 Task: Find an Airbnb in Si Sa Ket, Thailand for 4 guests from 10th to 25th July, with a budget of 15000 to 25000, 2 bedrooms, 3 beds, 2 bathrooms, and amenities including Wifi, TV, Gym, Breakfast, and Self check-in.
Action: Mouse moved to (586, 150)
Screenshot: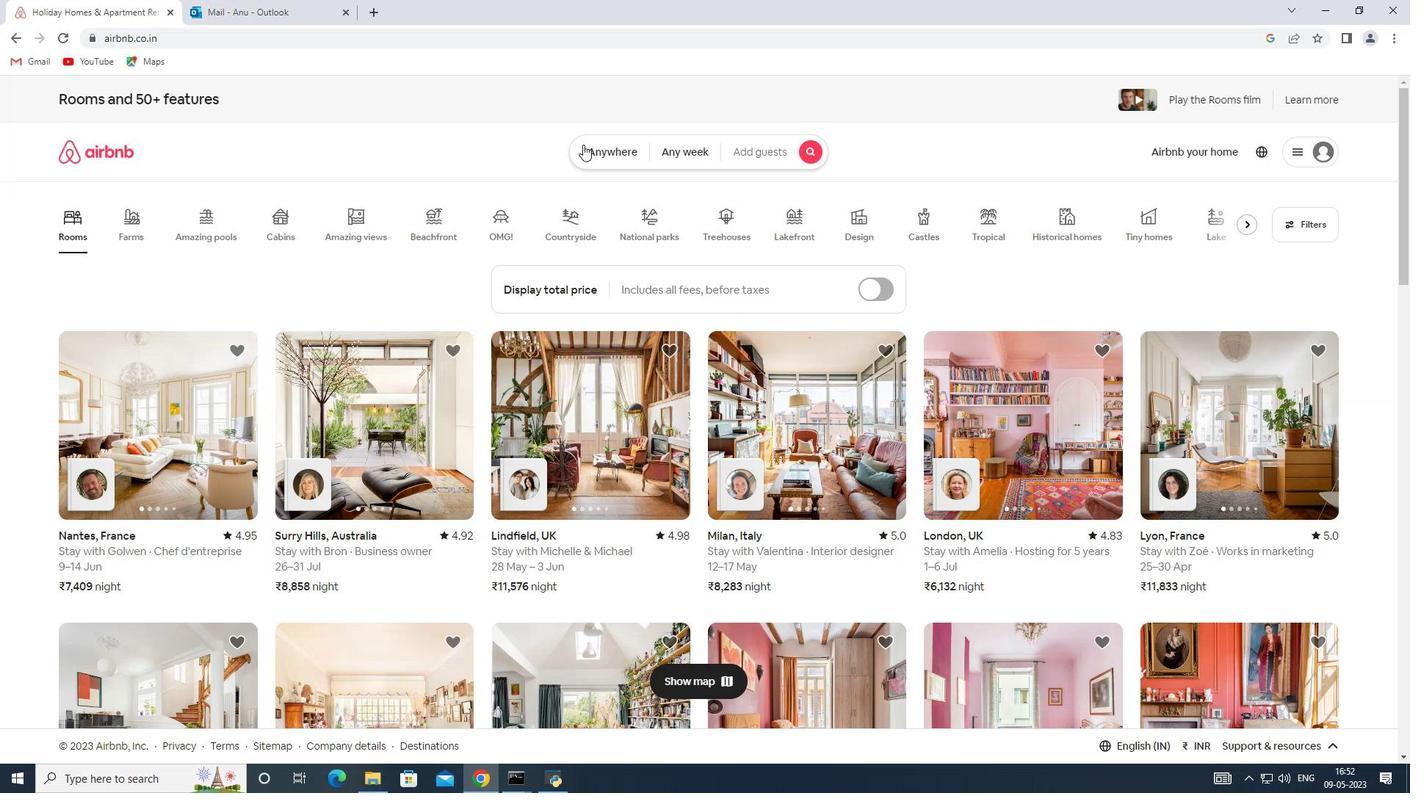 
Action: Mouse pressed left at (586, 150)
Screenshot: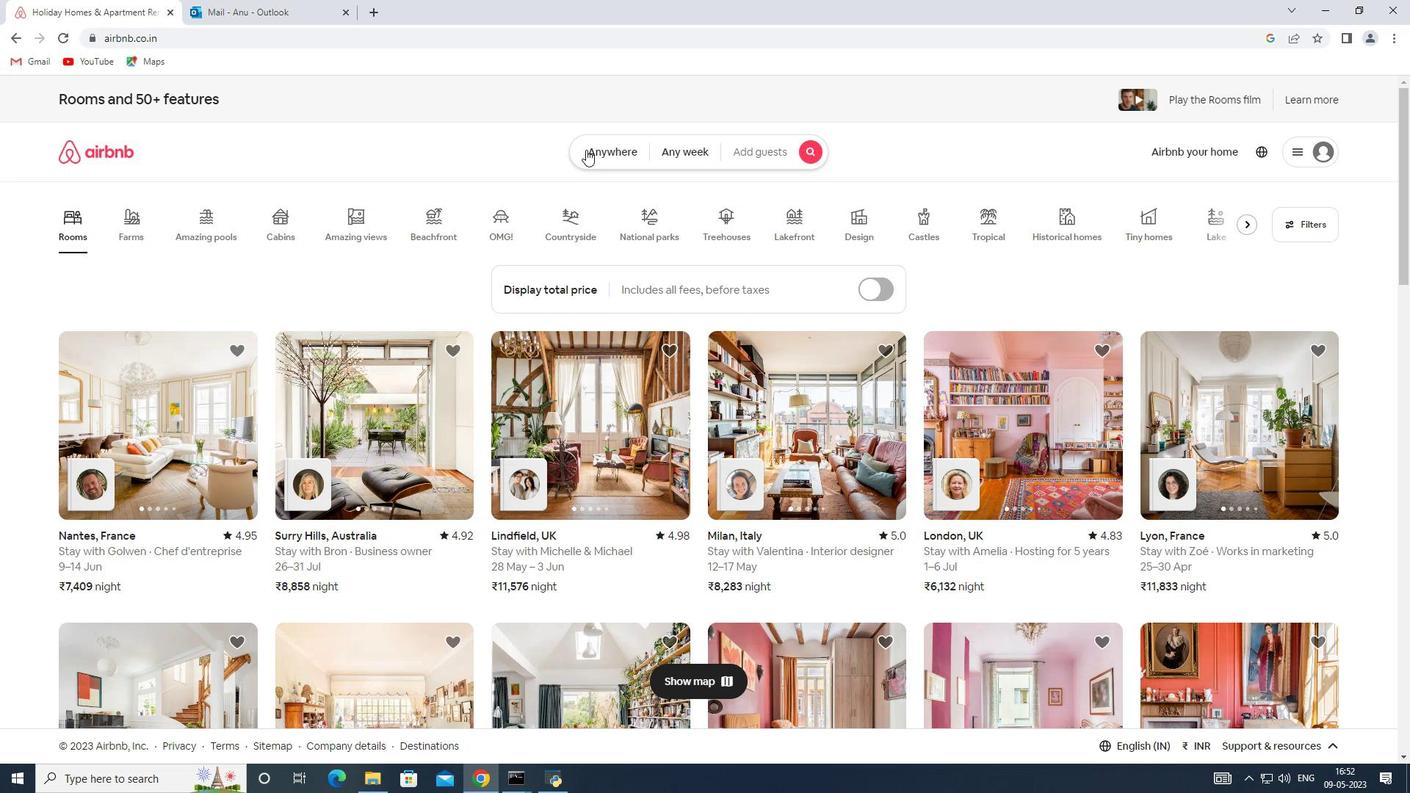 
Action: Mouse moved to (434, 210)
Screenshot: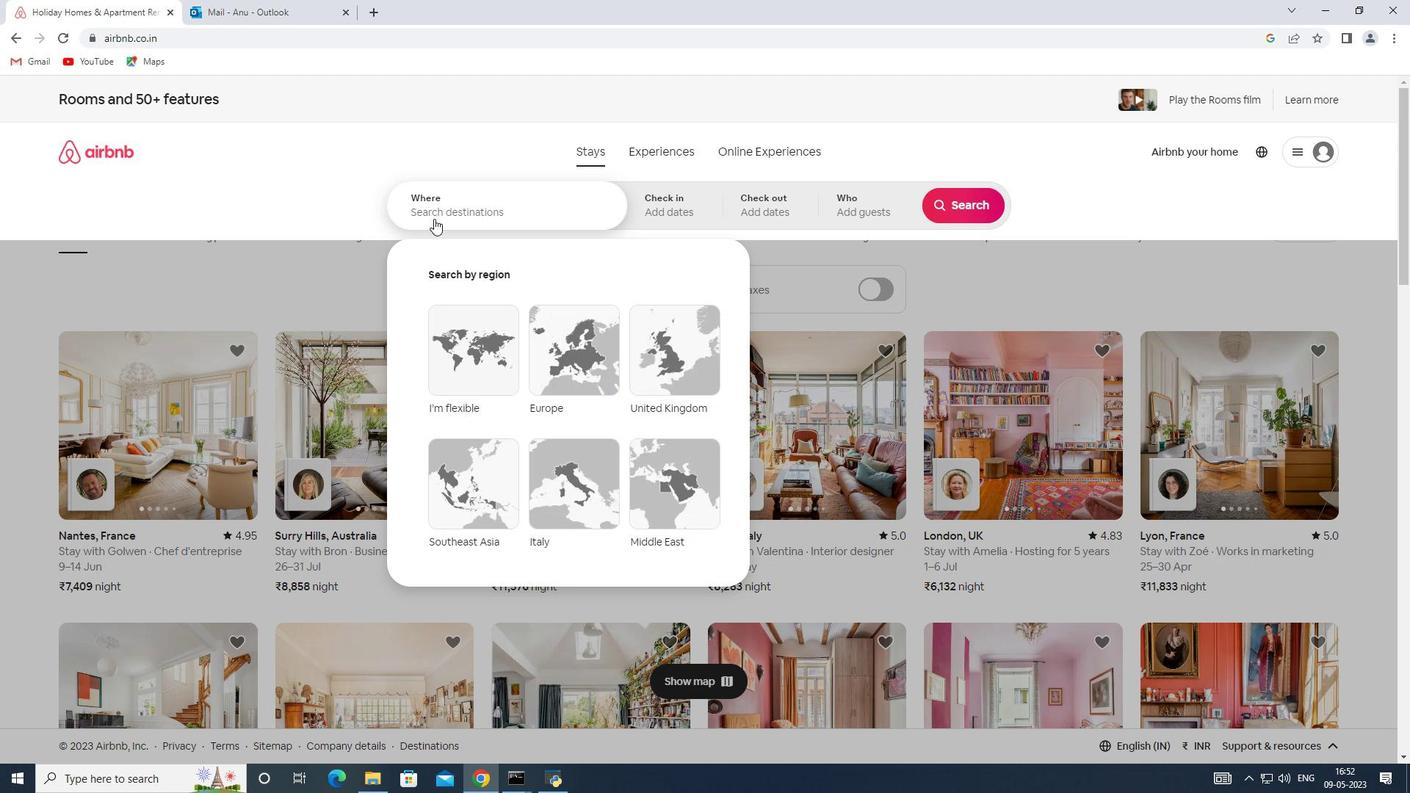 
Action: Mouse pressed left at (434, 210)
Screenshot: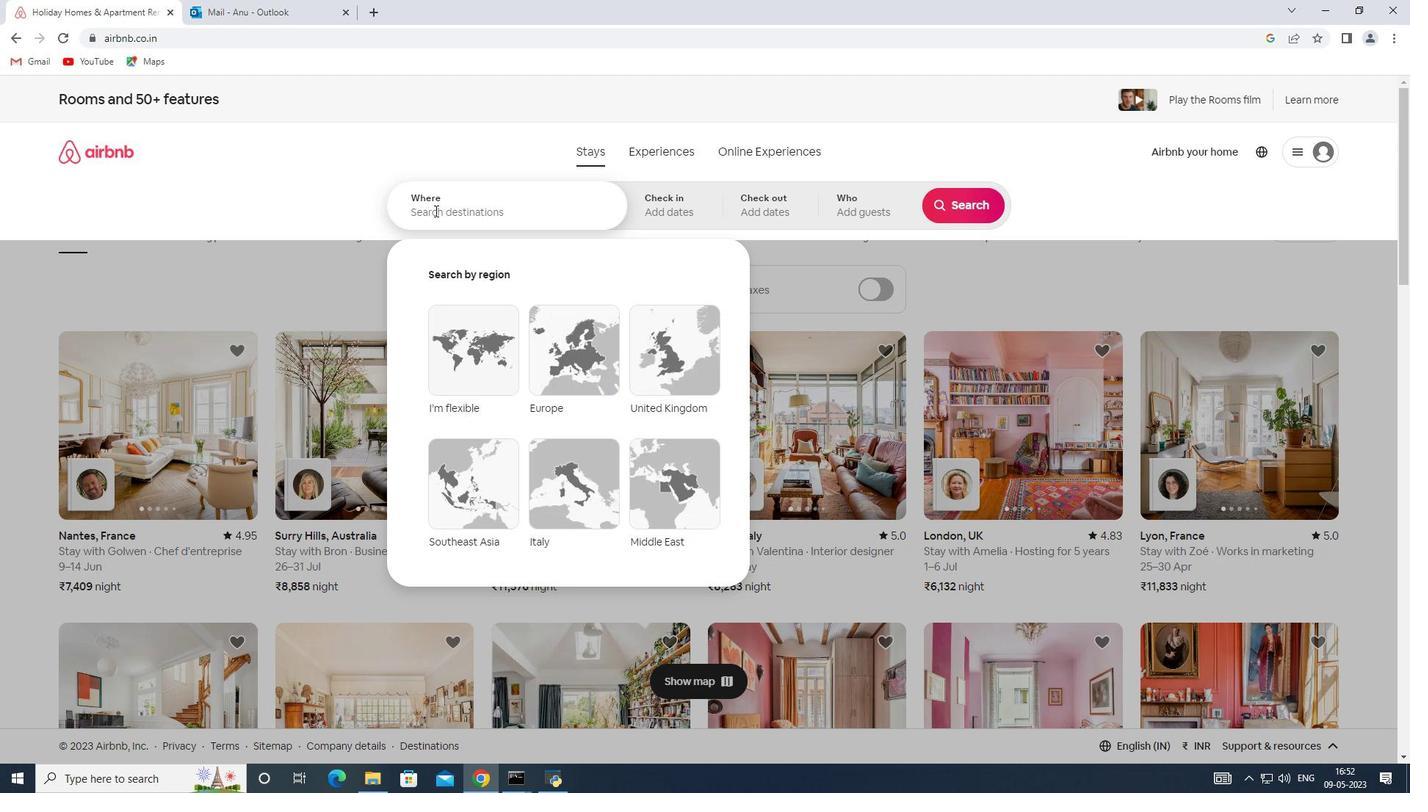 
Action: Key pressed <Key.shift>Si<Key.space><Key.shift>Sa<Key.space><Key.shift>Ket,<Key.shift>Thailand
Screenshot: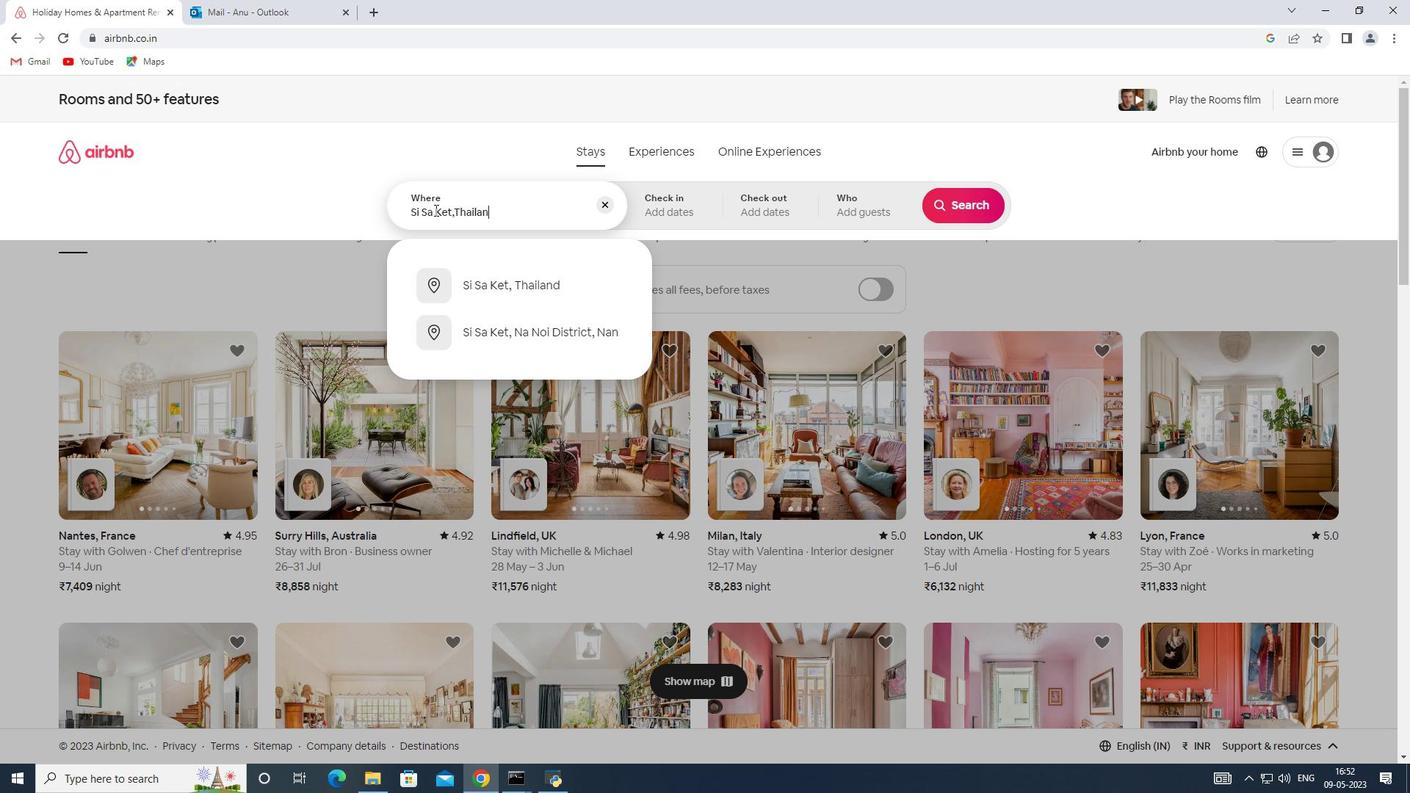 
Action: Mouse moved to (697, 201)
Screenshot: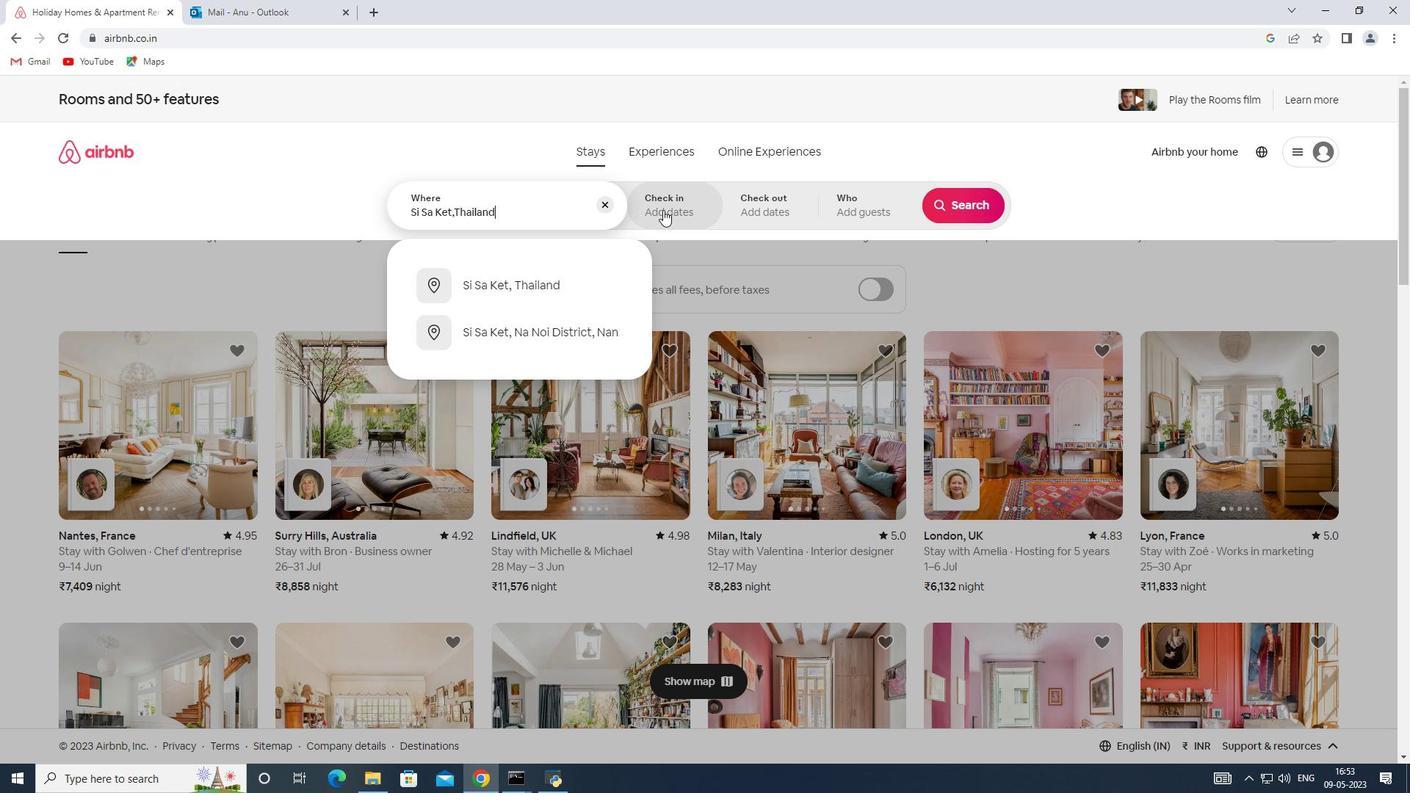
Action: Mouse pressed left at (697, 201)
Screenshot: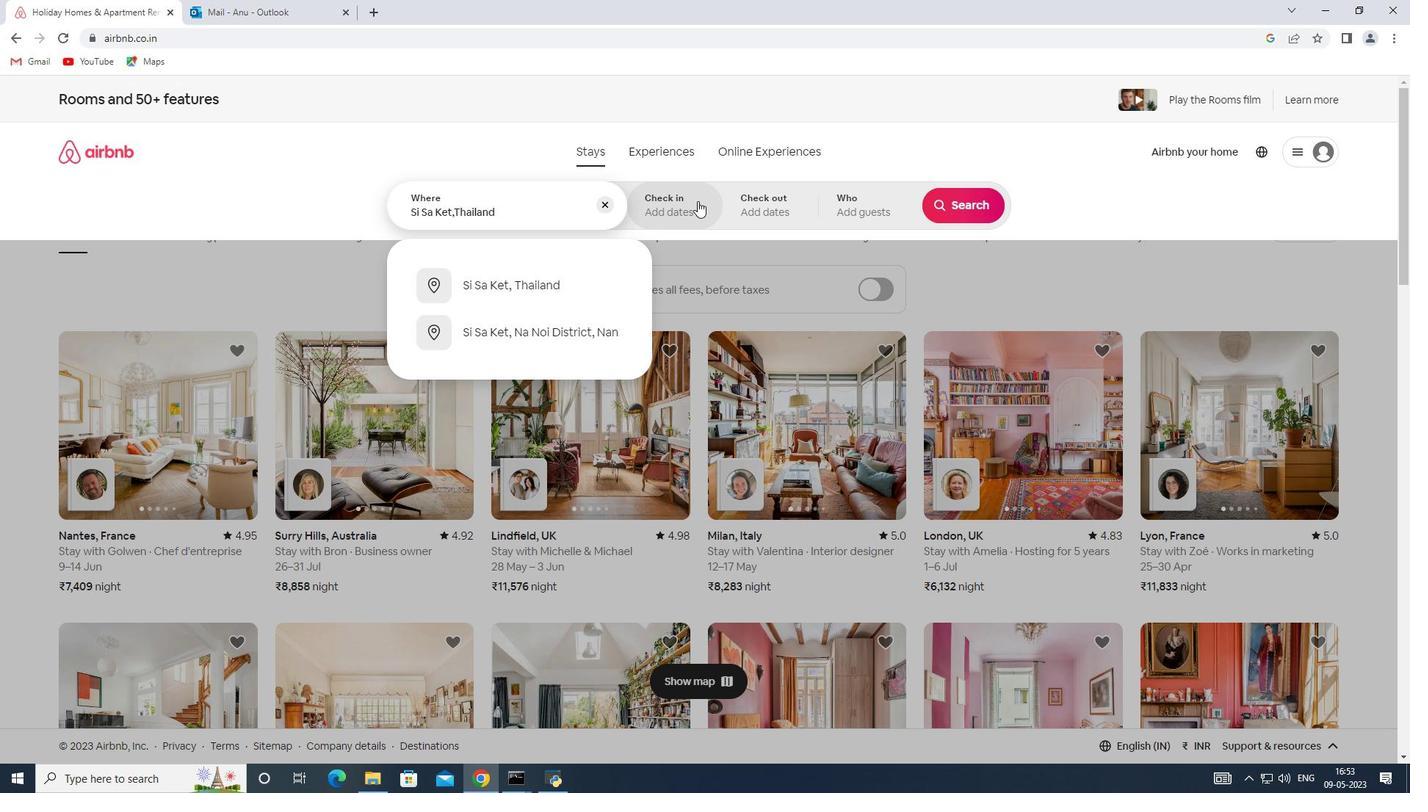 
Action: Mouse moved to (955, 323)
Screenshot: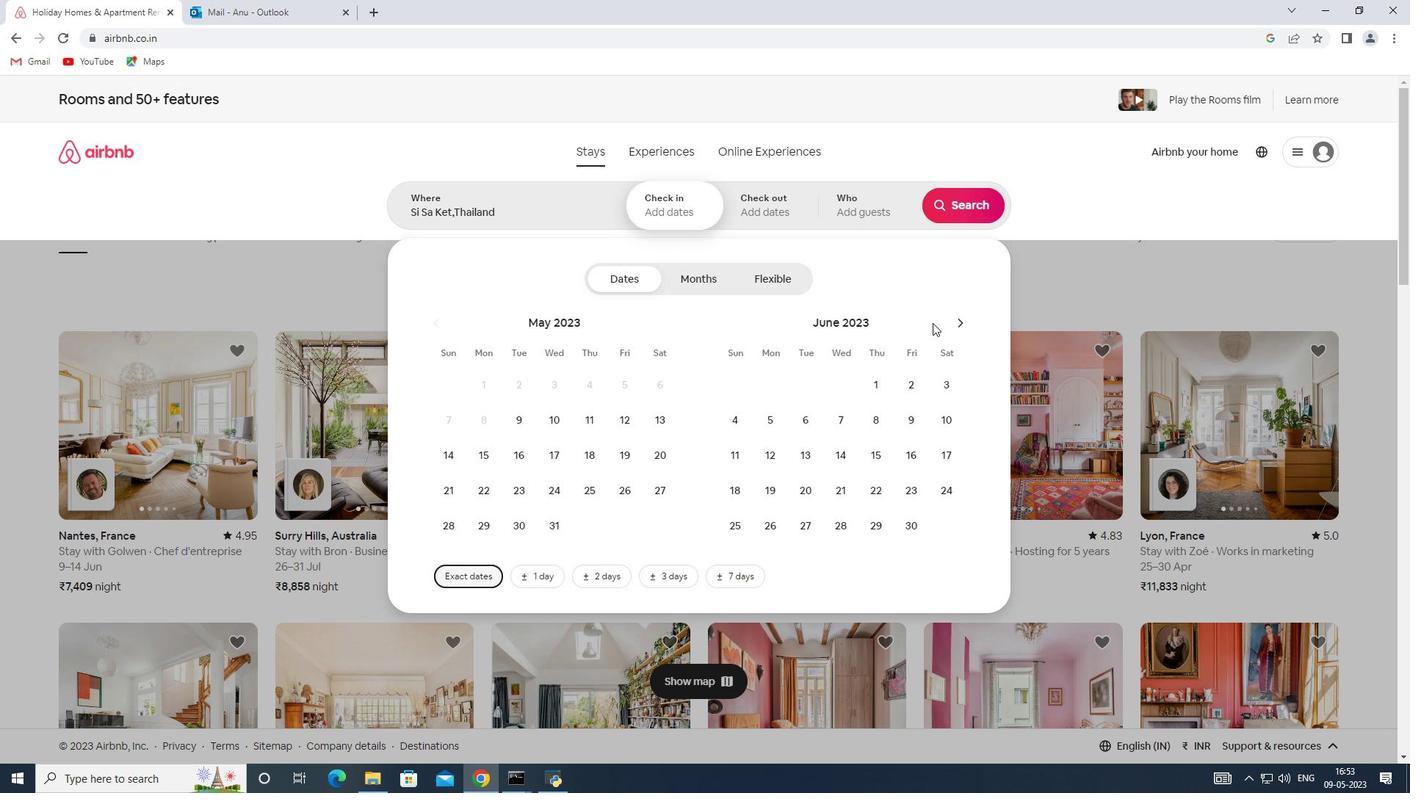 
Action: Mouse pressed left at (955, 323)
Screenshot: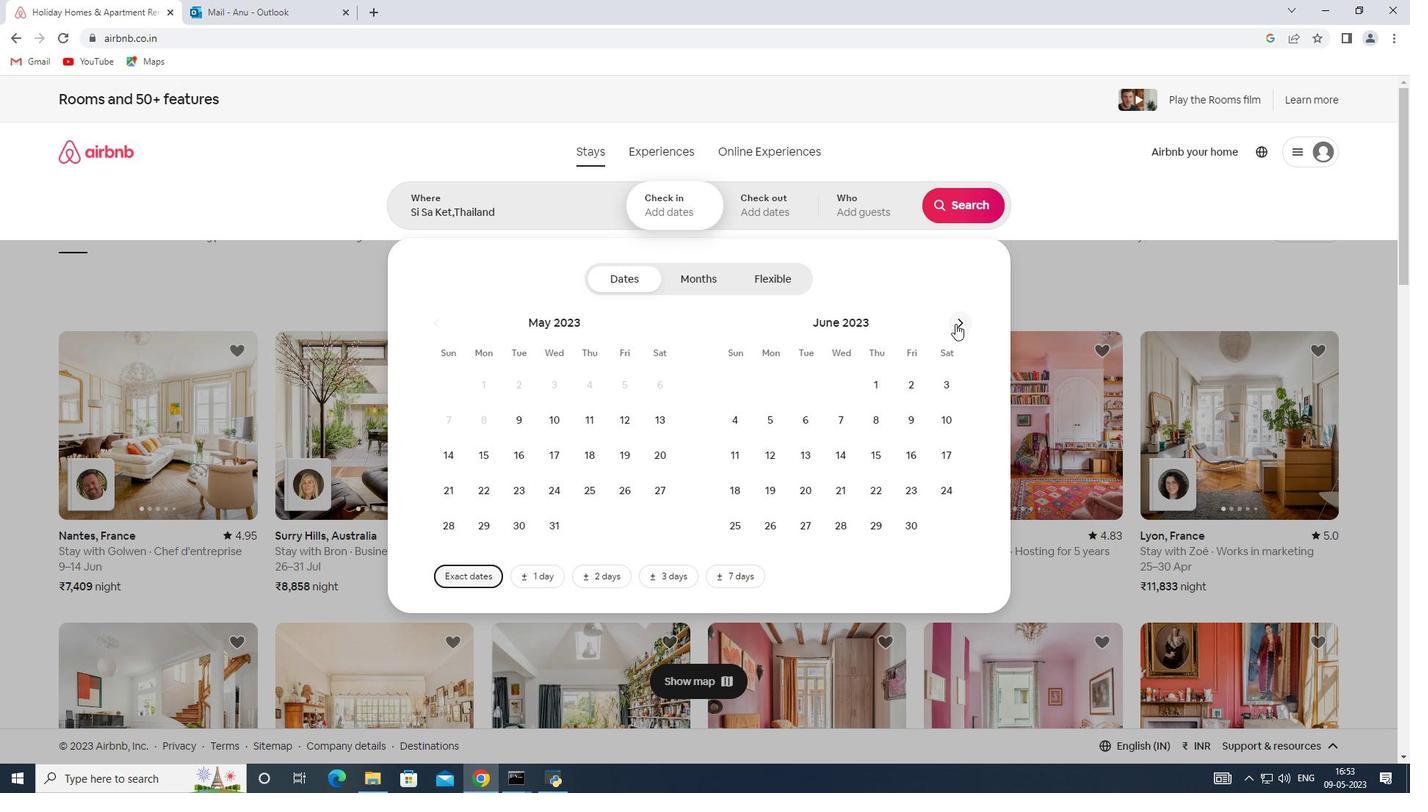 
Action: Mouse moved to (767, 447)
Screenshot: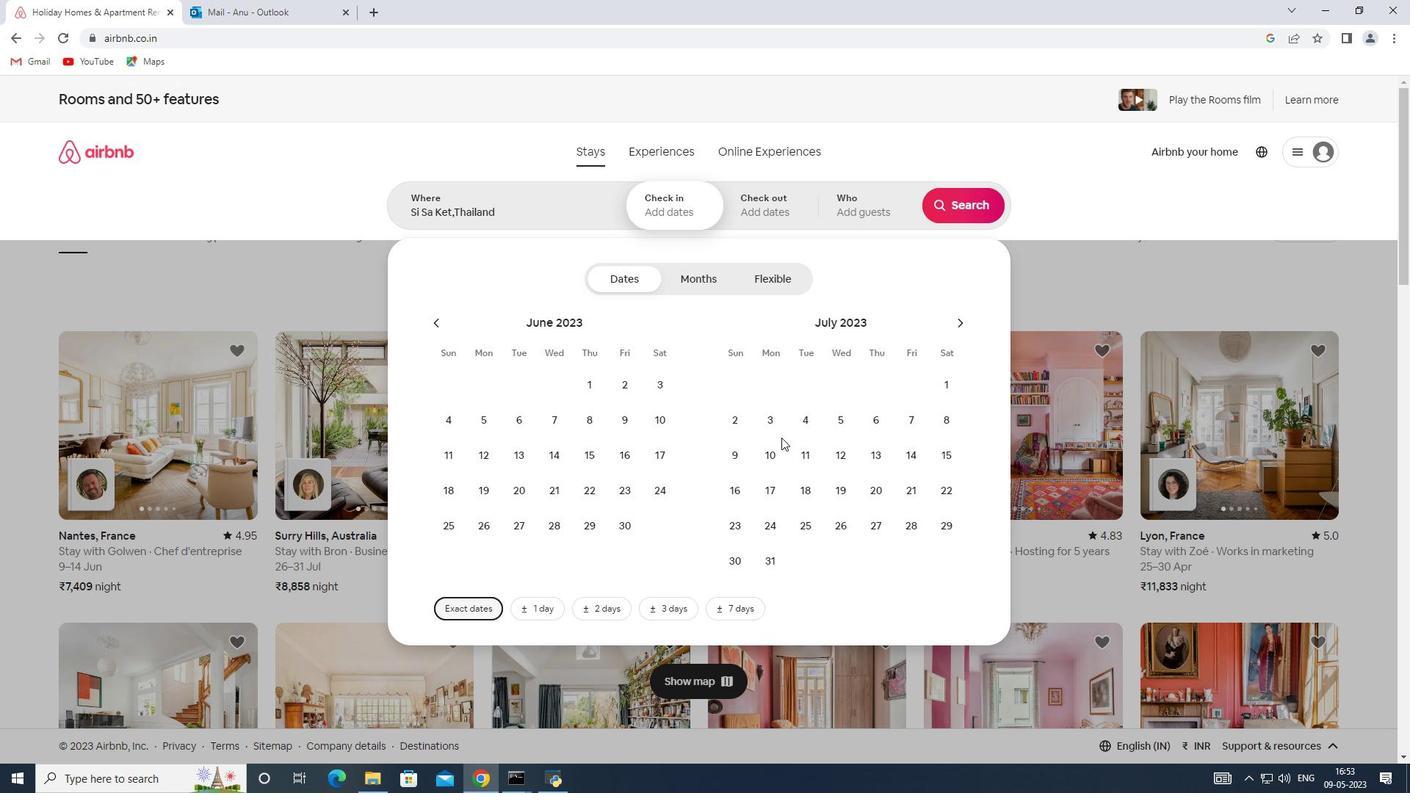 
Action: Mouse pressed left at (767, 447)
Screenshot: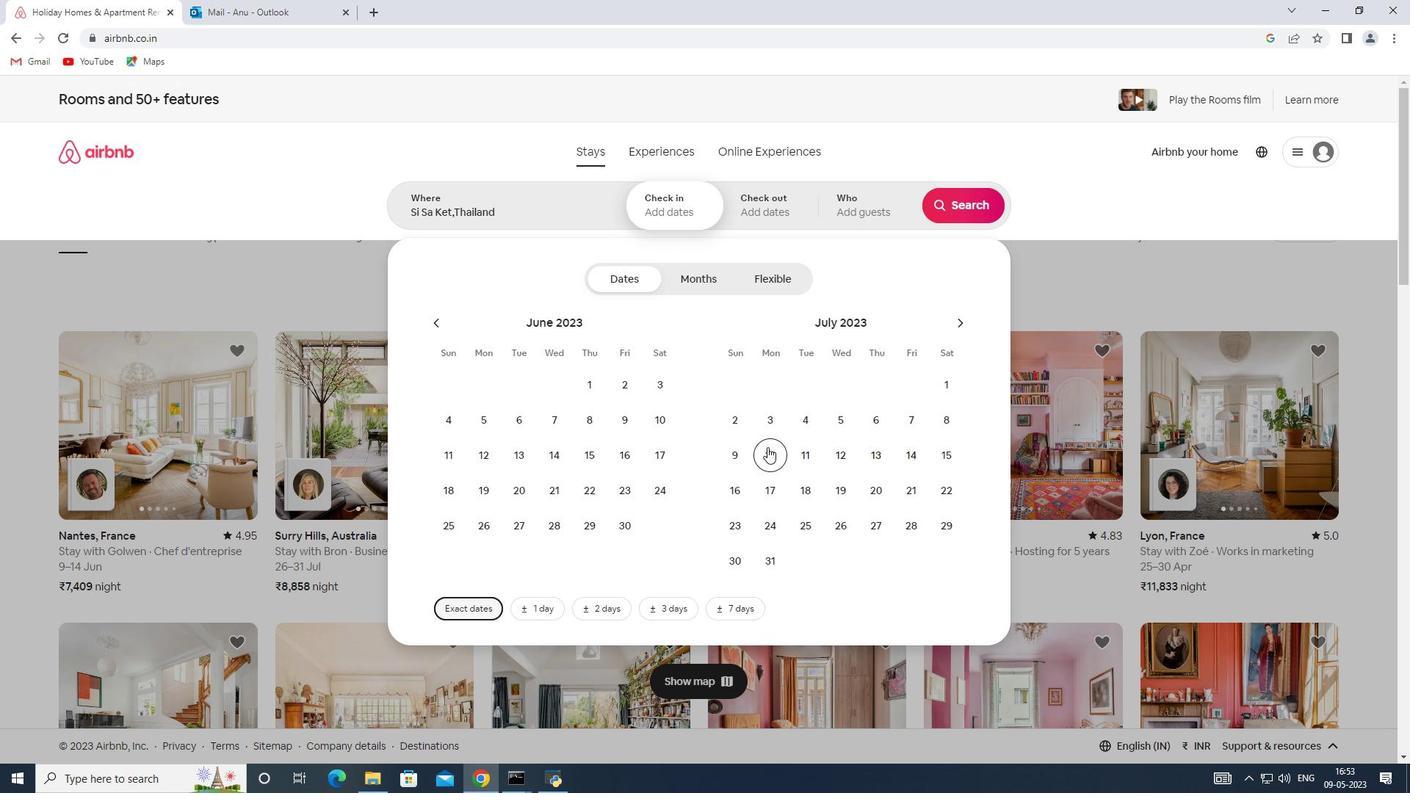 
Action: Mouse moved to (813, 521)
Screenshot: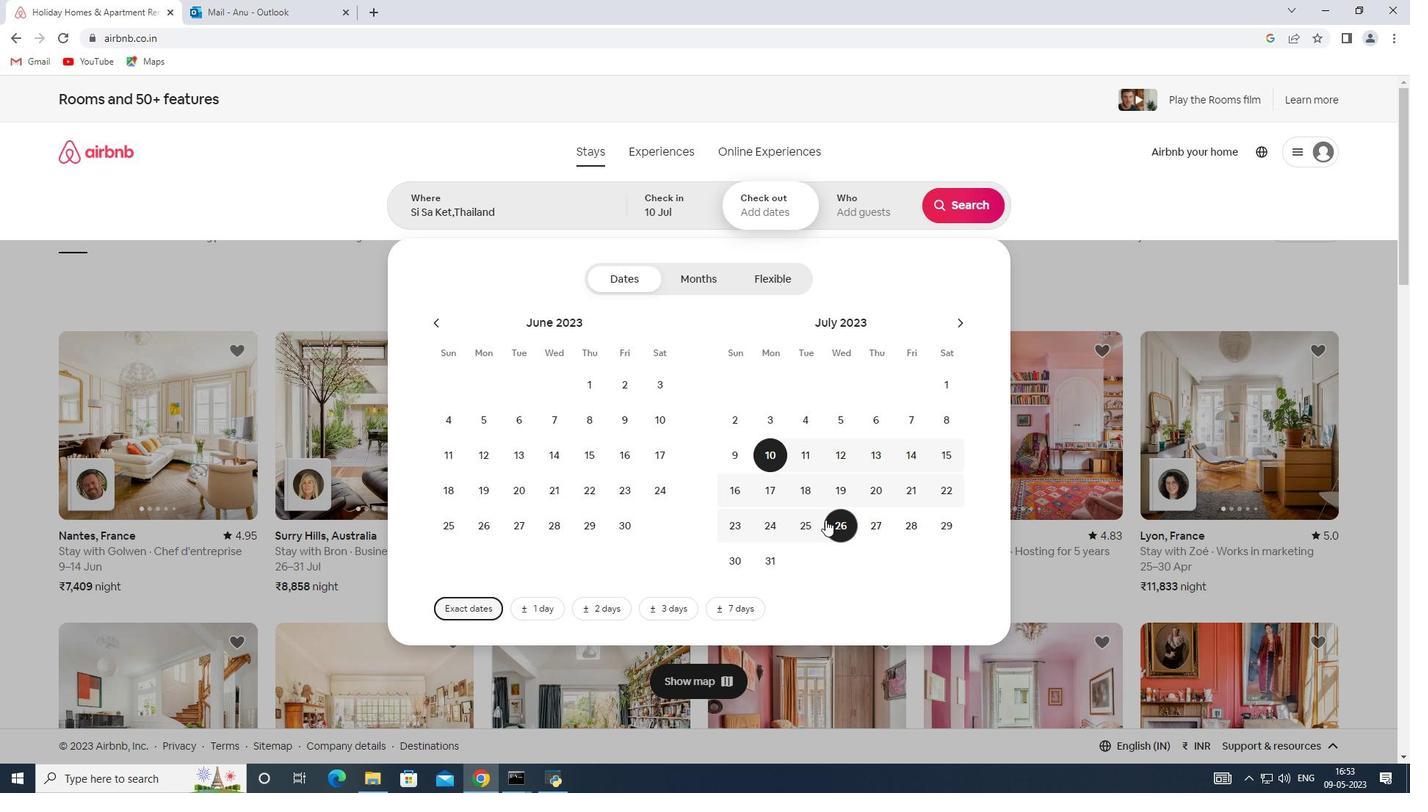 
Action: Mouse pressed left at (813, 521)
Screenshot: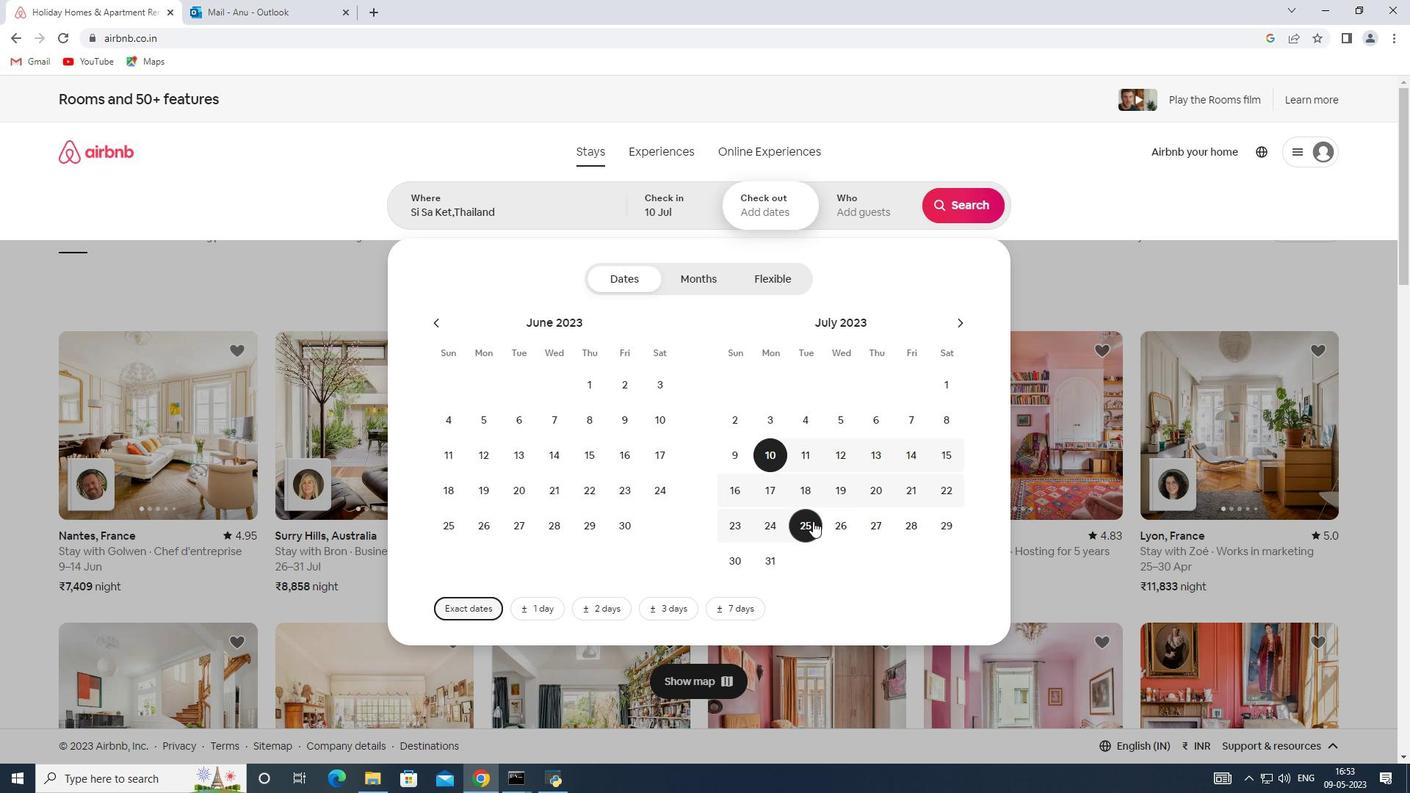 
Action: Mouse moved to (874, 206)
Screenshot: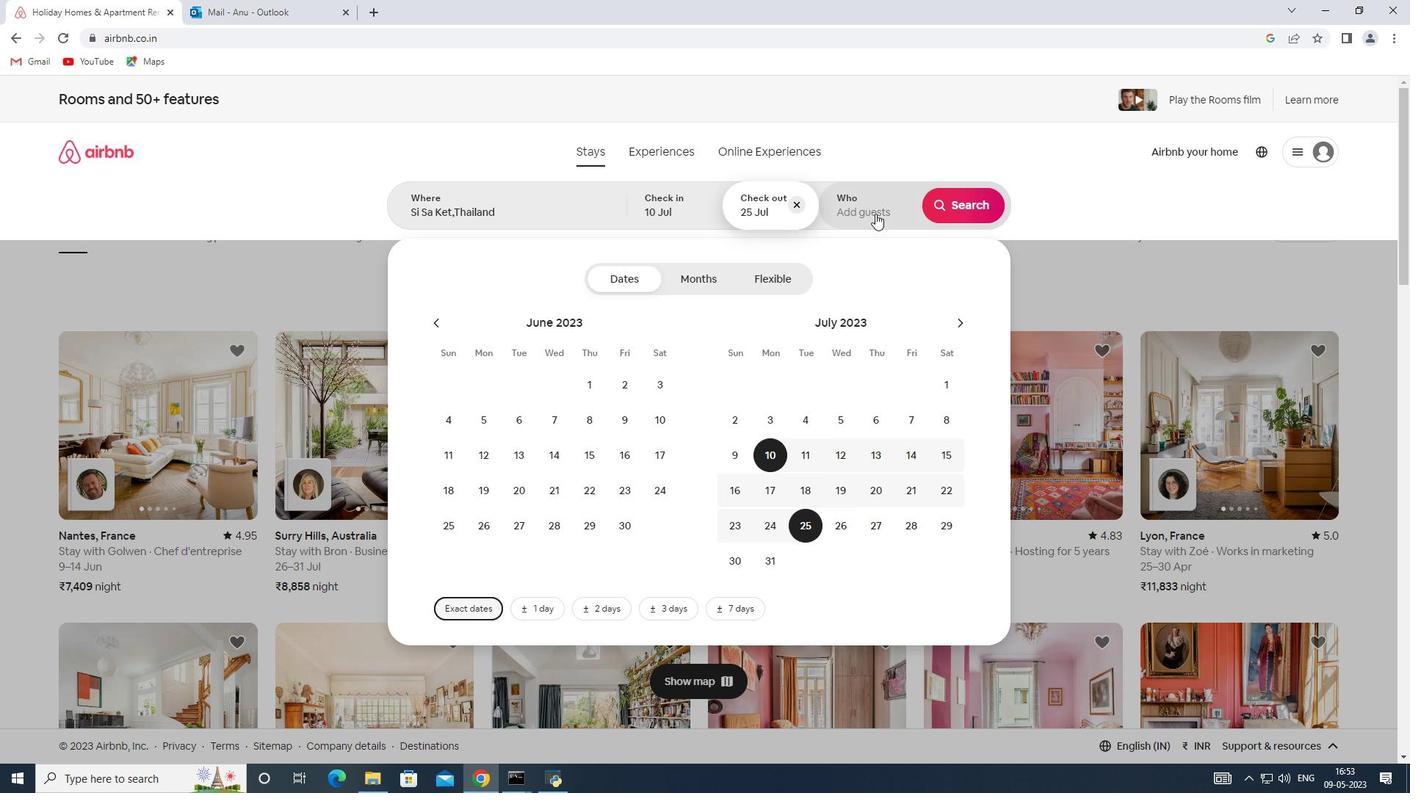 
Action: Mouse pressed left at (874, 206)
Screenshot: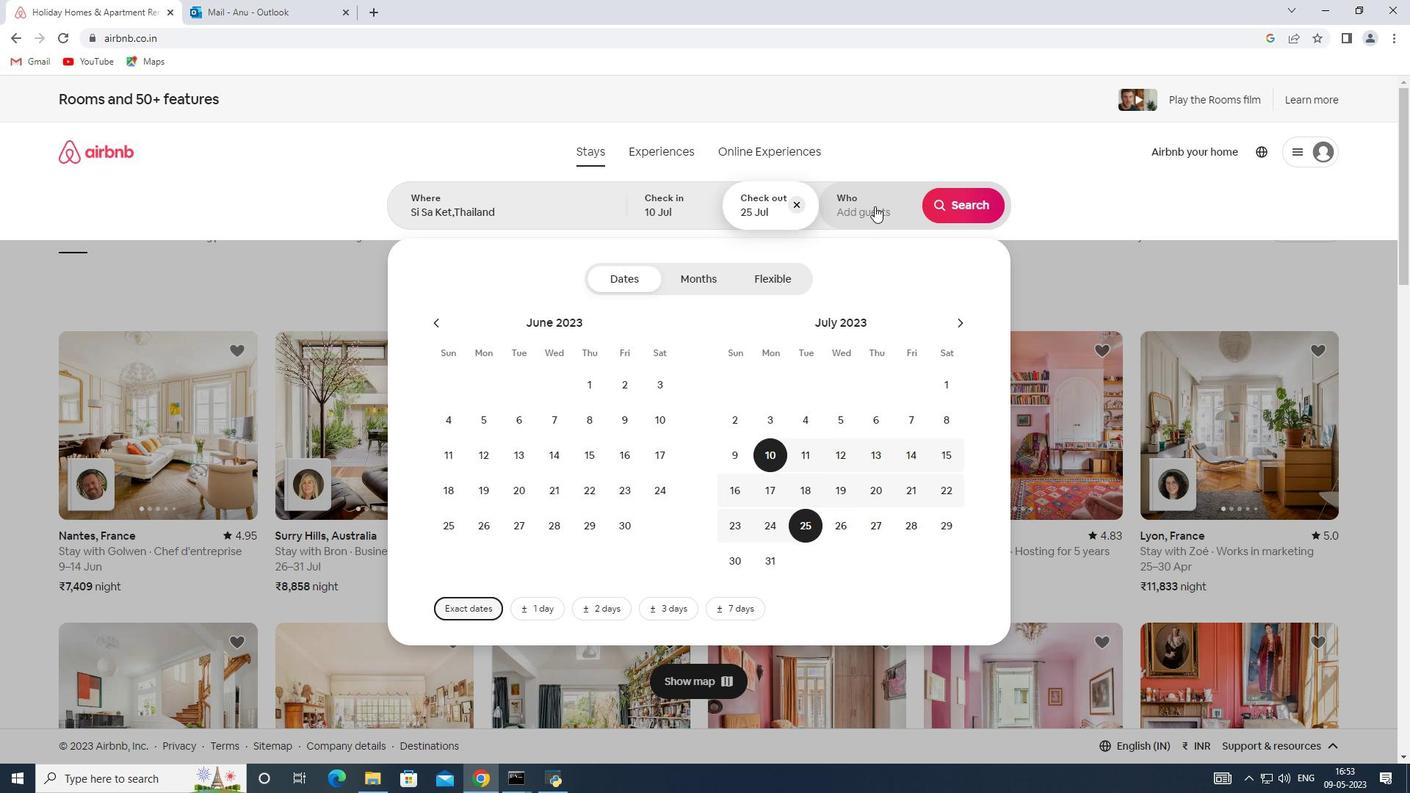 
Action: Mouse moved to (973, 278)
Screenshot: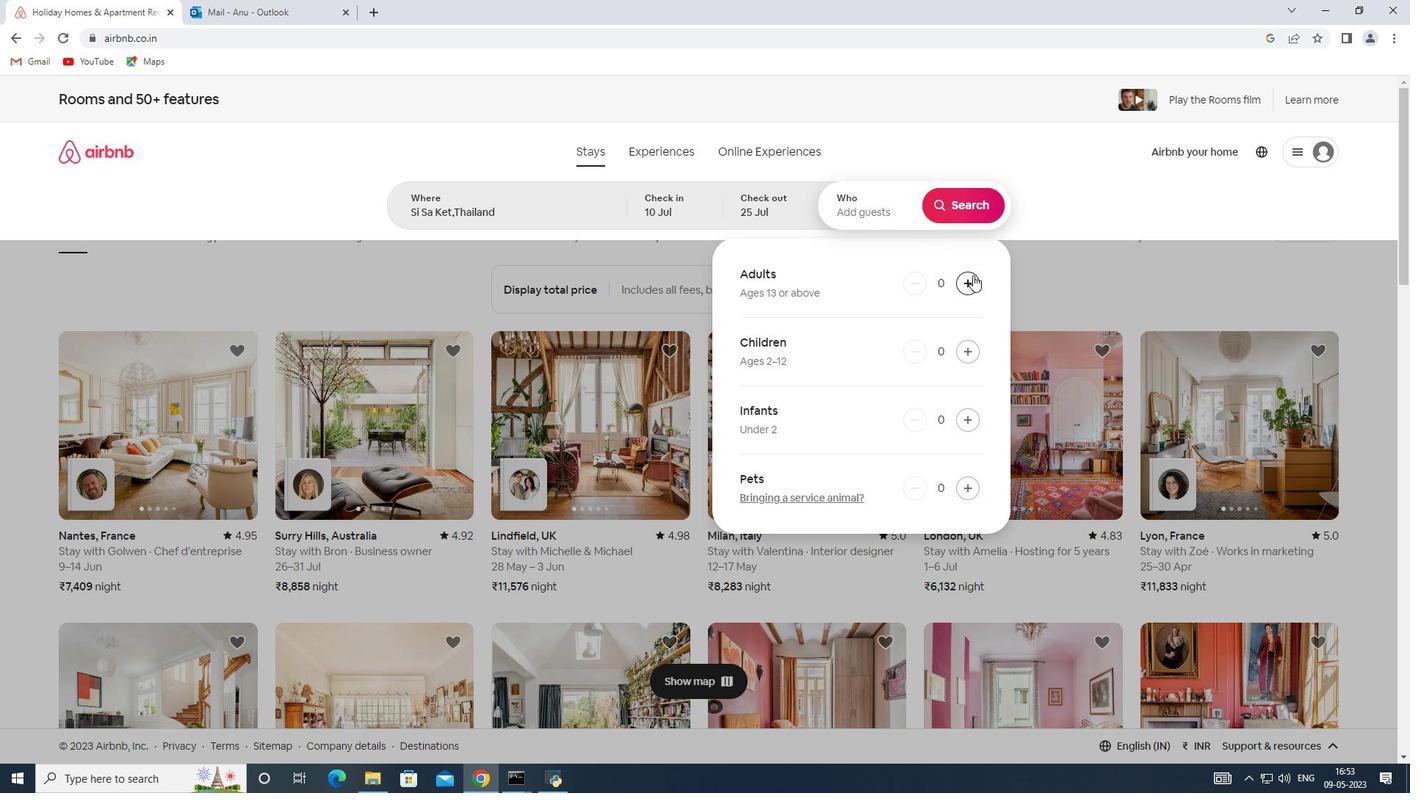 
Action: Mouse pressed left at (973, 278)
Screenshot: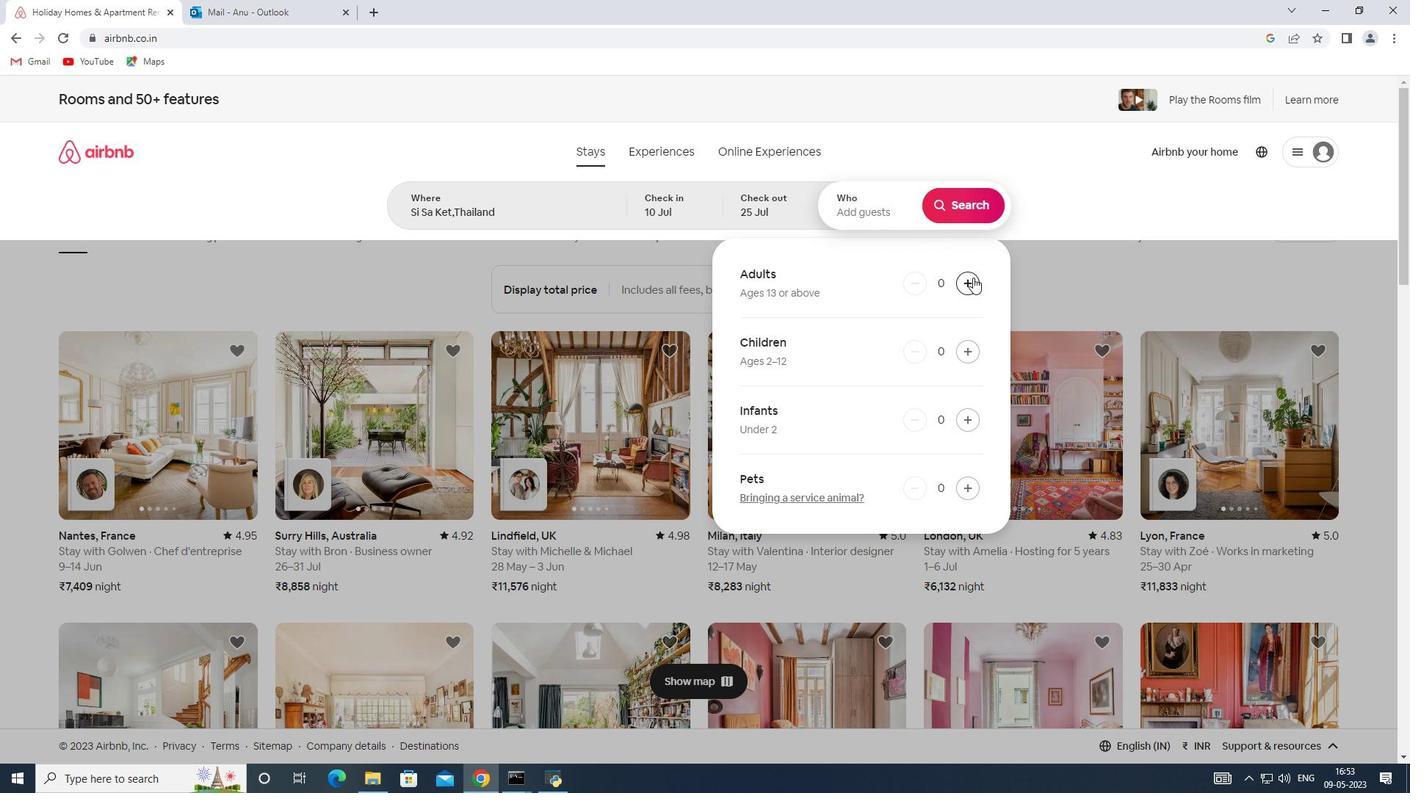 
Action: Mouse pressed left at (973, 278)
Screenshot: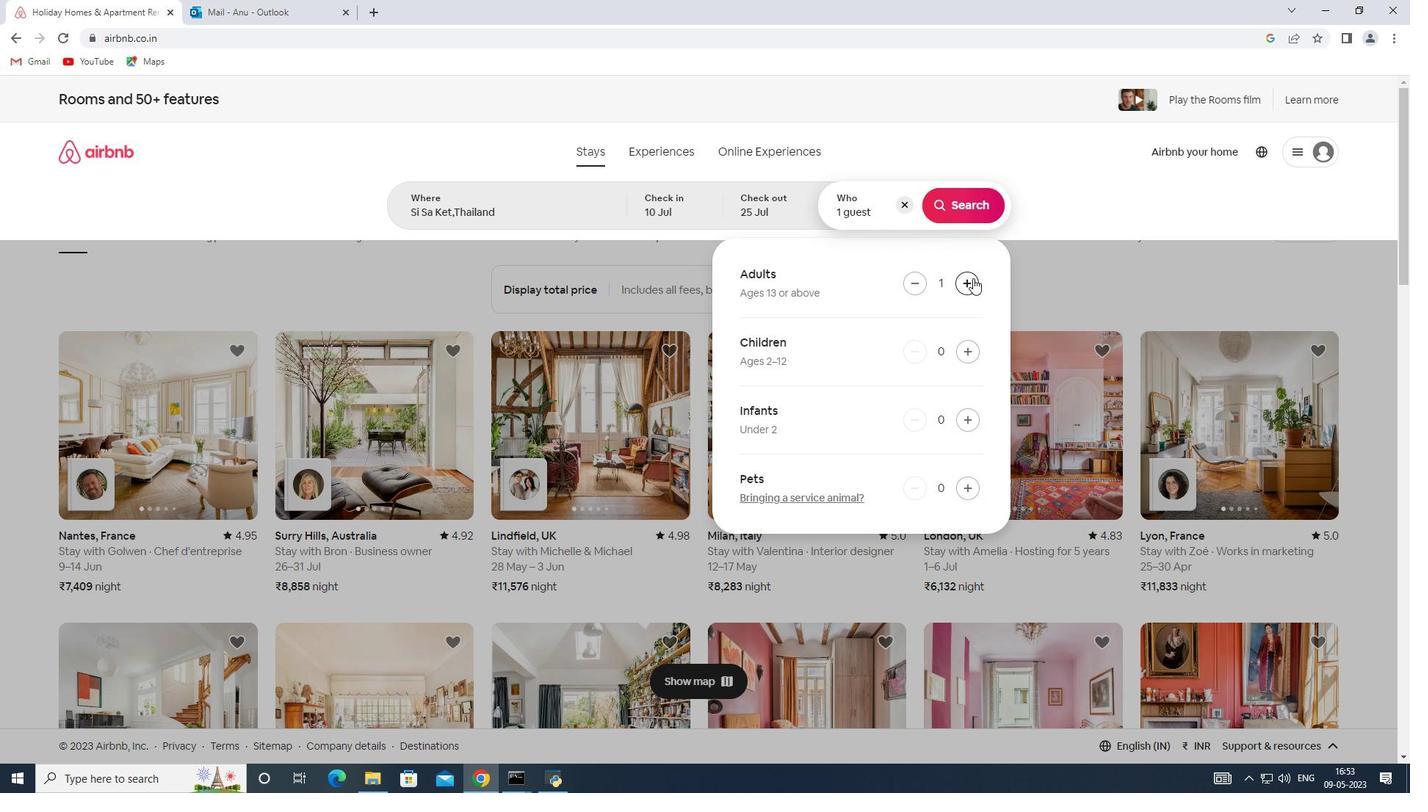 
Action: Mouse pressed left at (973, 278)
Screenshot: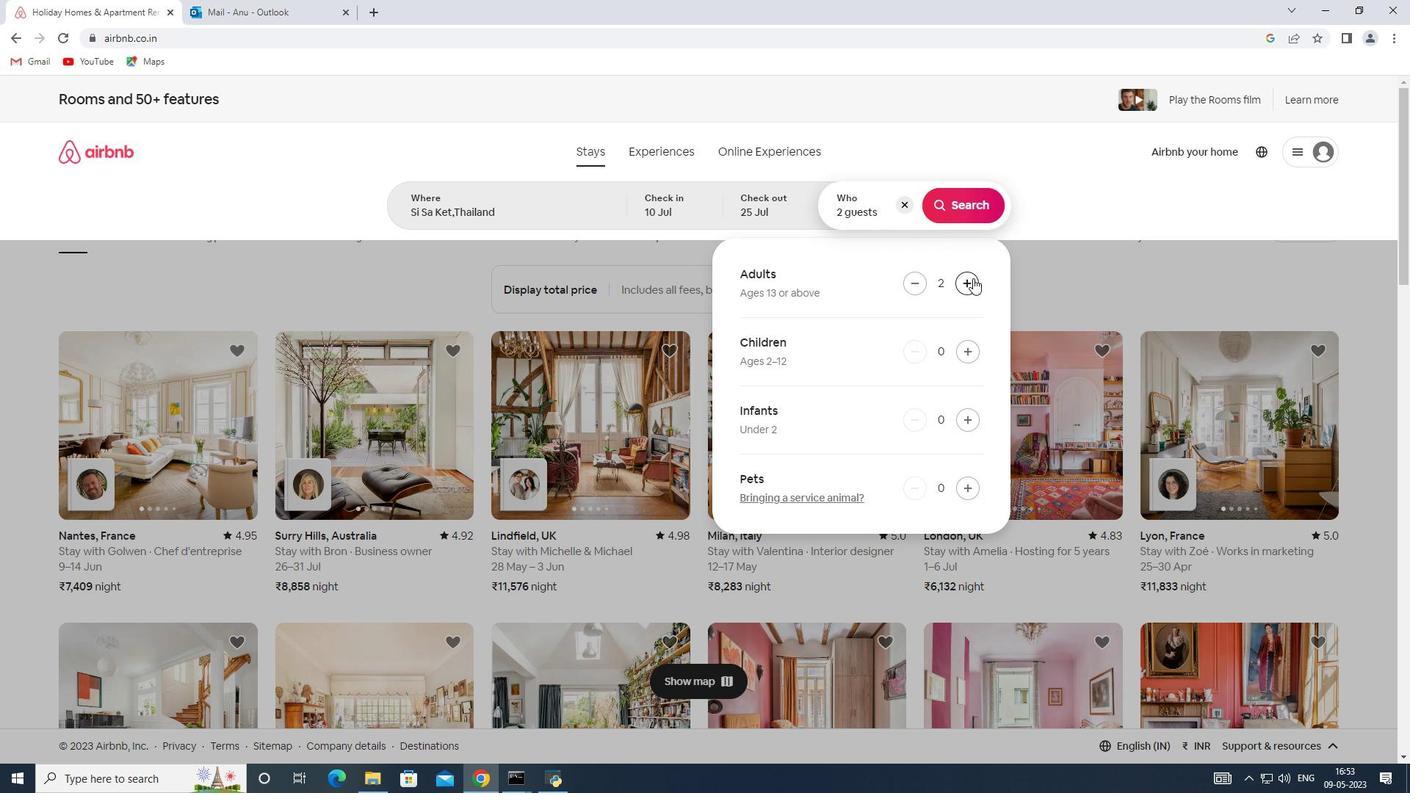 
Action: Mouse moved to (961, 359)
Screenshot: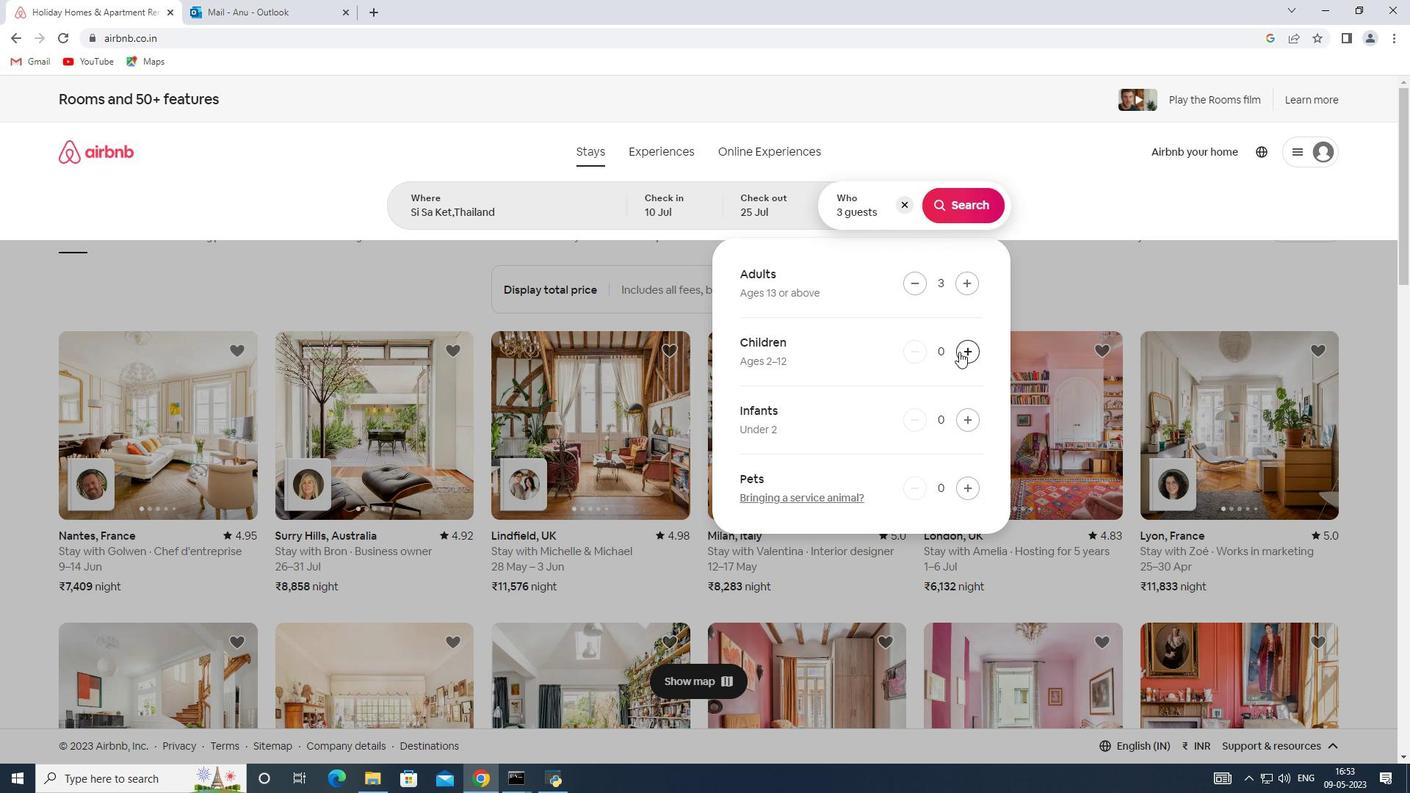 
Action: Mouse pressed left at (961, 359)
Screenshot: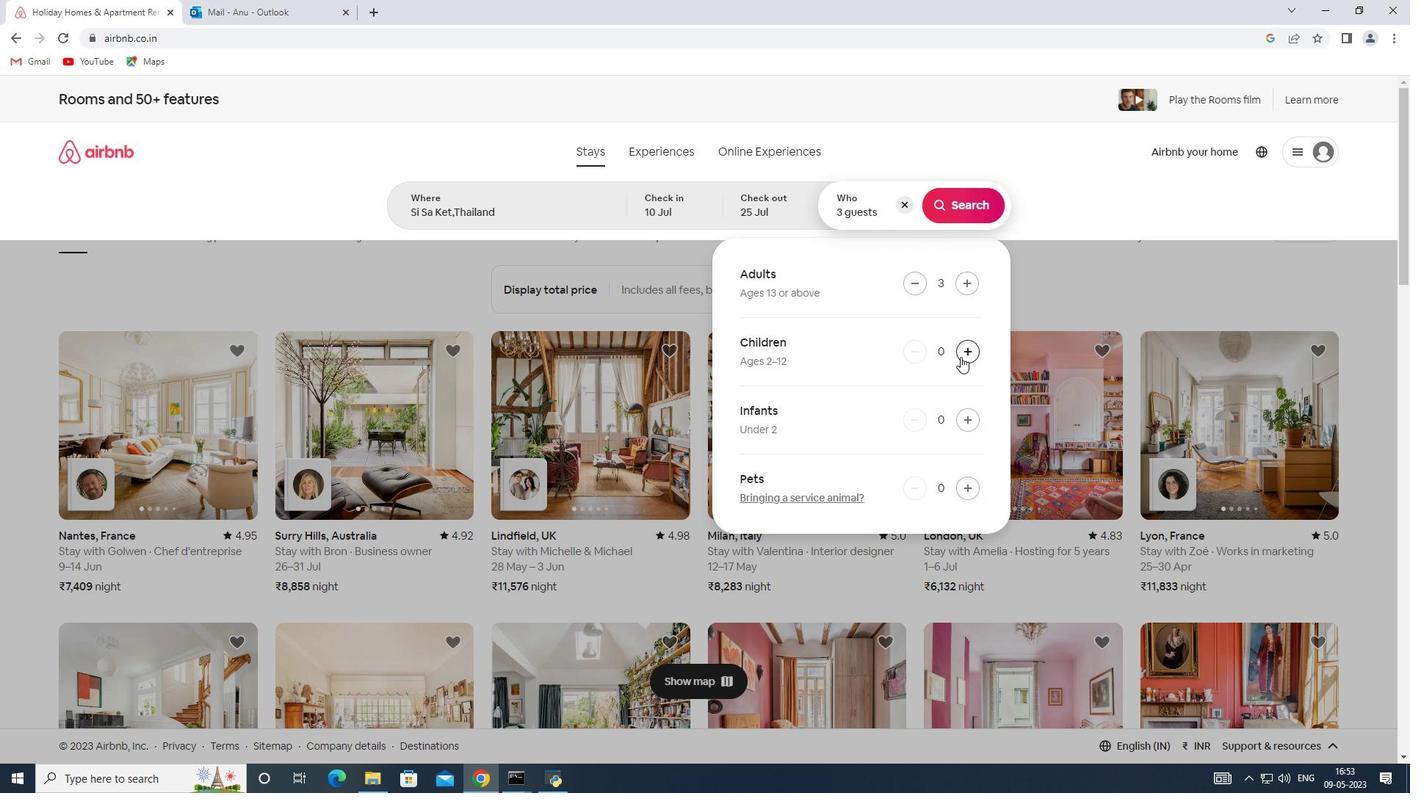 
Action: Mouse moved to (954, 212)
Screenshot: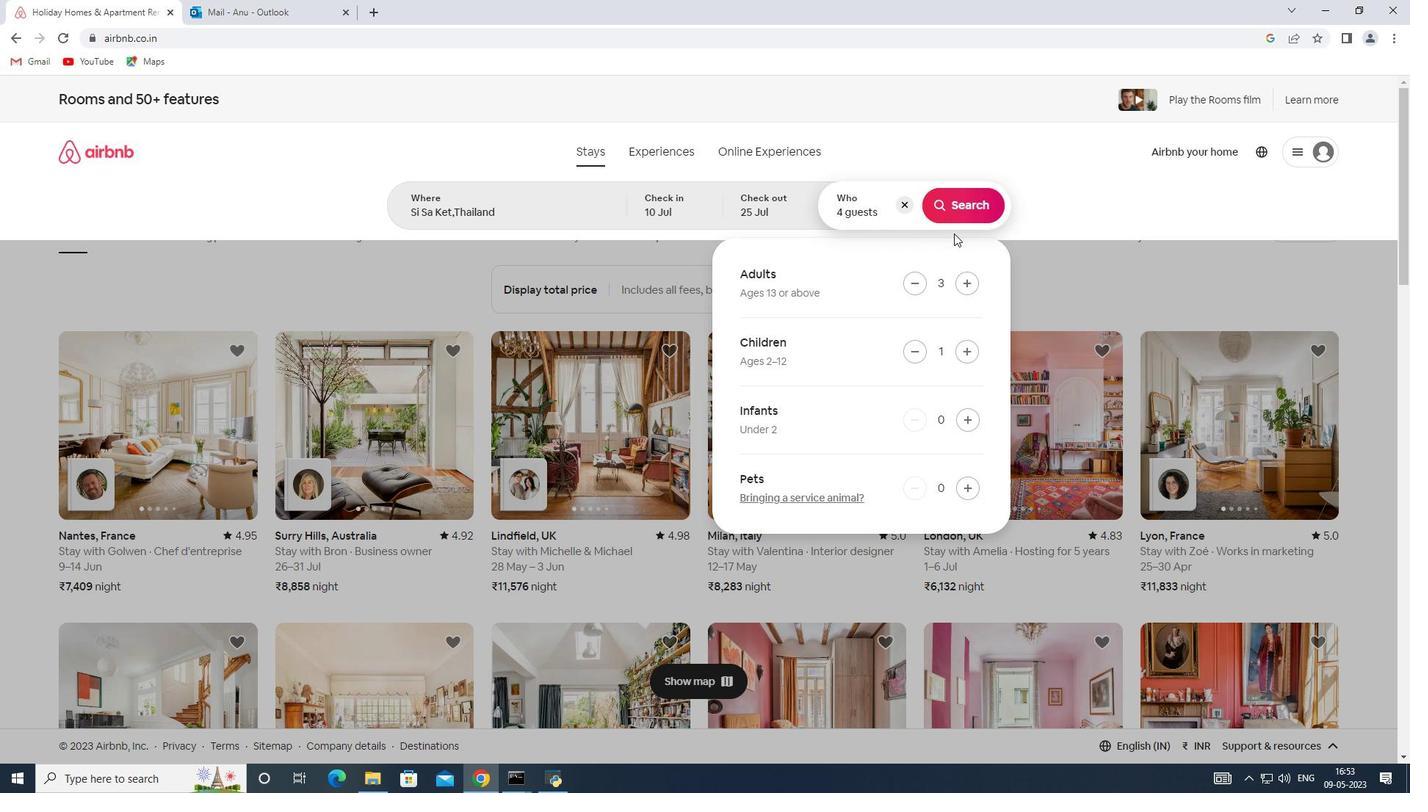 
Action: Mouse pressed left at (954, 212)
Screenshot: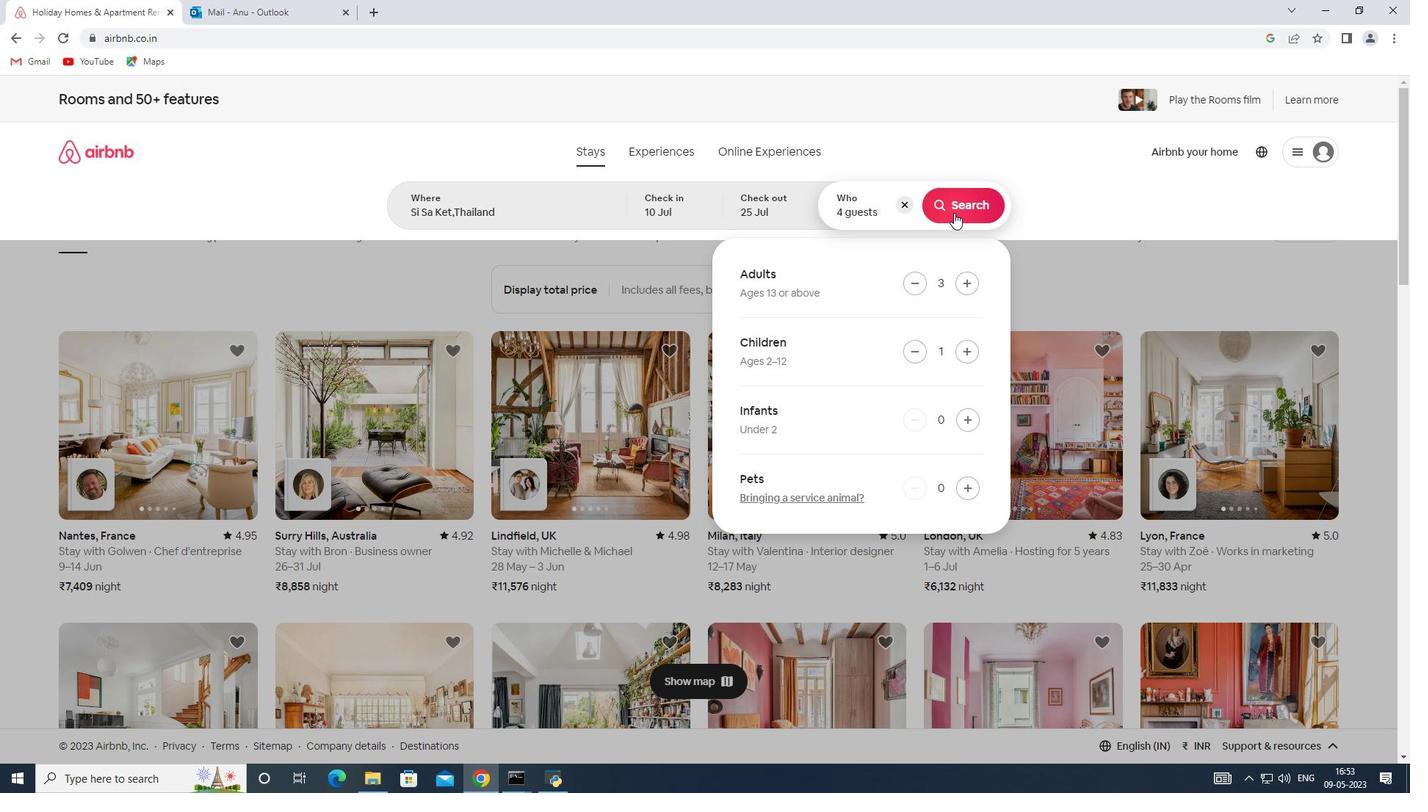 
Action: Mouse moved to (1327, 165)
Screenshot: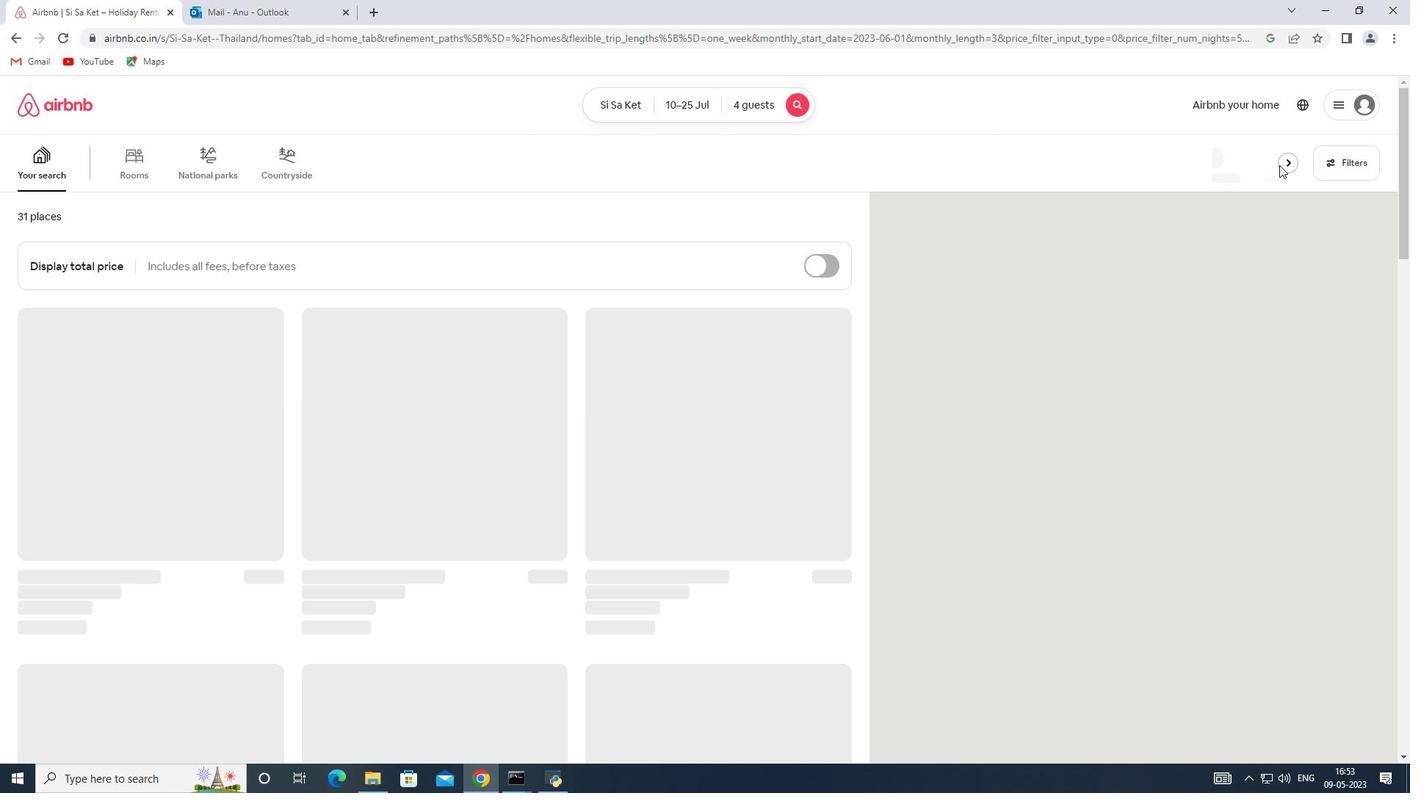 
Action: Mouse pressed left at (1327, 165)
Screenshot: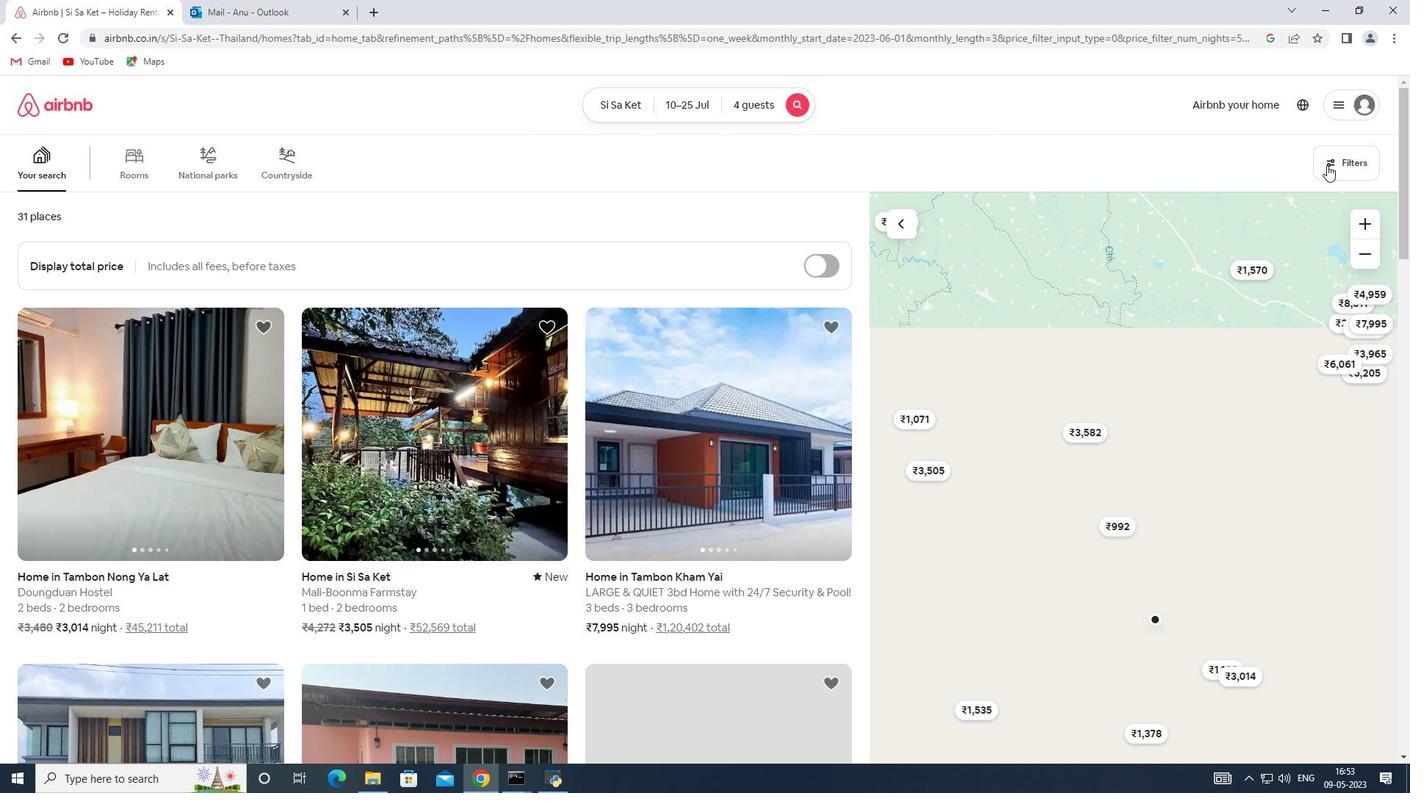 
Action: Mouse moved to (523, 529)
Screenshot: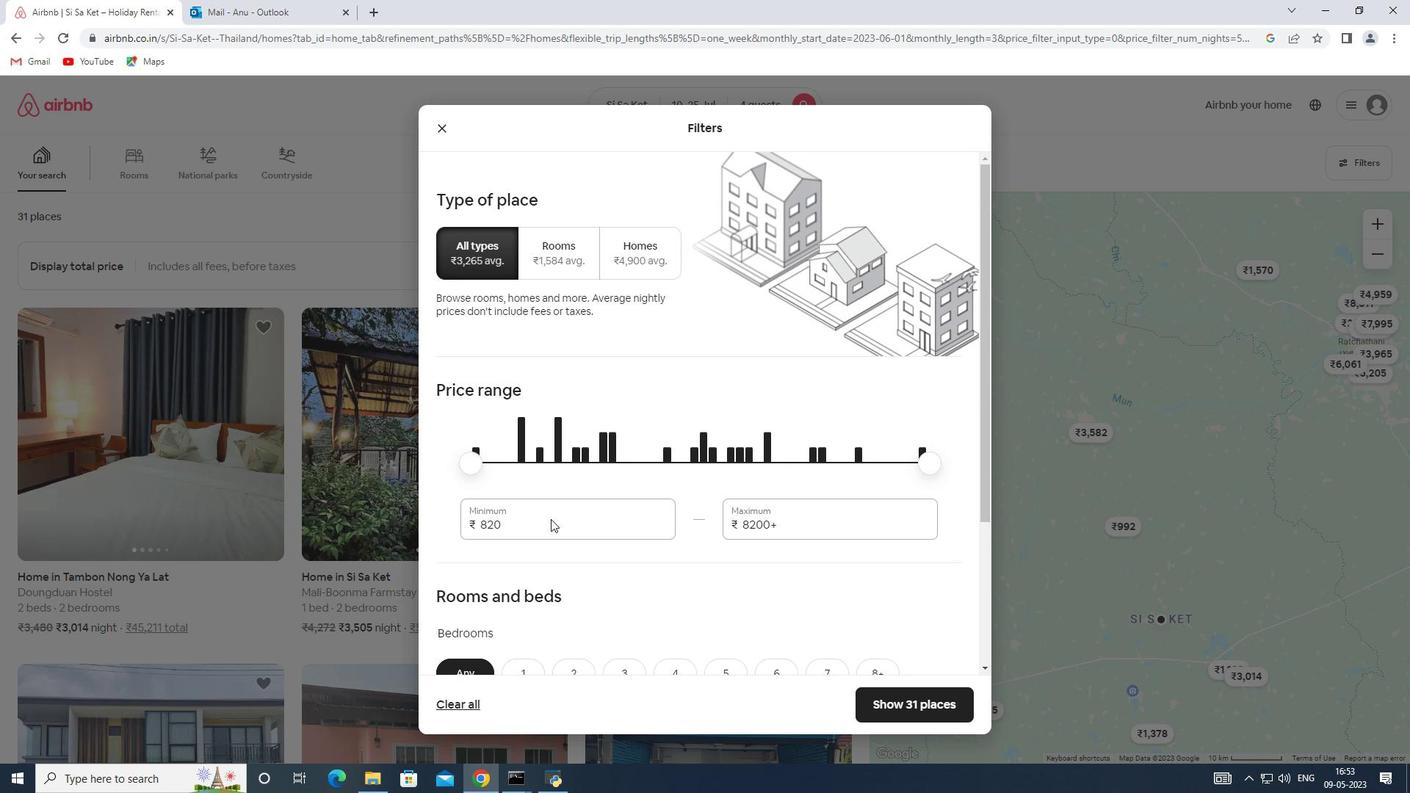 
Action: Mouse pressed left at (523, 529)
Screenshot: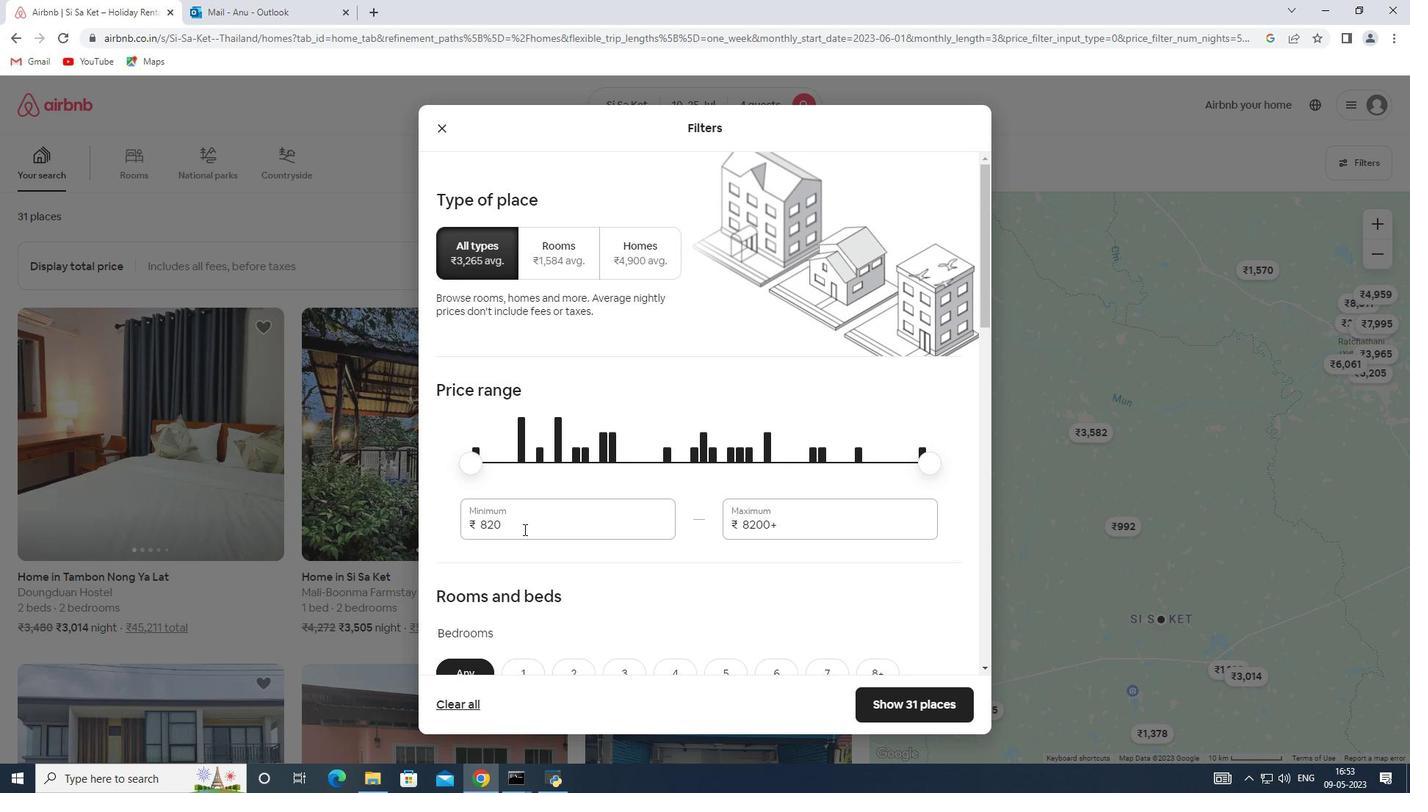 
Action: Mouse moved to (465, 527)
Screenshot: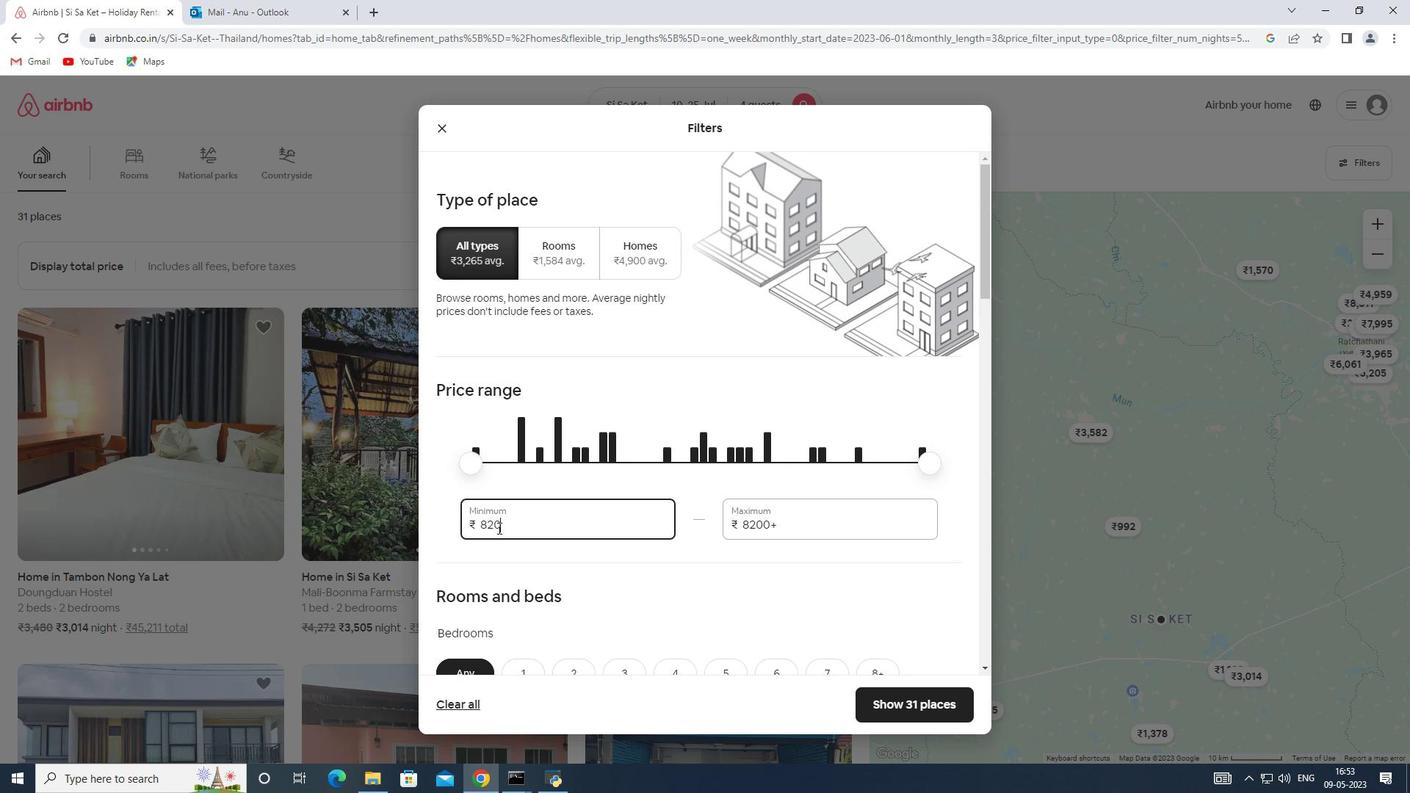 
Action: Key pressed 15000
Screenshot: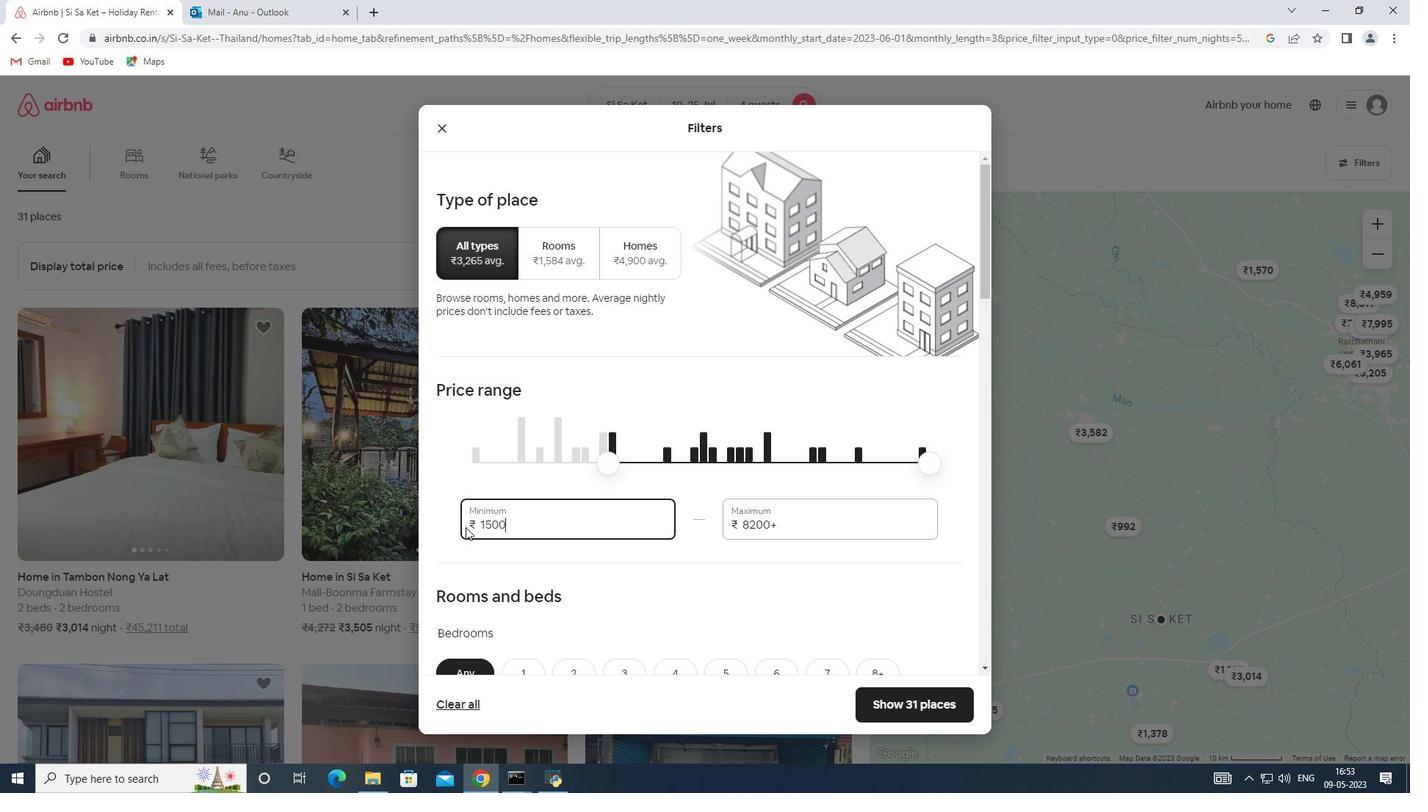 
Action: Mouse moved to (777, 524)
Screenshot: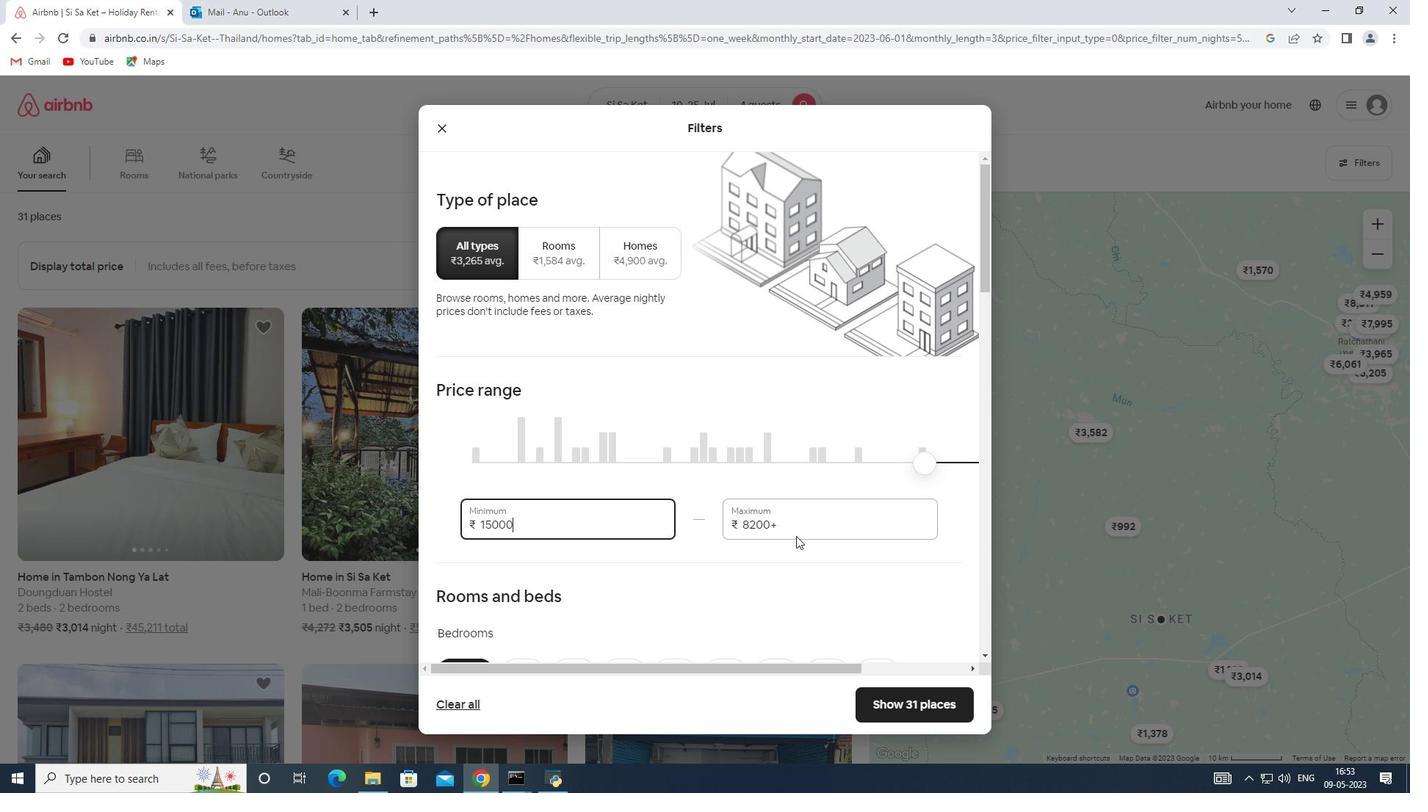
Action: Mouse pressed left at (777, 524)
Screenshot: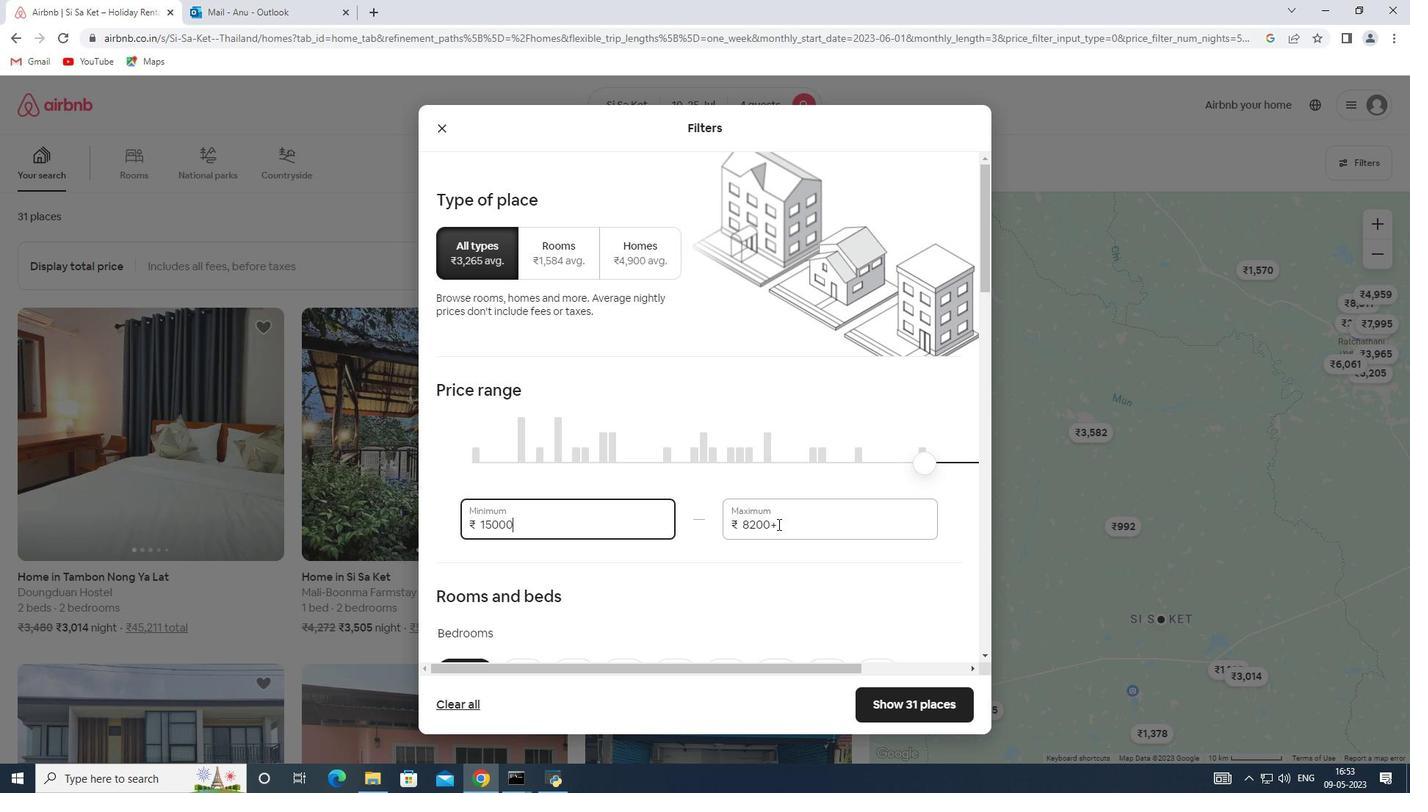 
Action: Mouse moved to (721, 521)
Screenshot: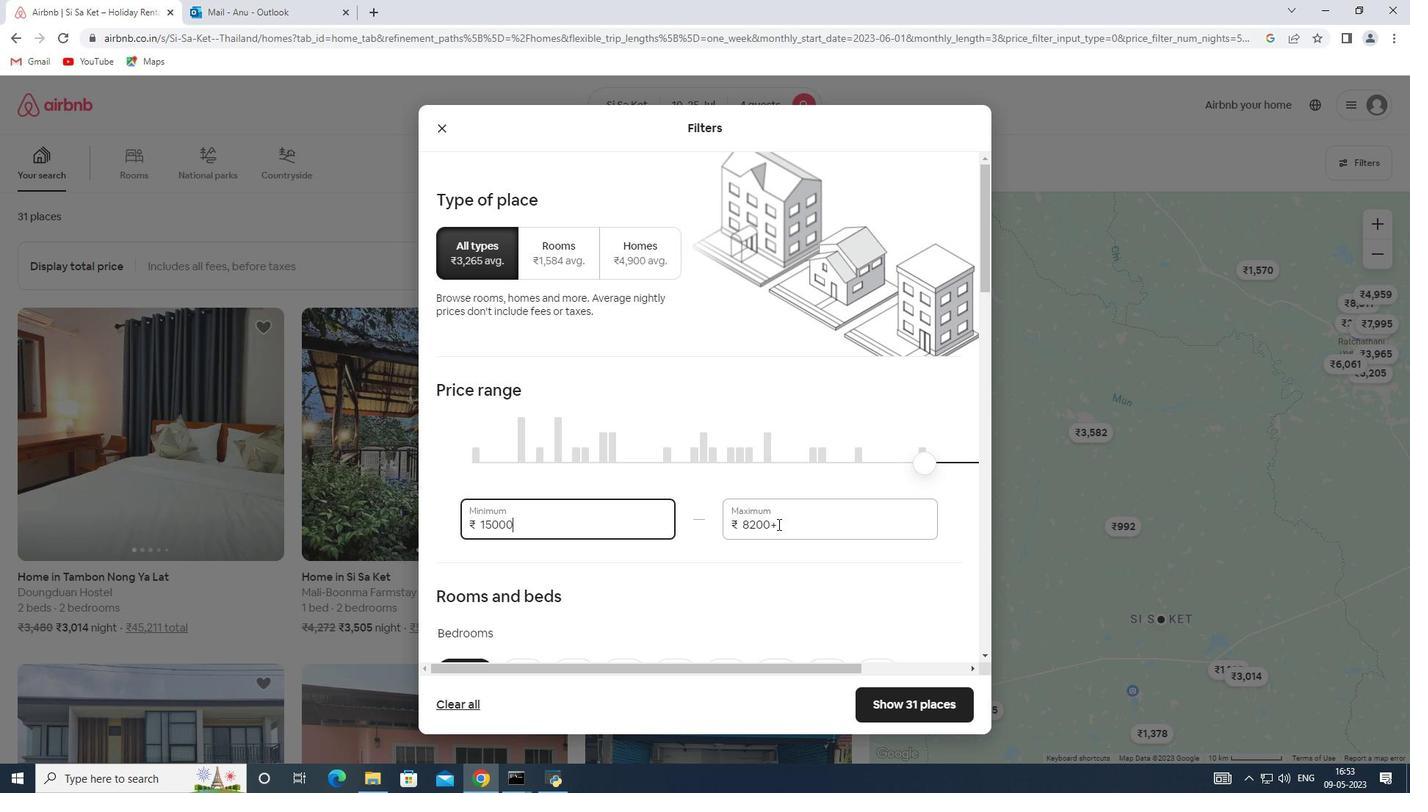 
Action: Key pressed 25000
Screenshot: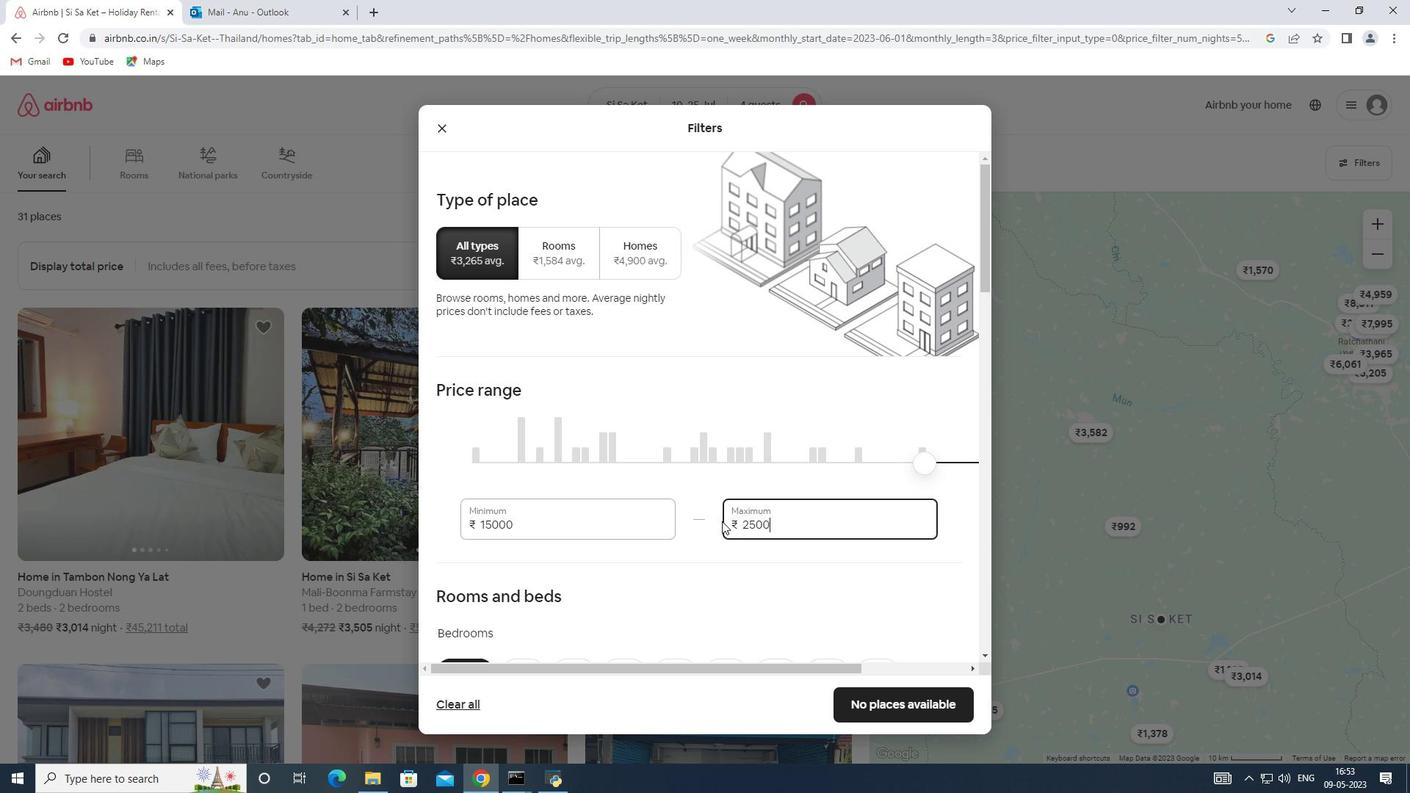 
Action: Mouse scrolled (721, 520) with delta (0, 0)
Screenshot: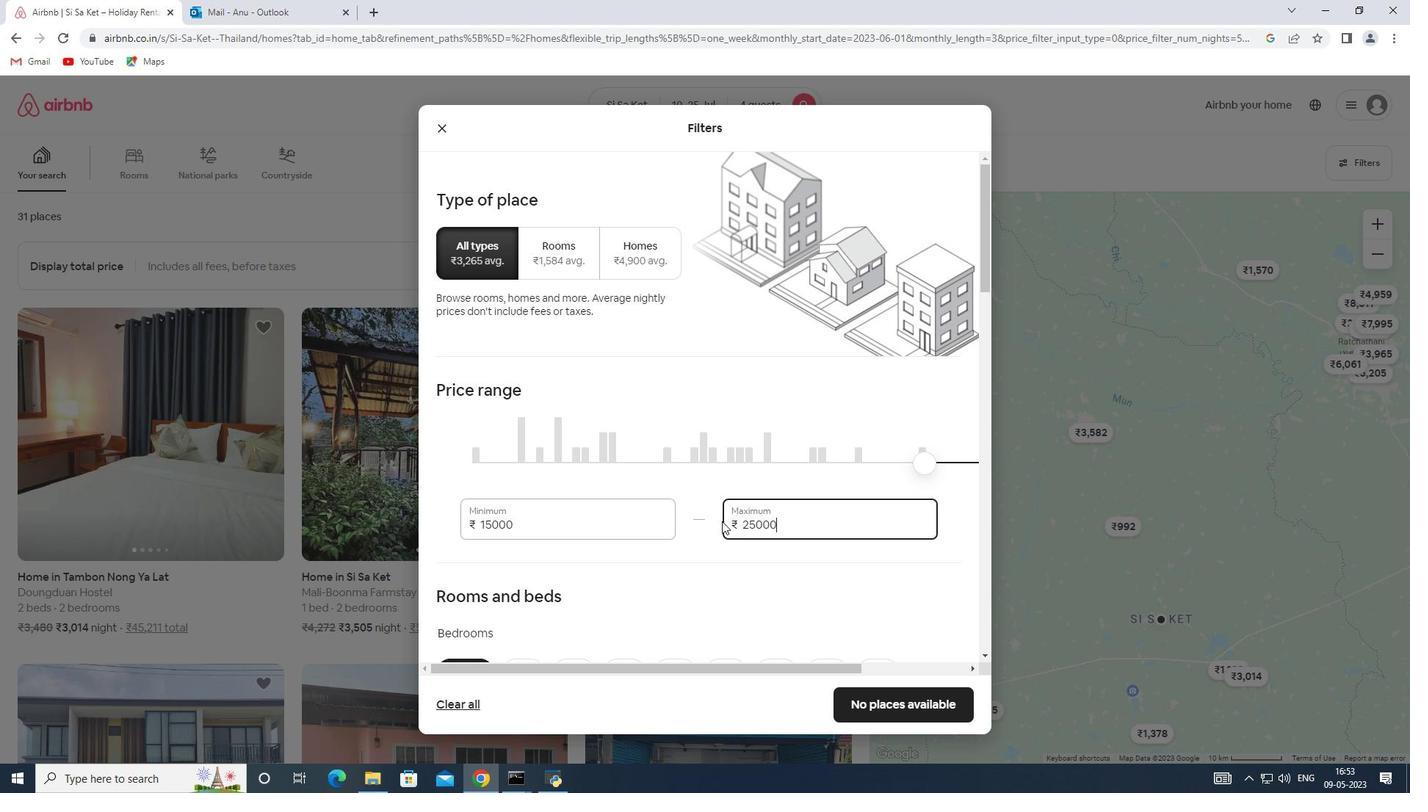 
Action: Mouse scrolled (721, 520) with delta (0, 0)
Screenshot: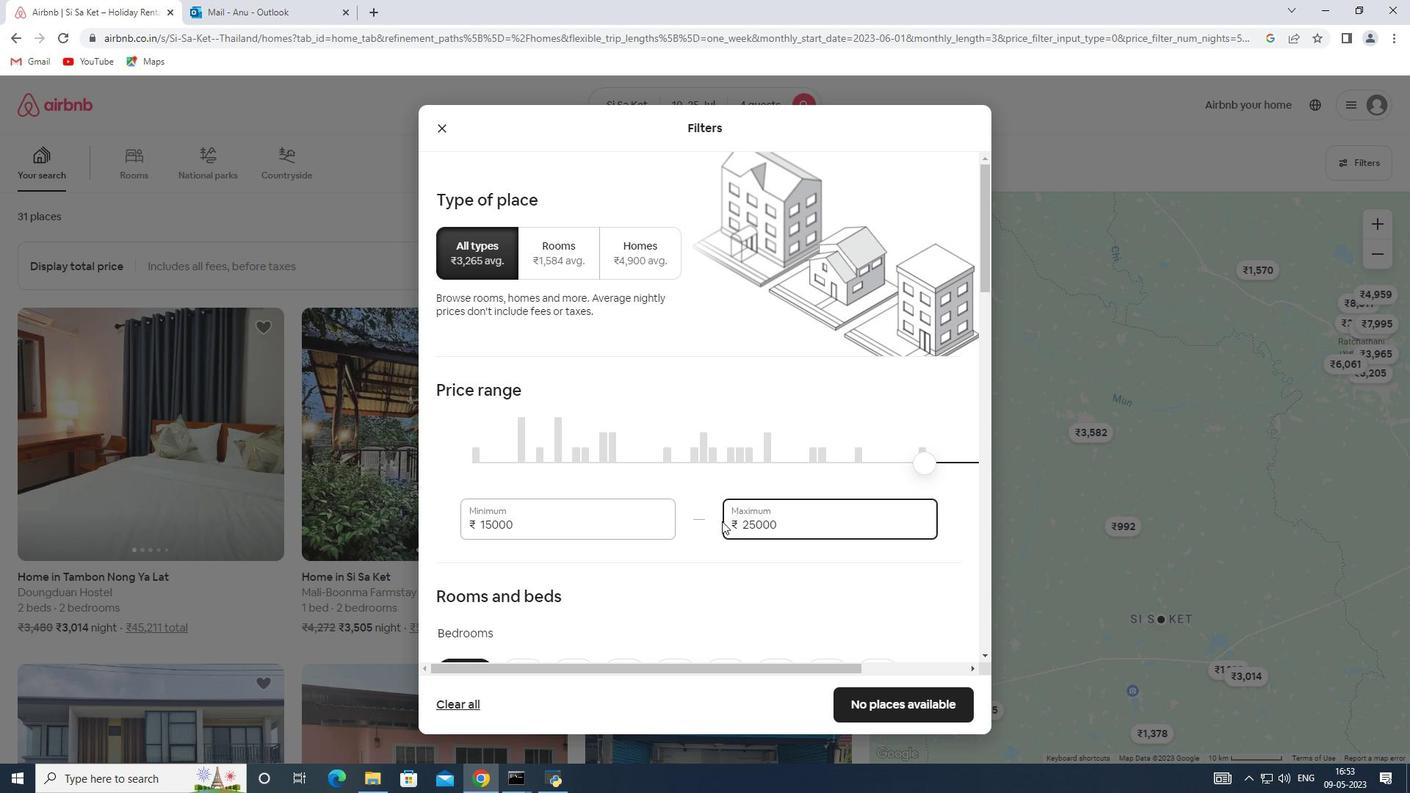 
Action: Mouse moved to (721, 521)
Screenshot: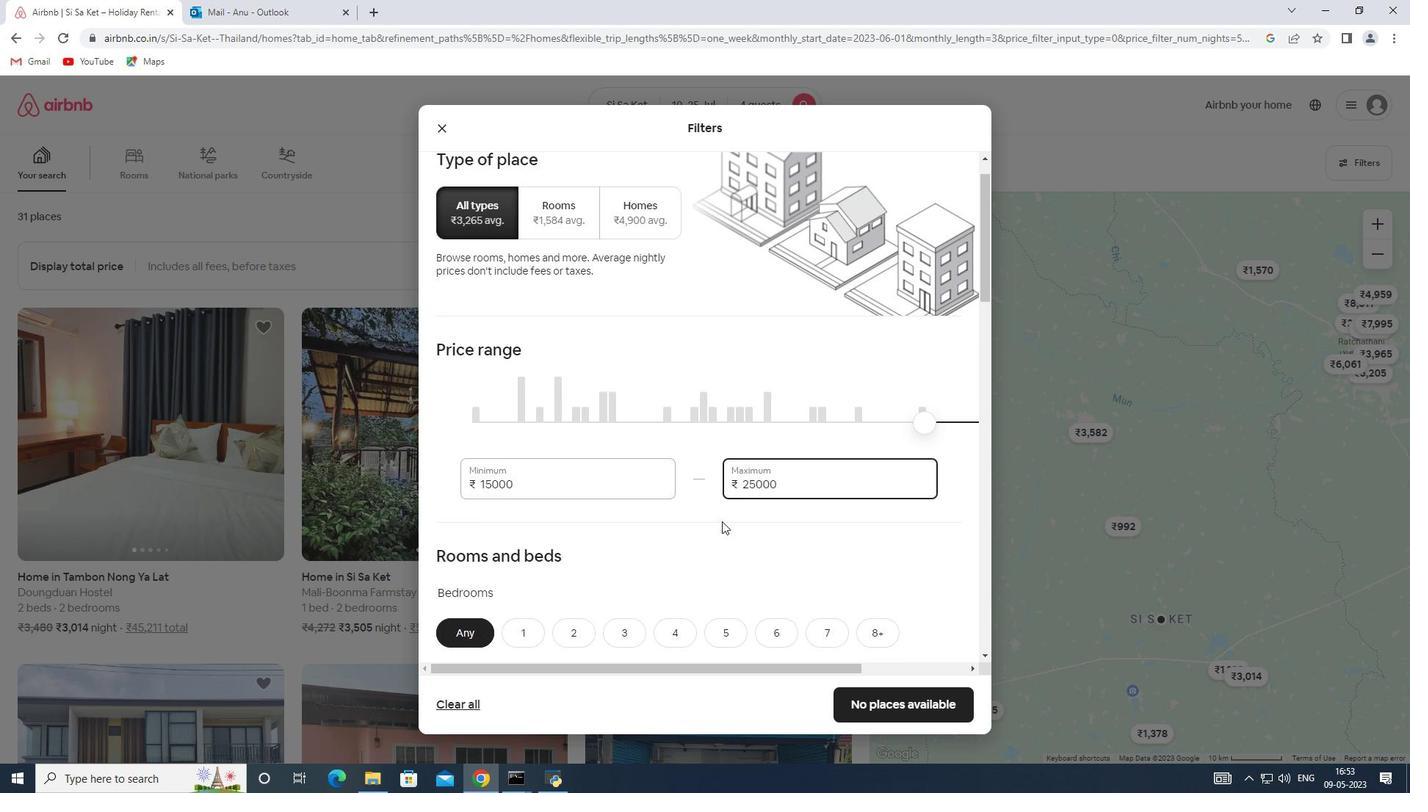 
Action: Mouse scrolled (721, 520) with delta (0, 0)
Screenshot: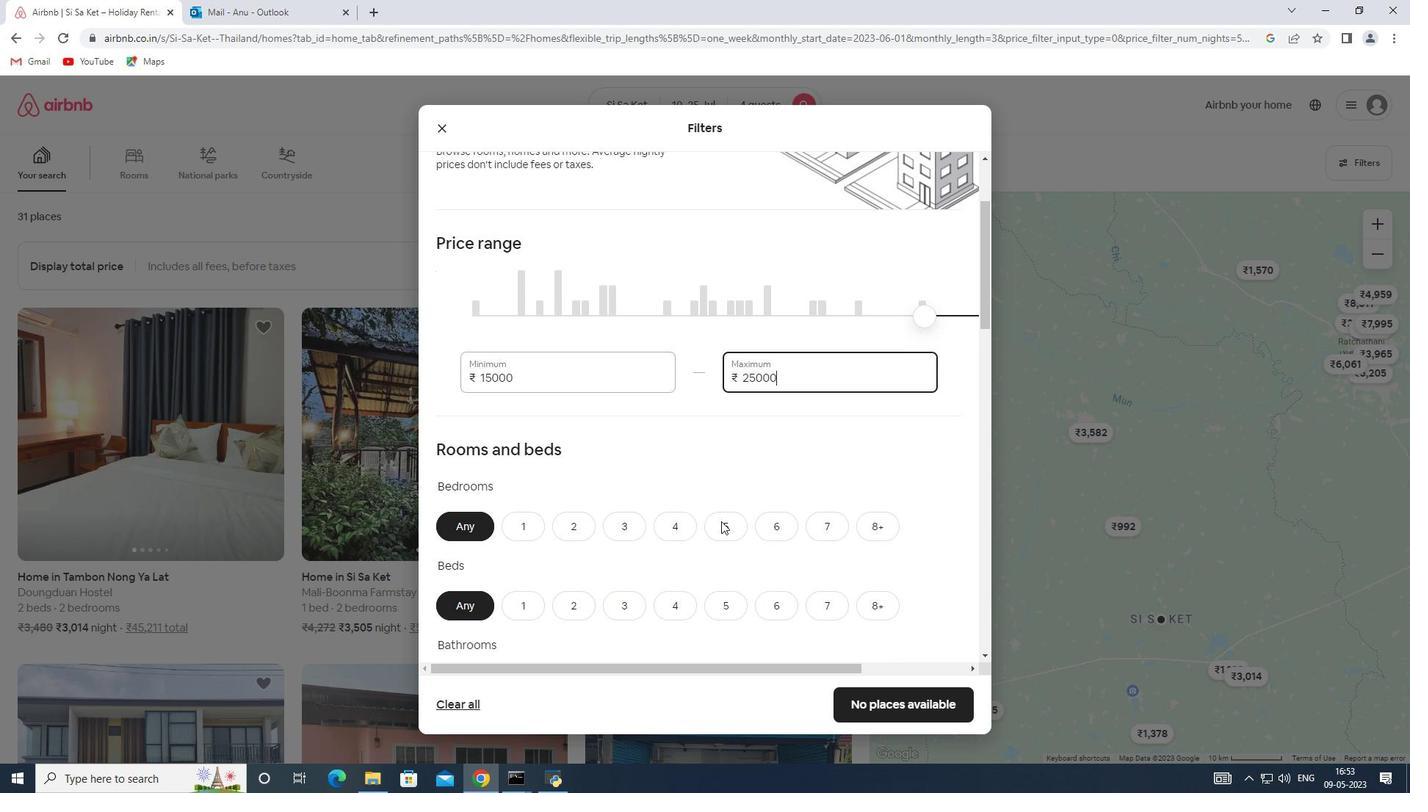 
Action: Mouse moved to (565, 461)
Screenshot: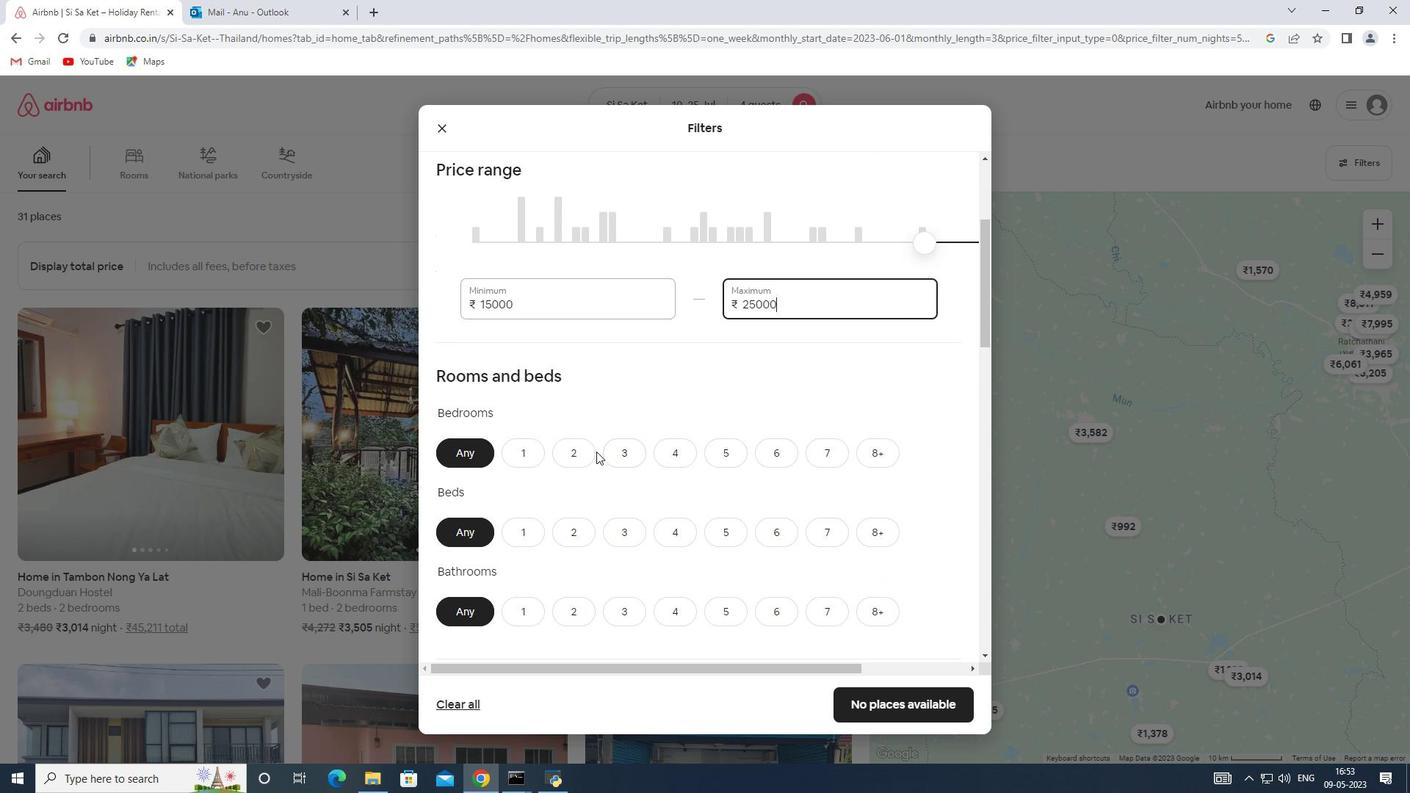 
Action: Mouse pressed left at (565, 461)
Screenshot: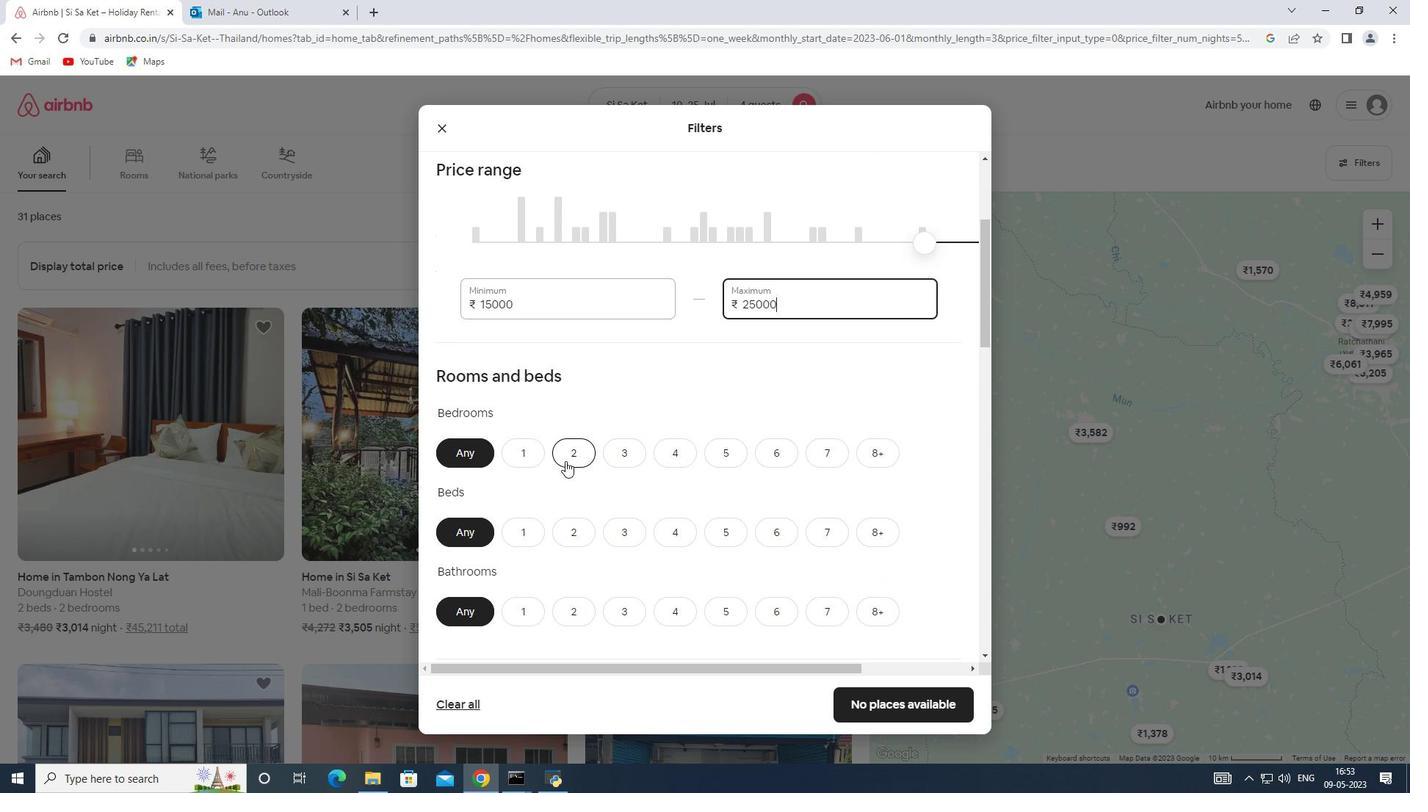 
Action: Mouse moved to (627, 539)
Screenshot: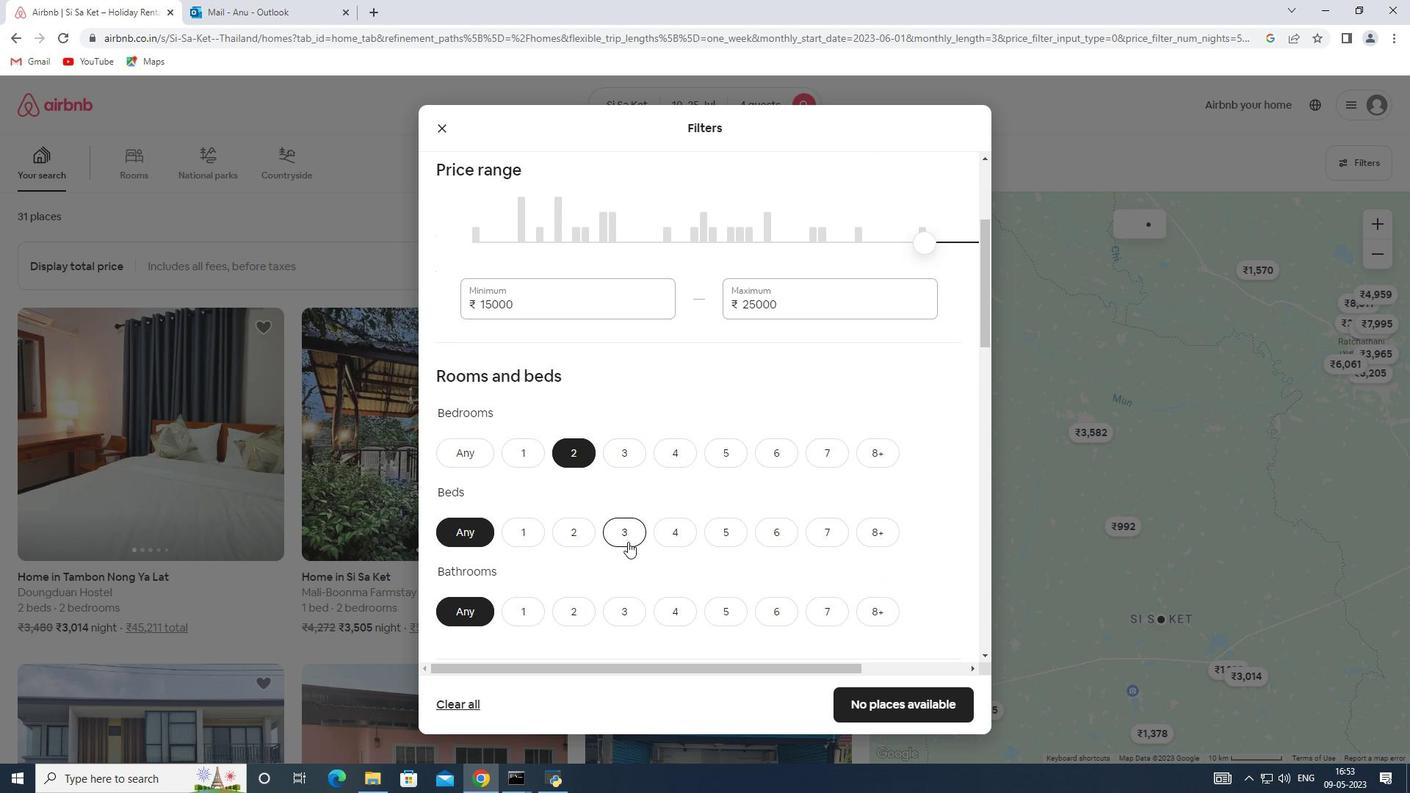 
Action: Mouse pressed left at (627, 539)
Screenshot: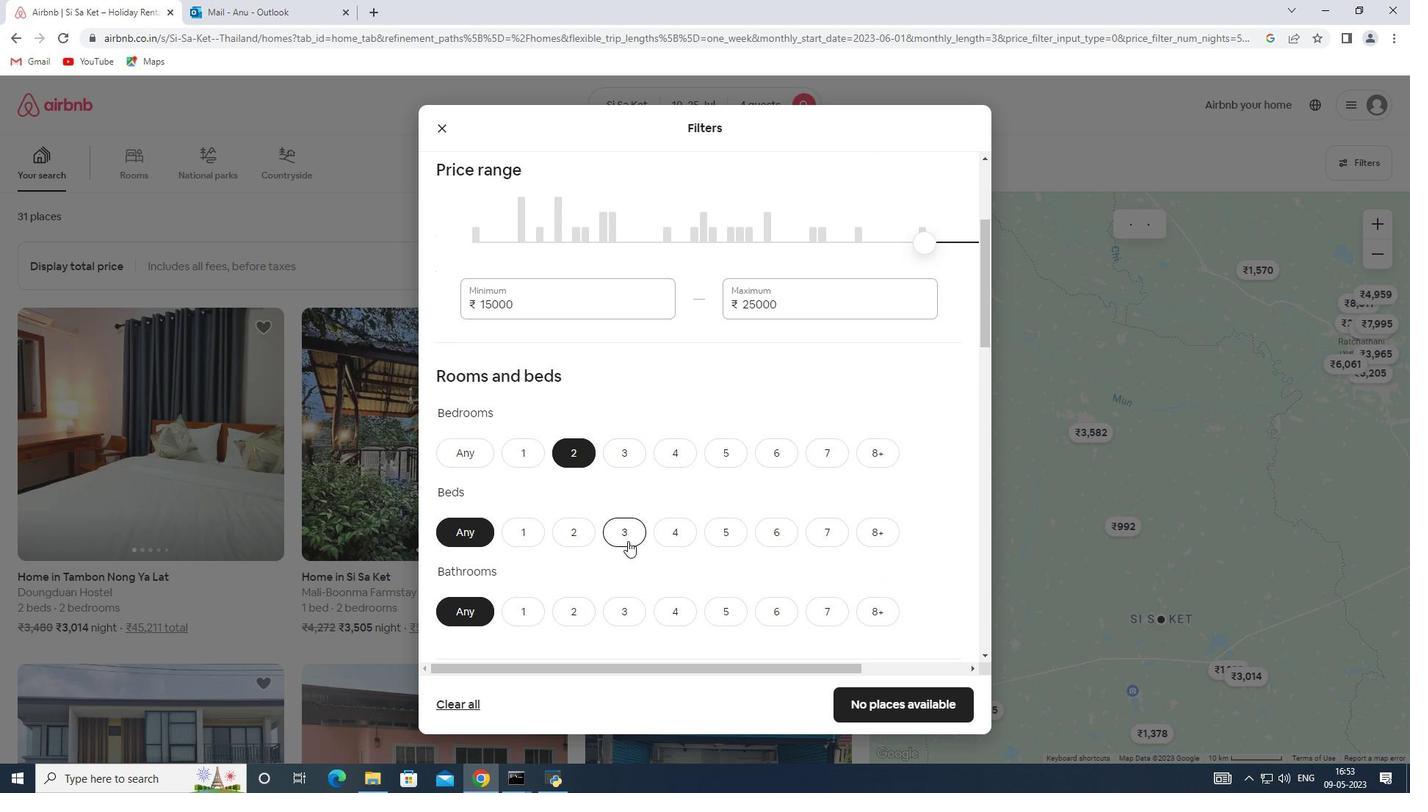 
Action: Mouse moved to (569, 604)
Screenshot: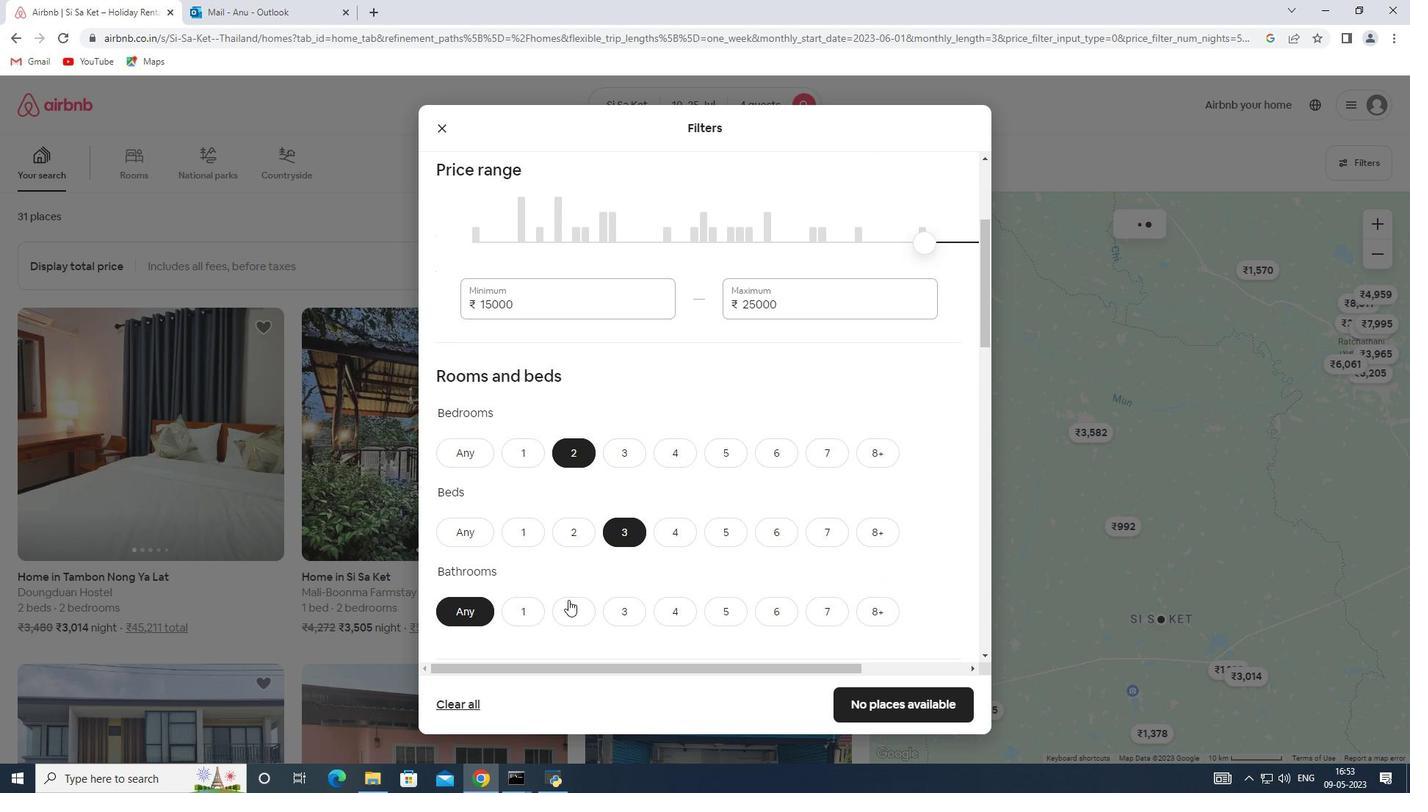 
Action: Mouse pressed left at (569, 604)
Screenshot: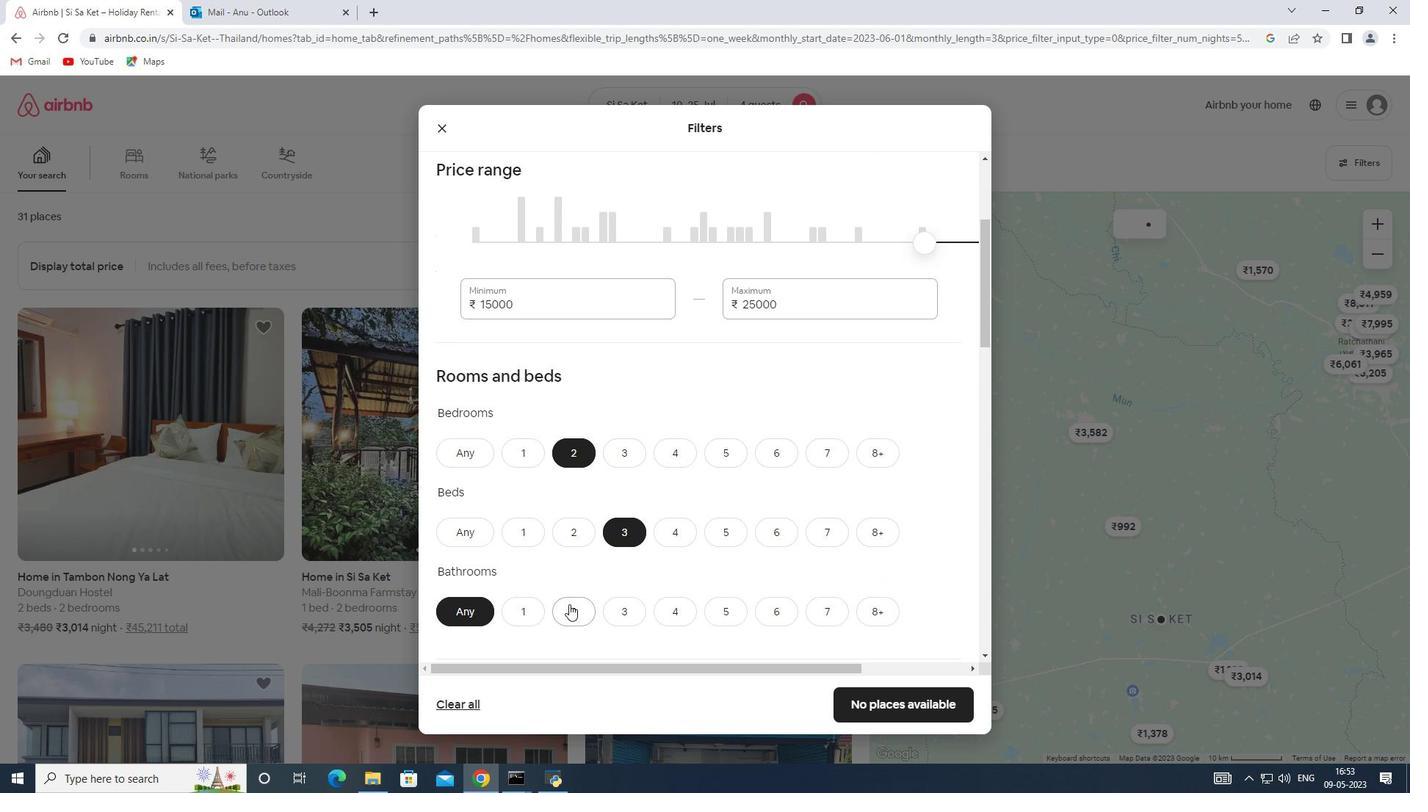 
Action: Mouse moved to (628, 489)
Screenshot: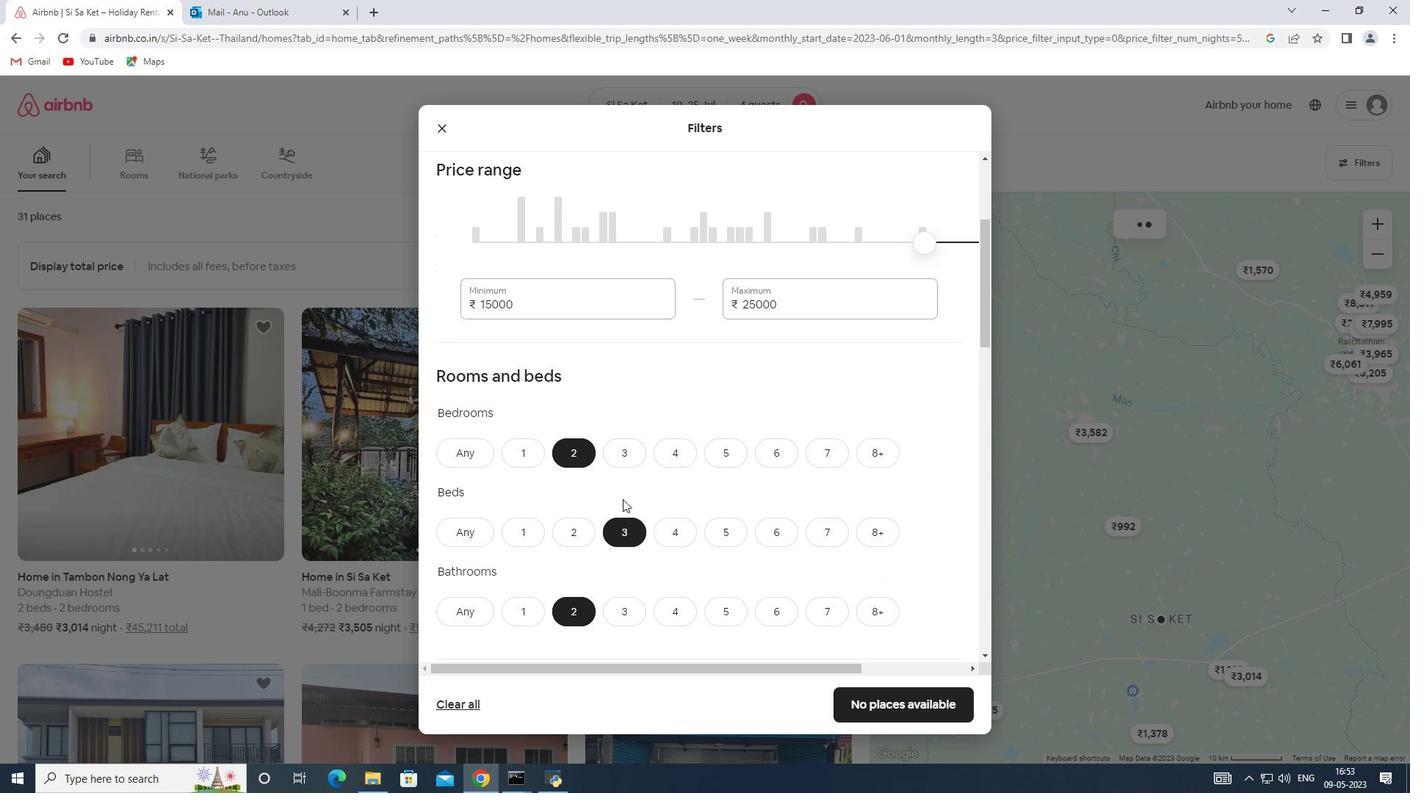 
Action: Mouse scrolled (628, 488) with delta (0, 0)
Screenshot: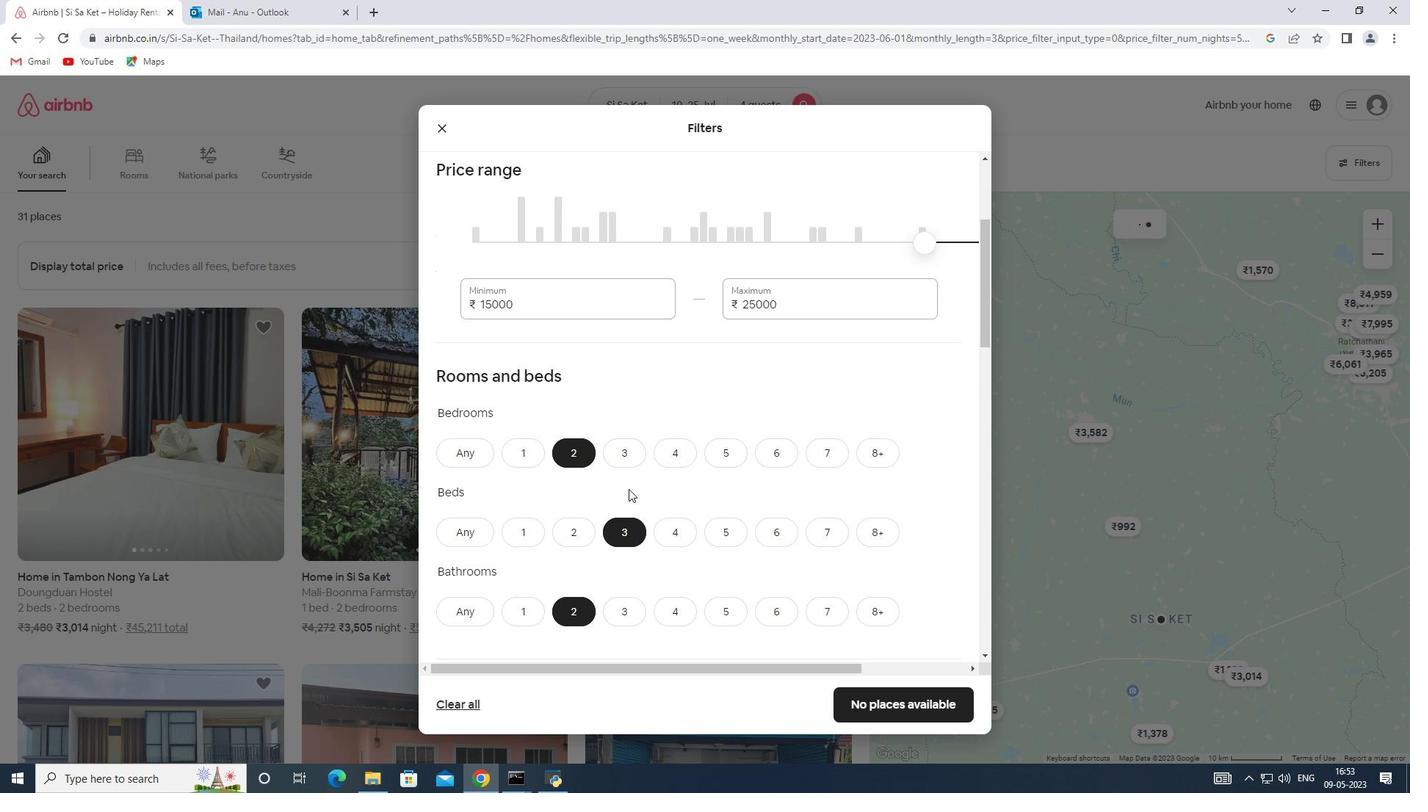 
Action: Mouse scrolled (628, 488) with delta (0, 0)
Screenshot: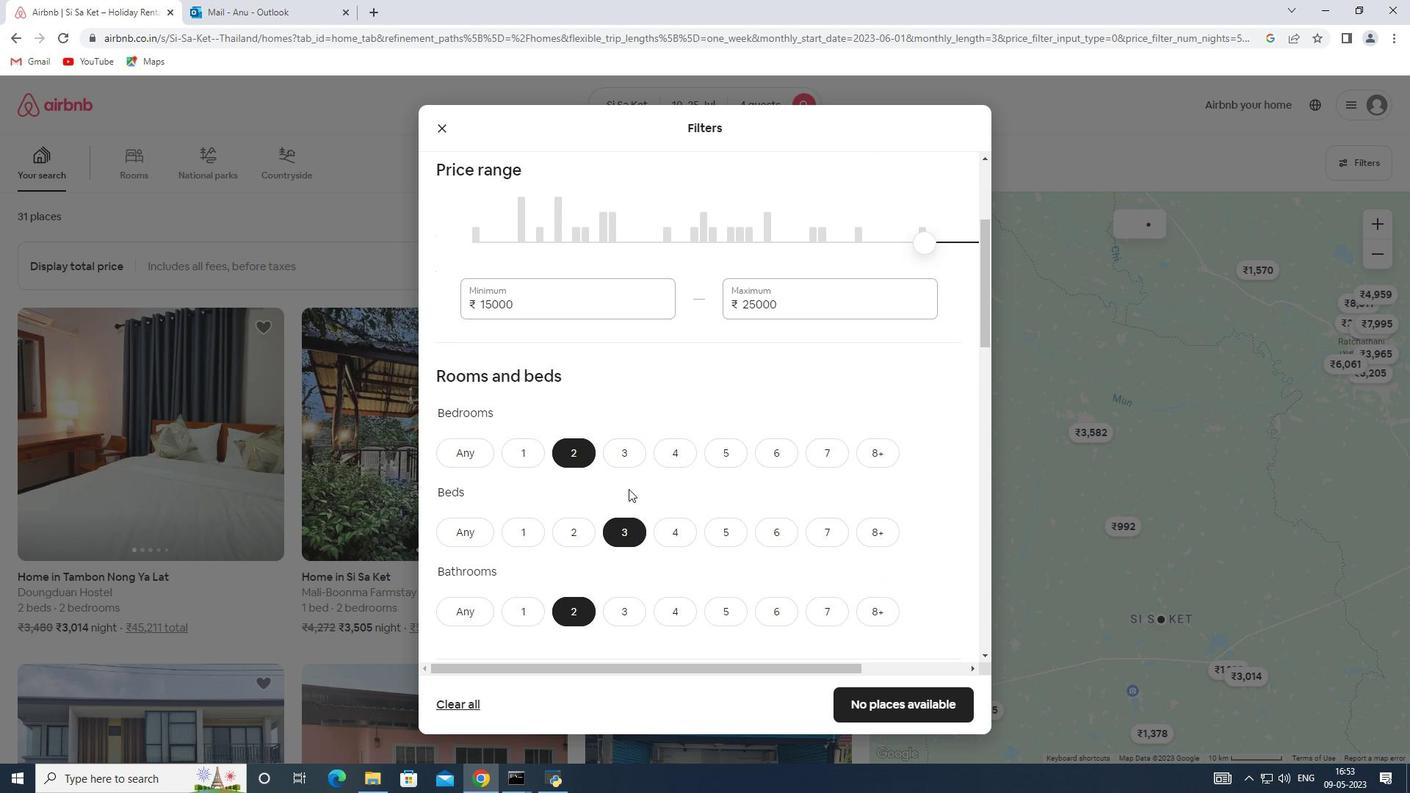 
Action: Mouse scrolled (628, 488) with delta (0, 0)
Screenshot: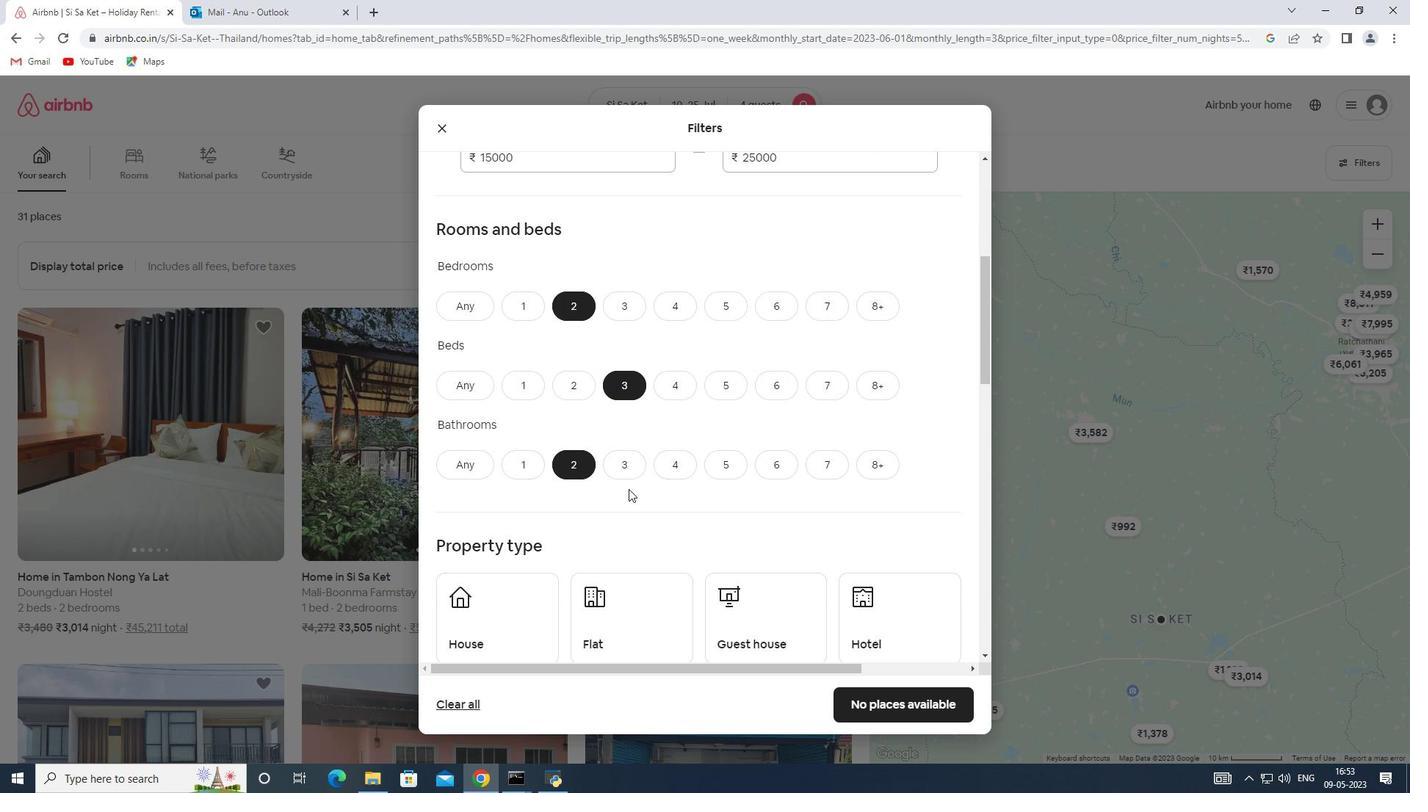 
Action: Mouse scrolled (628, 488) with delta (0, 0)
Screenshot: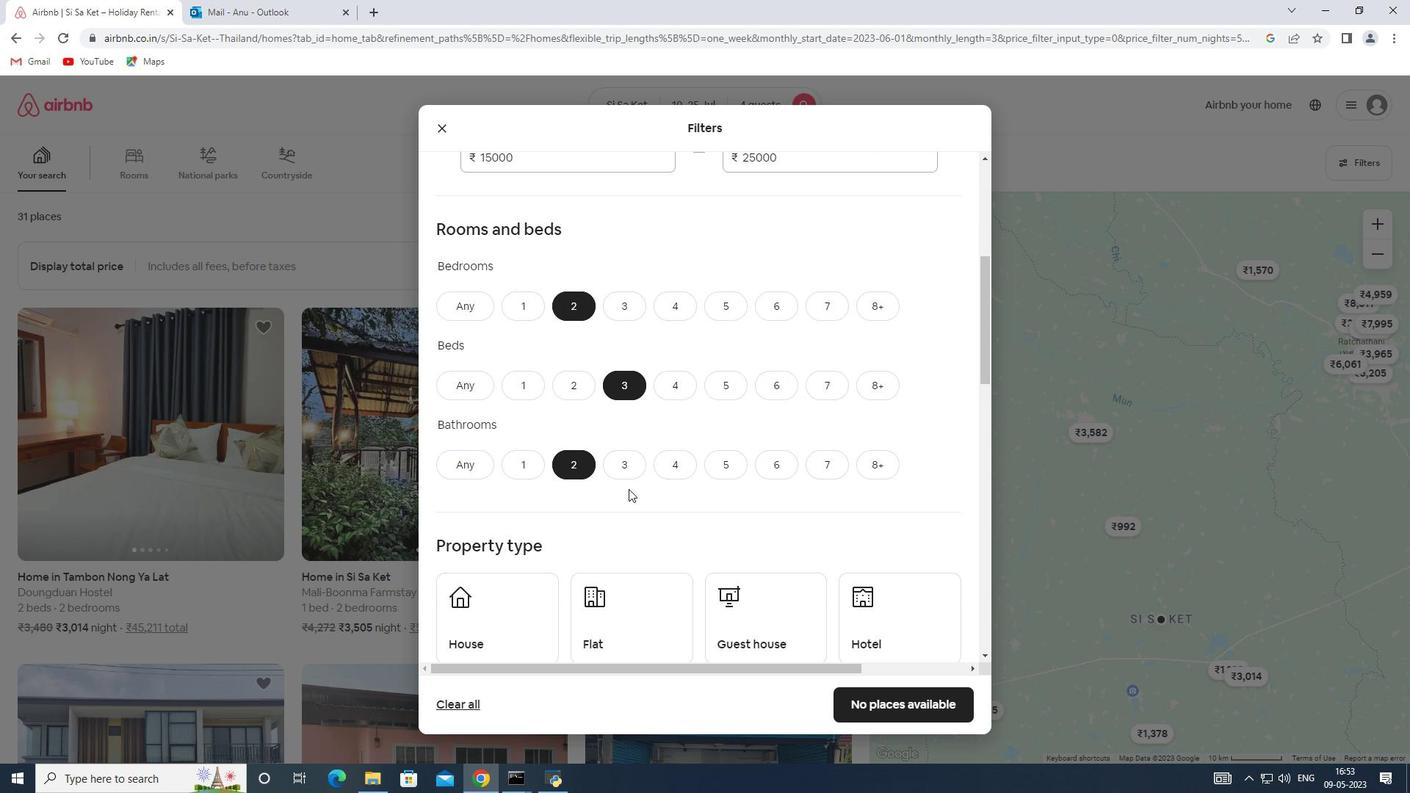 
Action: Mouse moved to (507, 488)
Screenshot: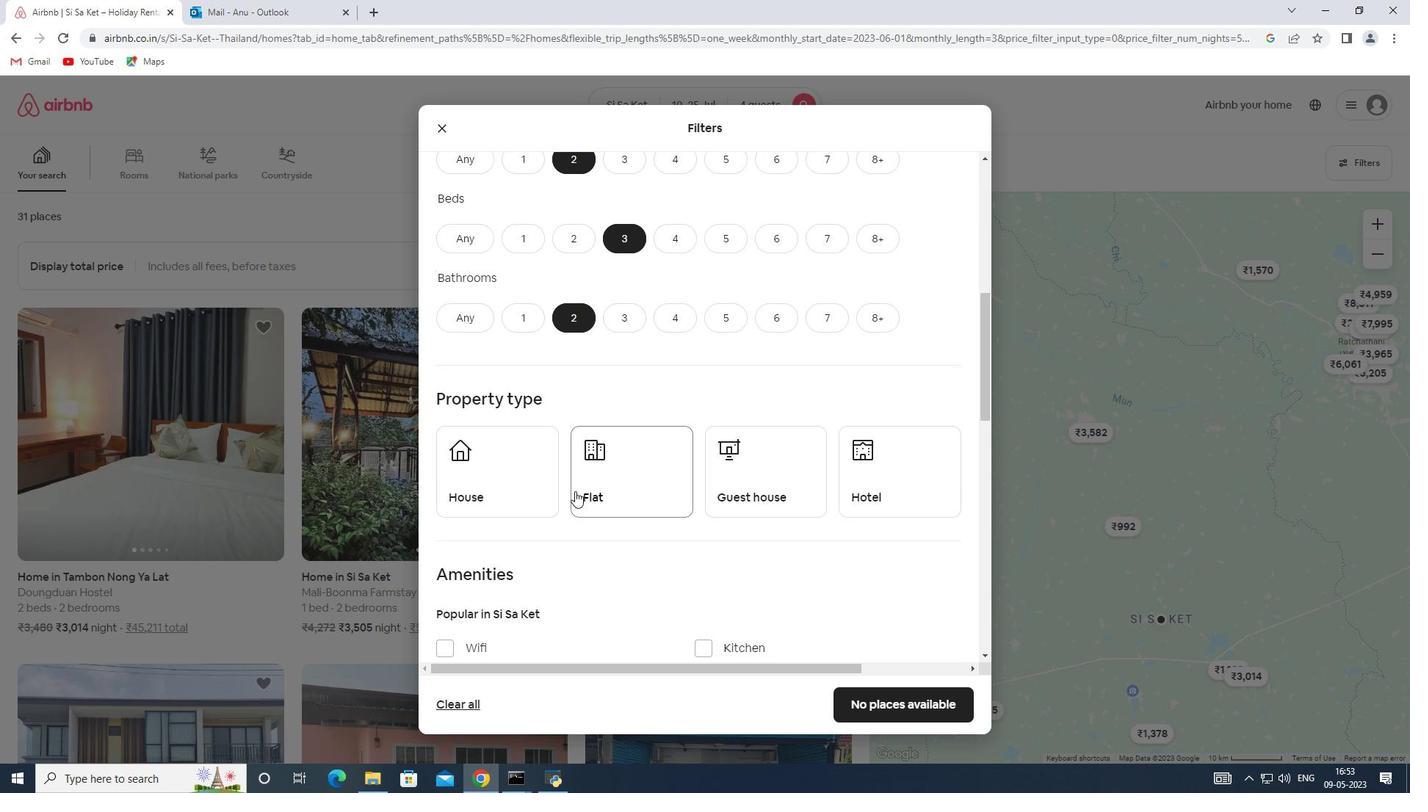 
Action: Mouse pressed left at (507, 488)
Screenshot: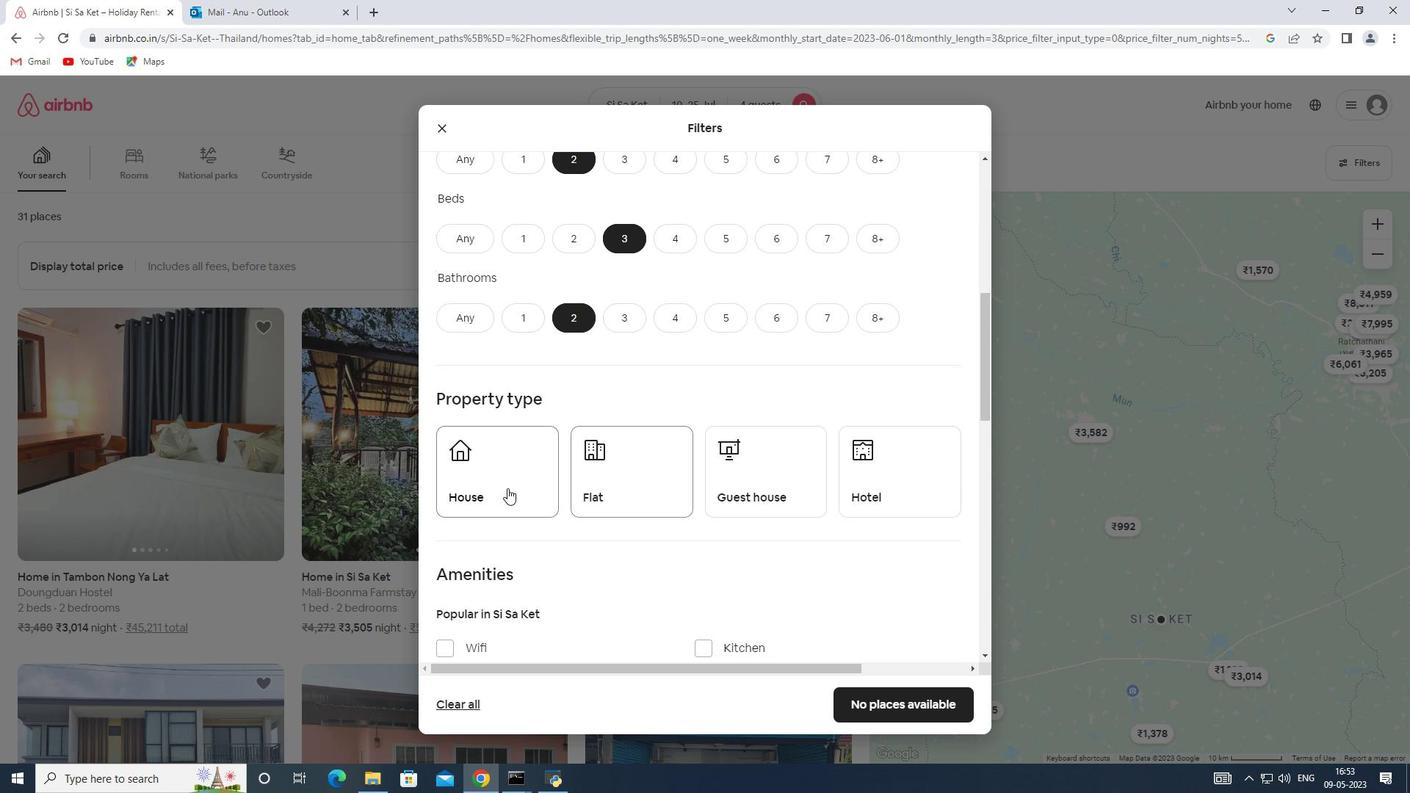 
Action: Mouse moved to (633, 475)
Screenshot: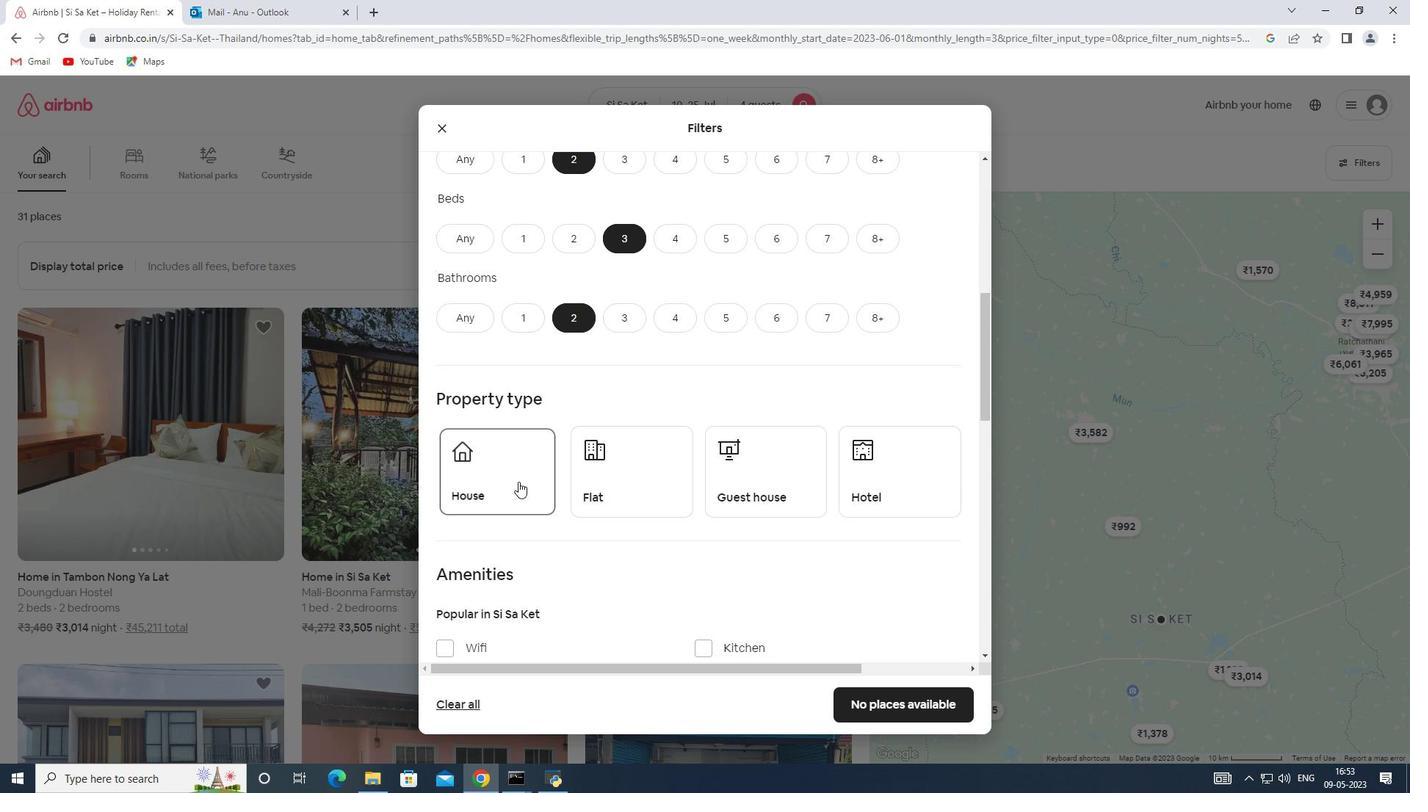
Action: Mouse pressed left at (633, 475)
Screenshot: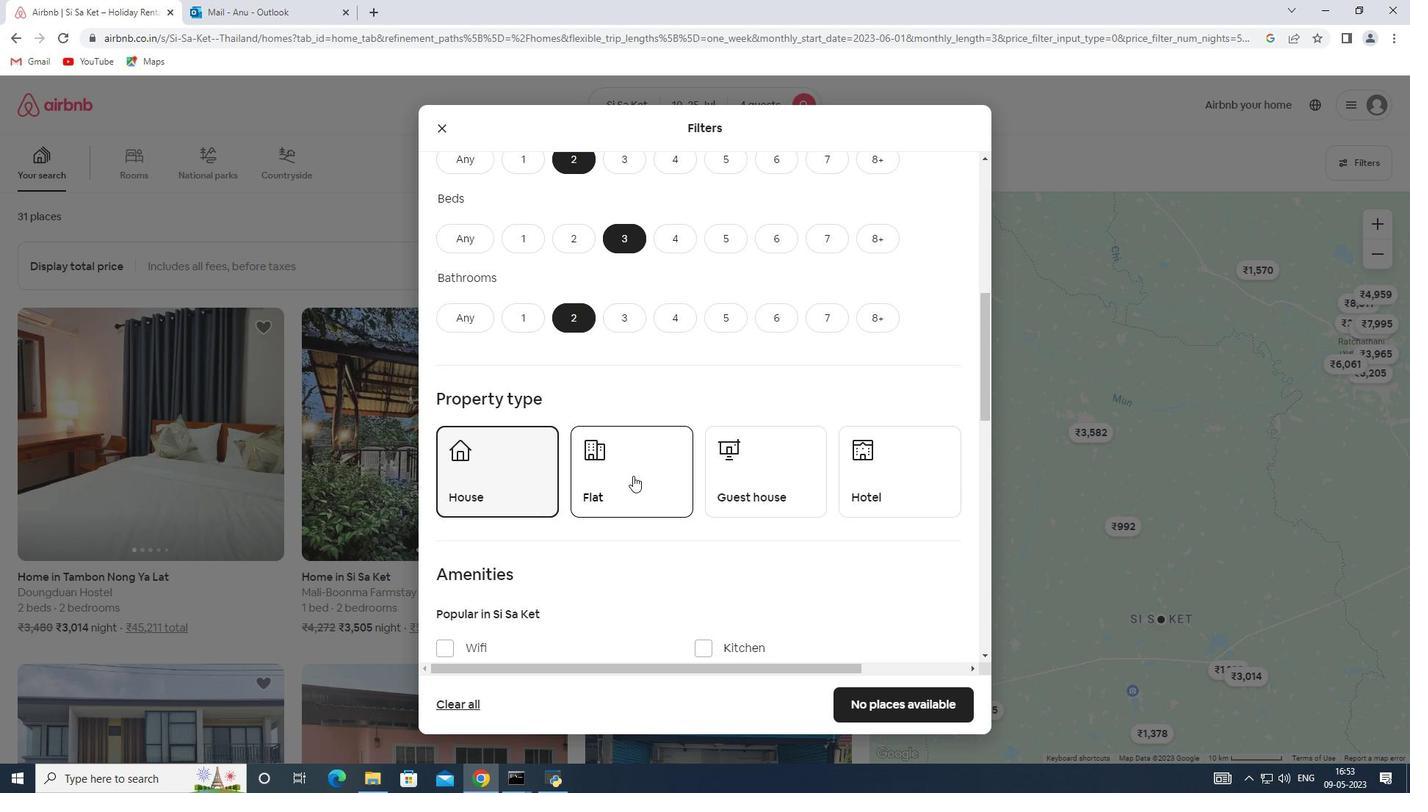 
Action: Mouse moved to (738, 471)
Screenshot: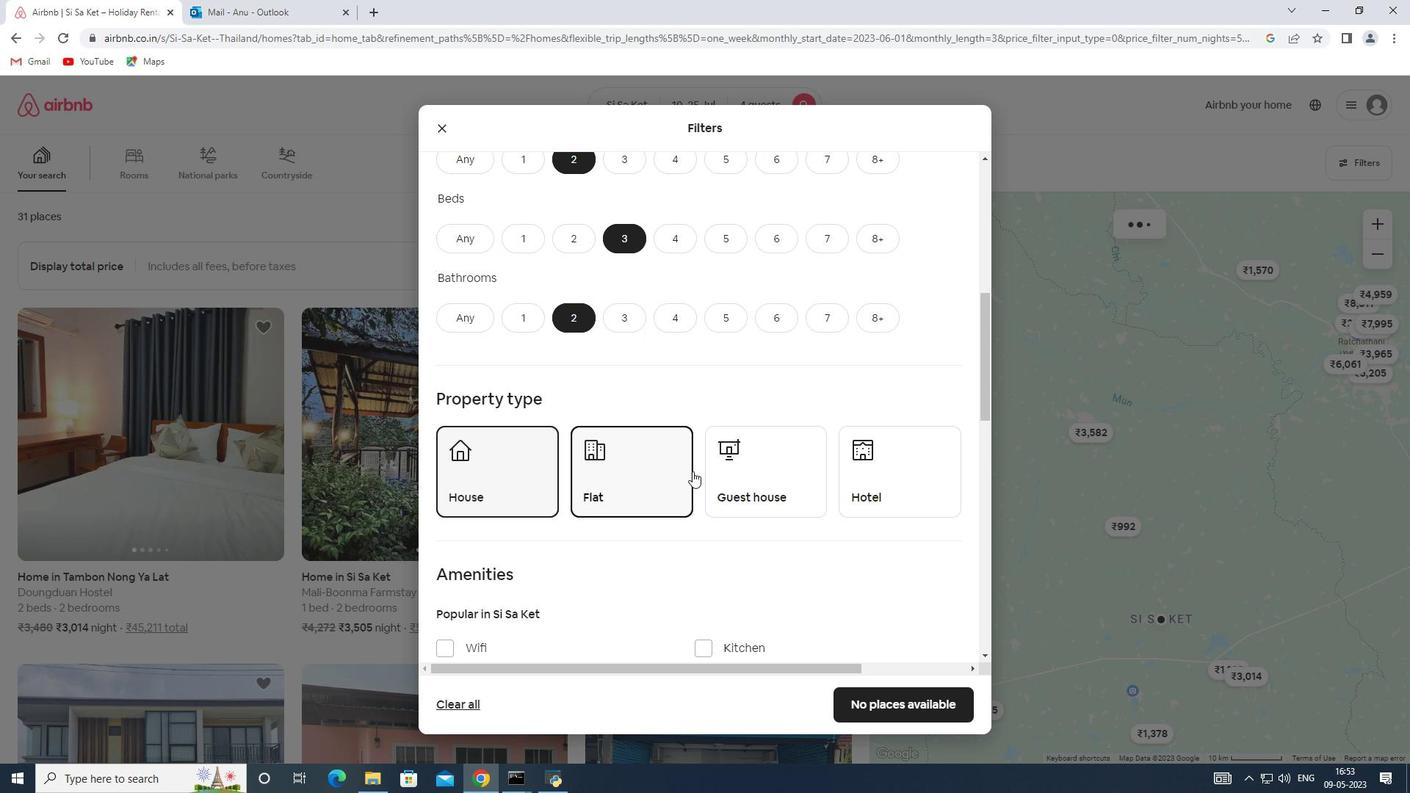 
Action: Mouse pressed left at (738, 471)
Screenshot: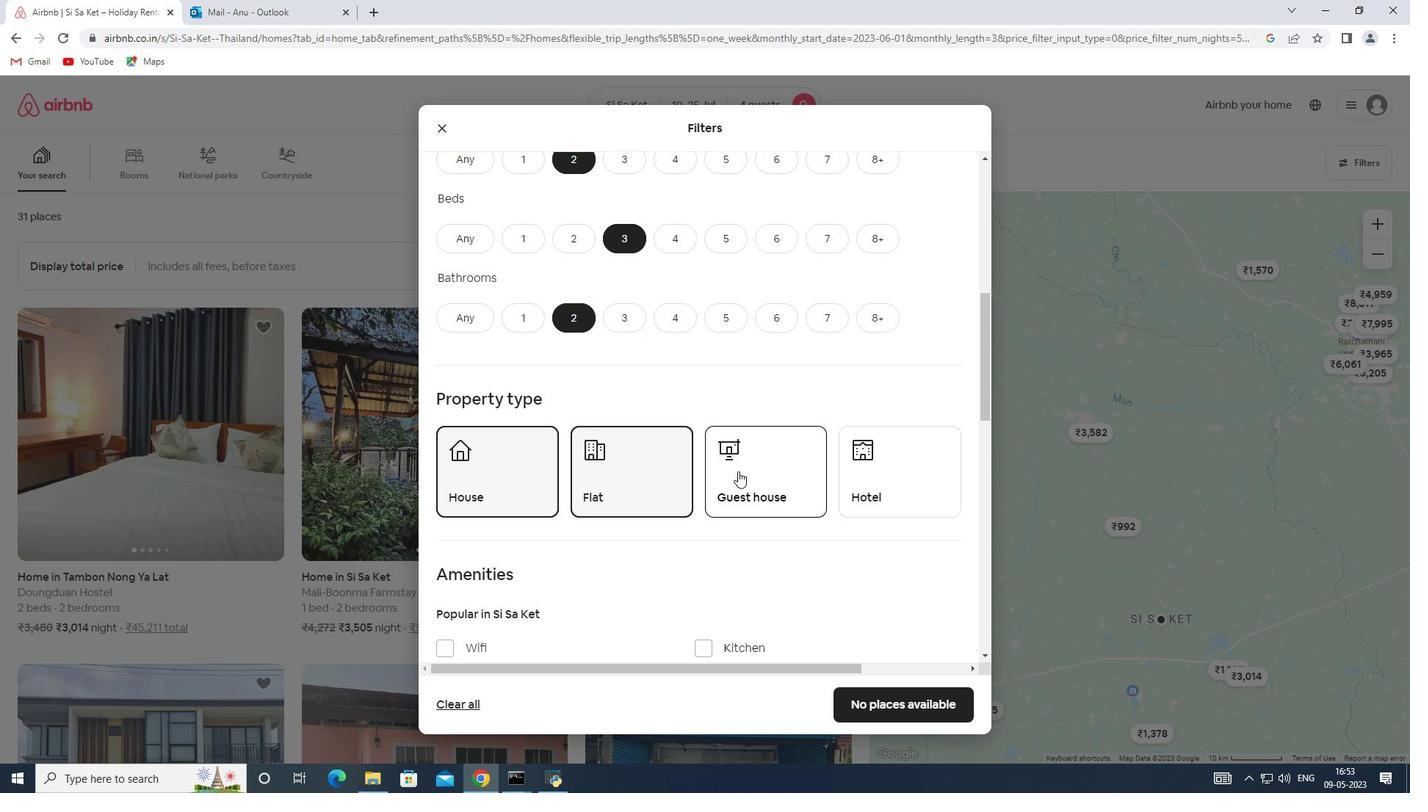 
Action: Mouse scrolled (738, 470) with delta (0, 0)
Screenshot: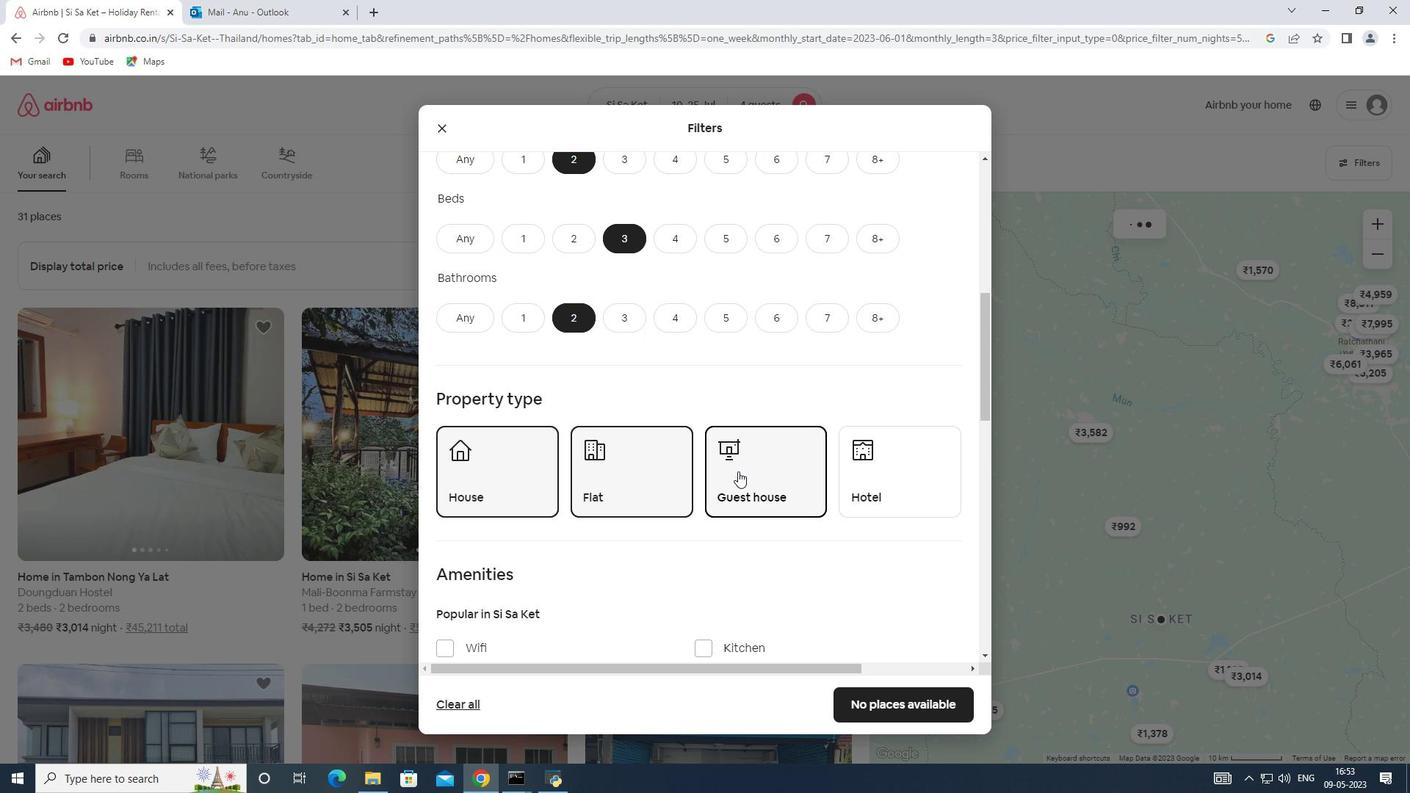 
Action: Mouse scrolled (738, 470) with delta (0, 0)
Screenshot: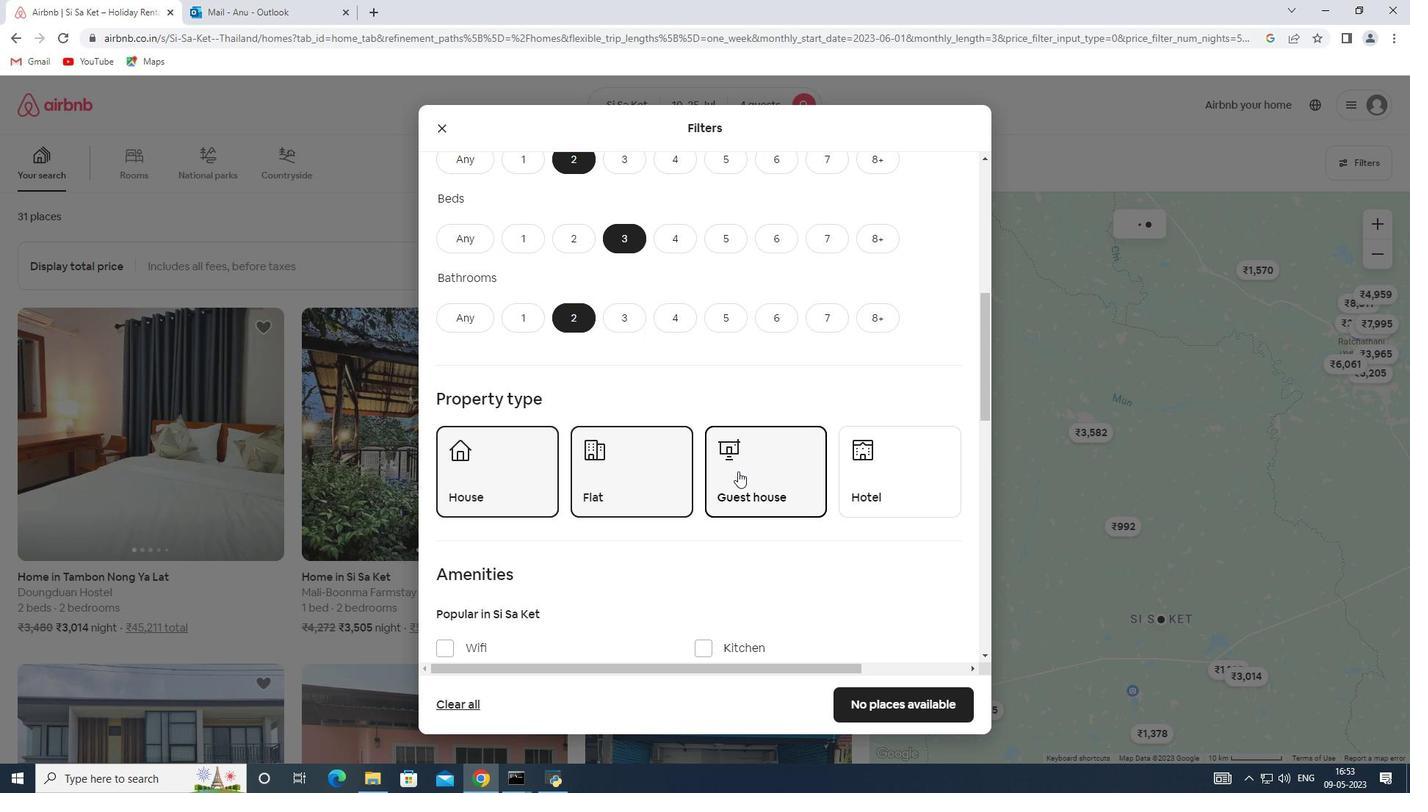 
Action: Mouse scrolled (738, 470) with delta (0, 0)
Screenshot: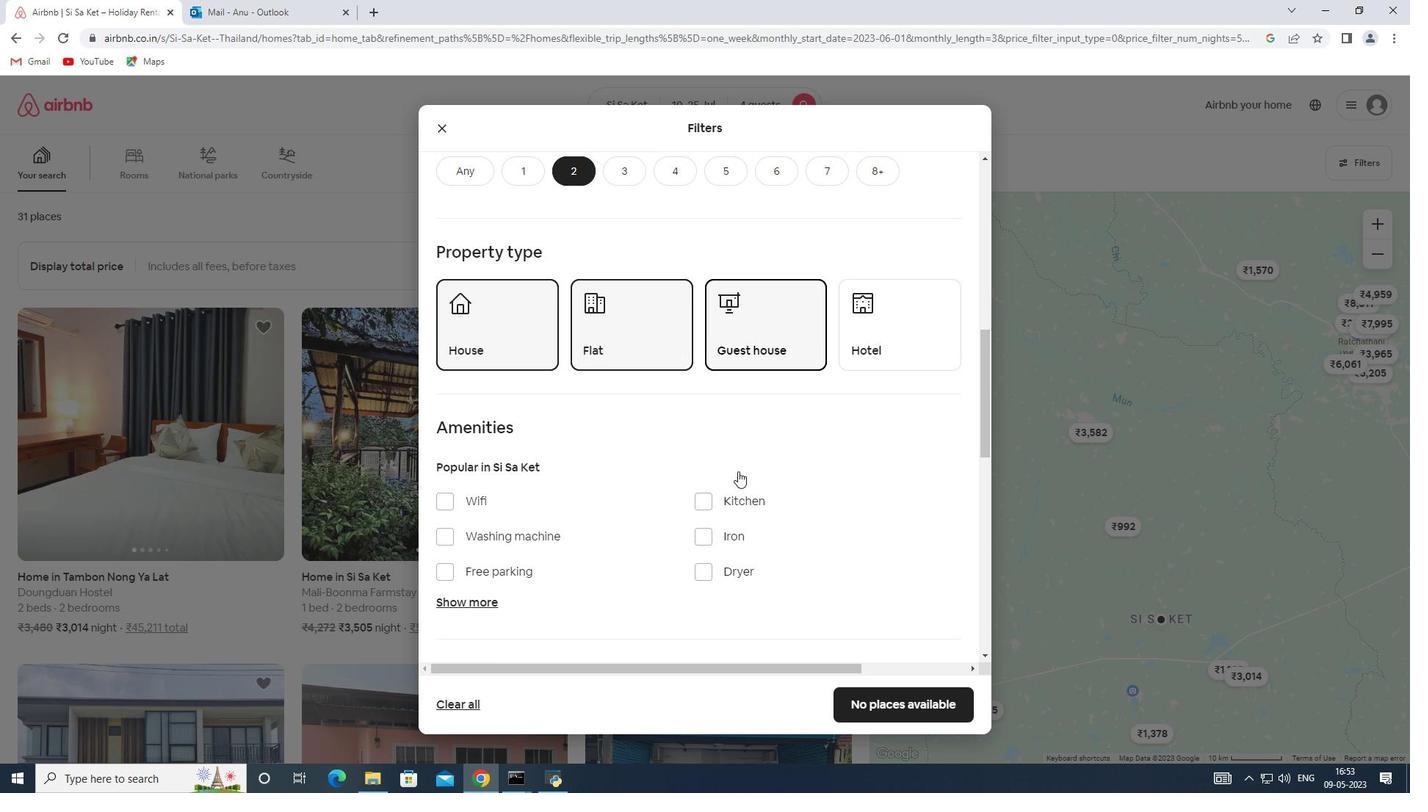 
Action: Mouse scrolled (738, 470) with delta (0, 0)
Screenshot: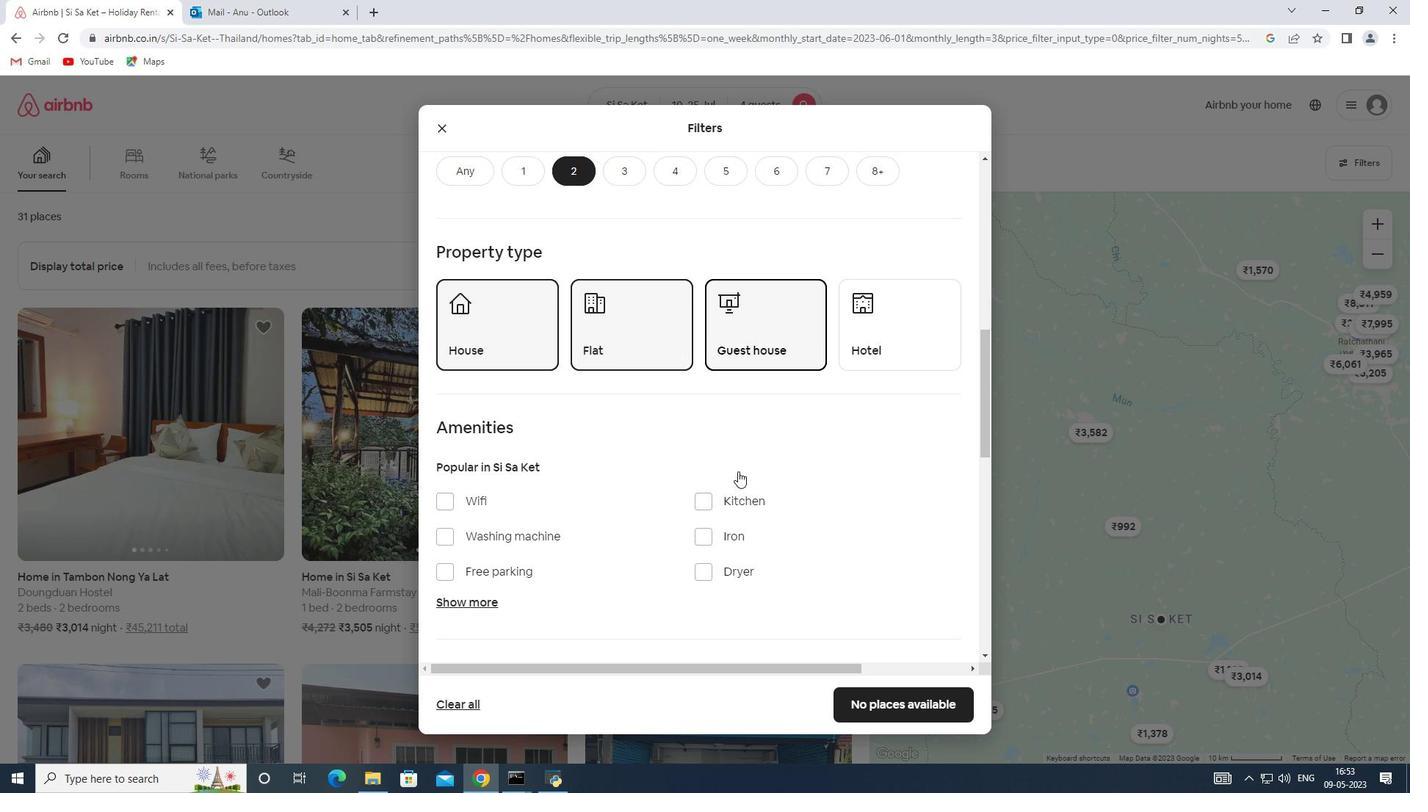 
Action: Mouse moved to (490, 457)
Screenshot: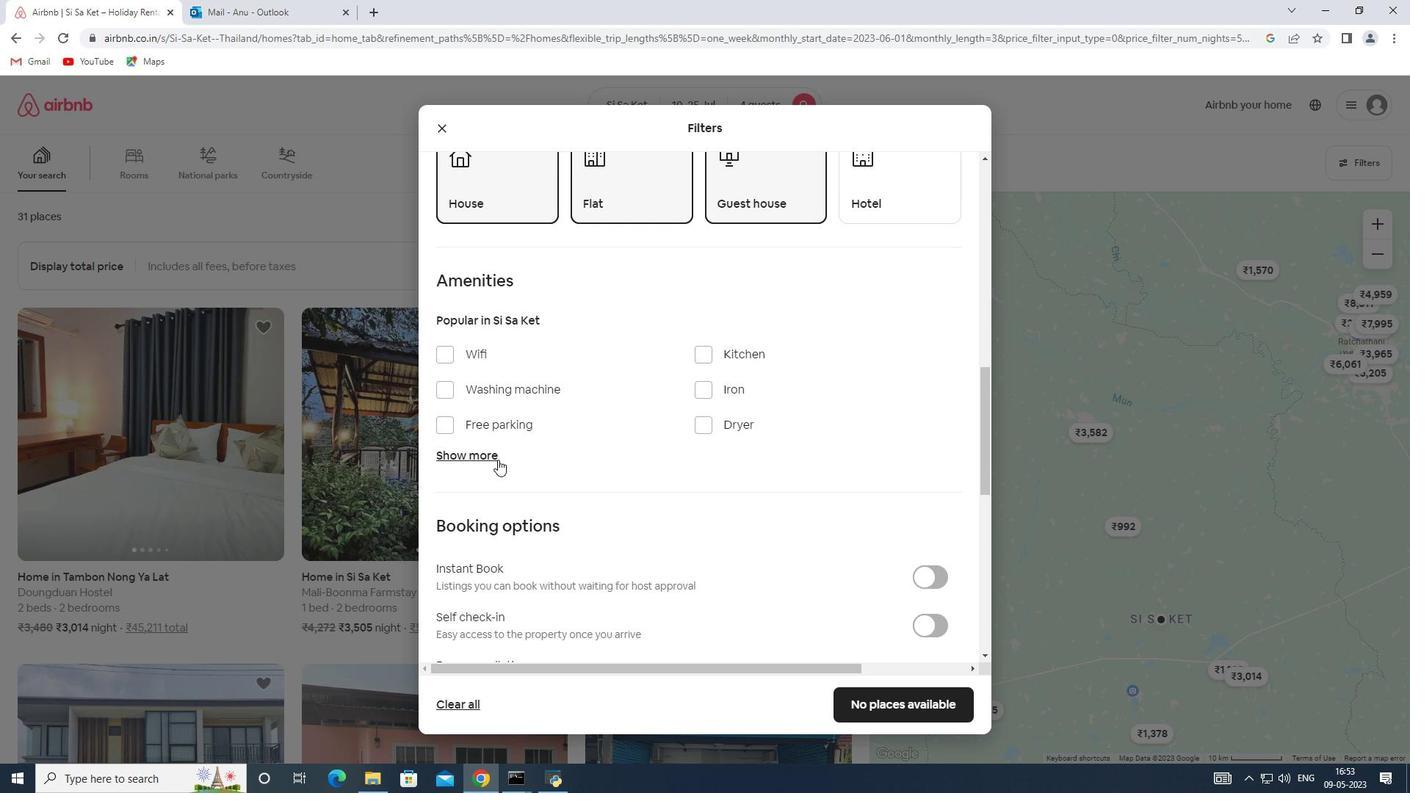 
Action: Mouse pressed left at (490, 457)
Screenshot: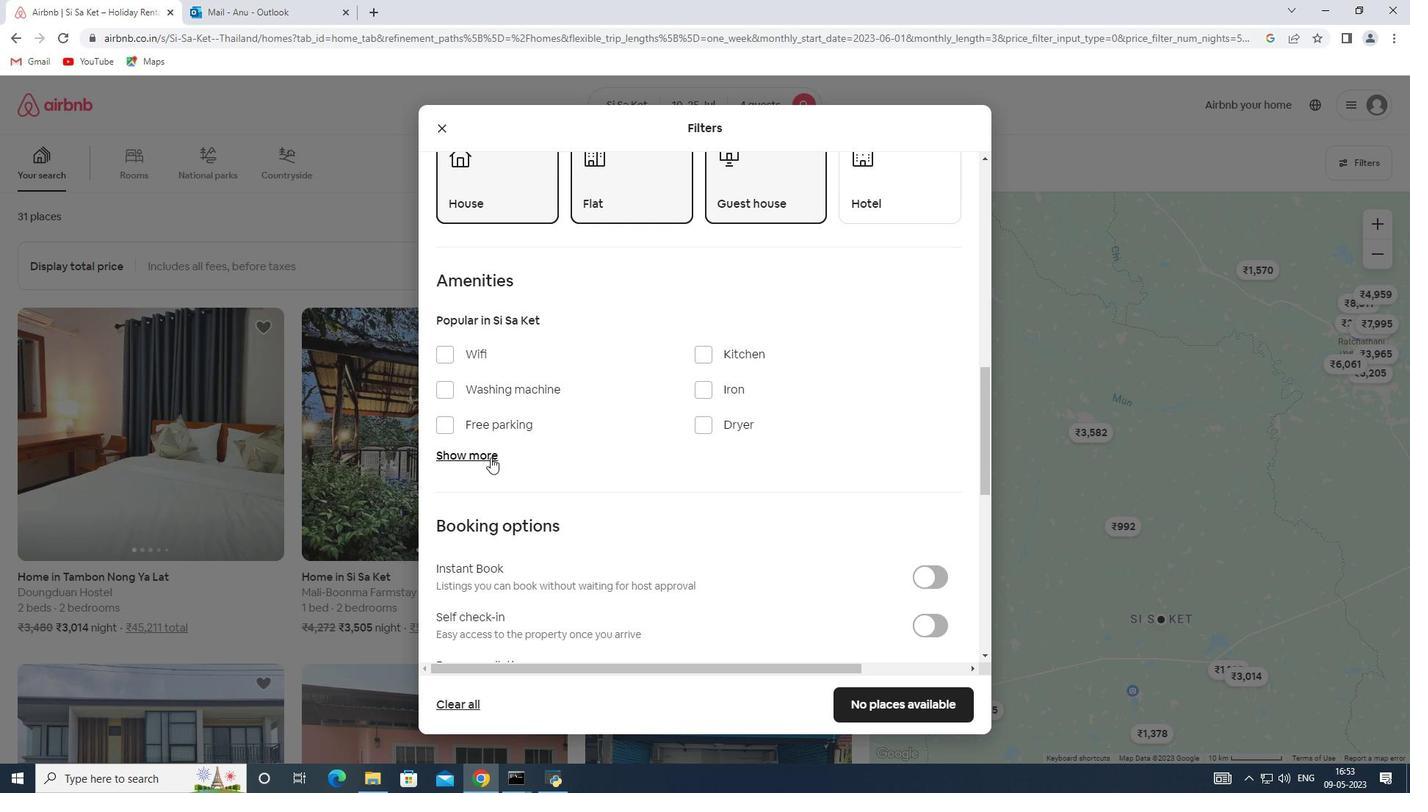 
Action: Mouse moved to (444, 359)
Screenshot: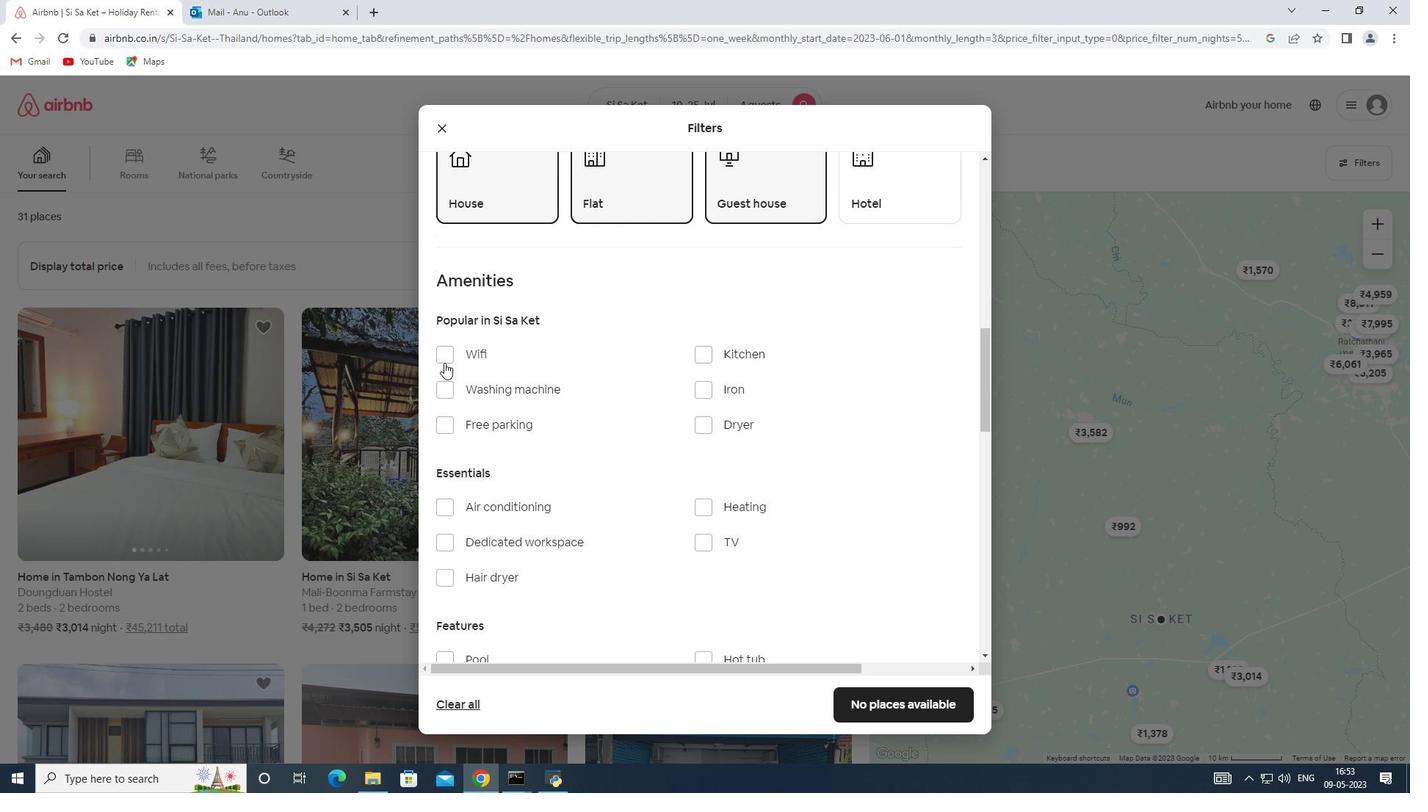 
Action: Mouse pressed left at (444, 359)
Screenshot: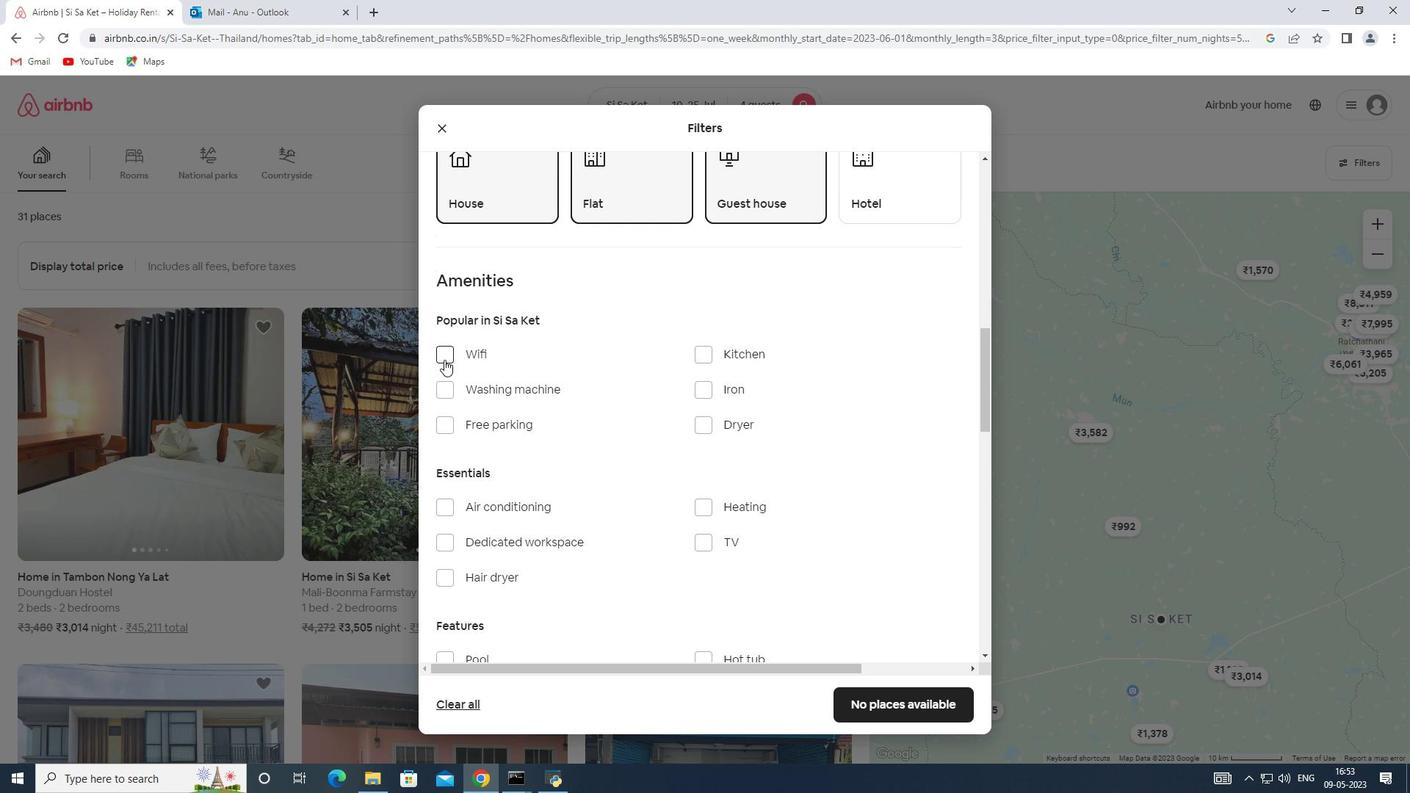 
Action: Mouse moved to (624, 449)
Screenshot: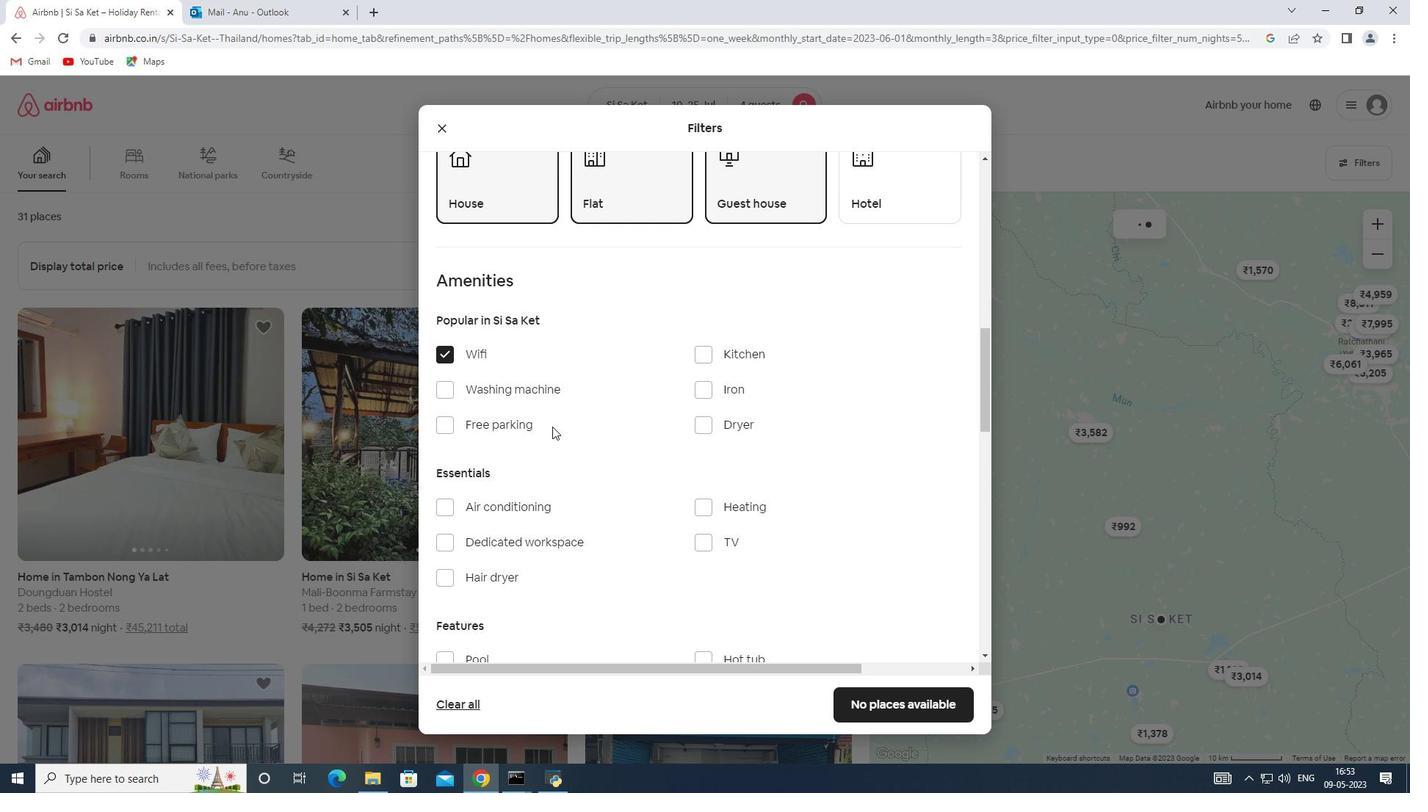 
Action: Mouse scrolled (624, 448) with delta (0, 0)
Screenshot: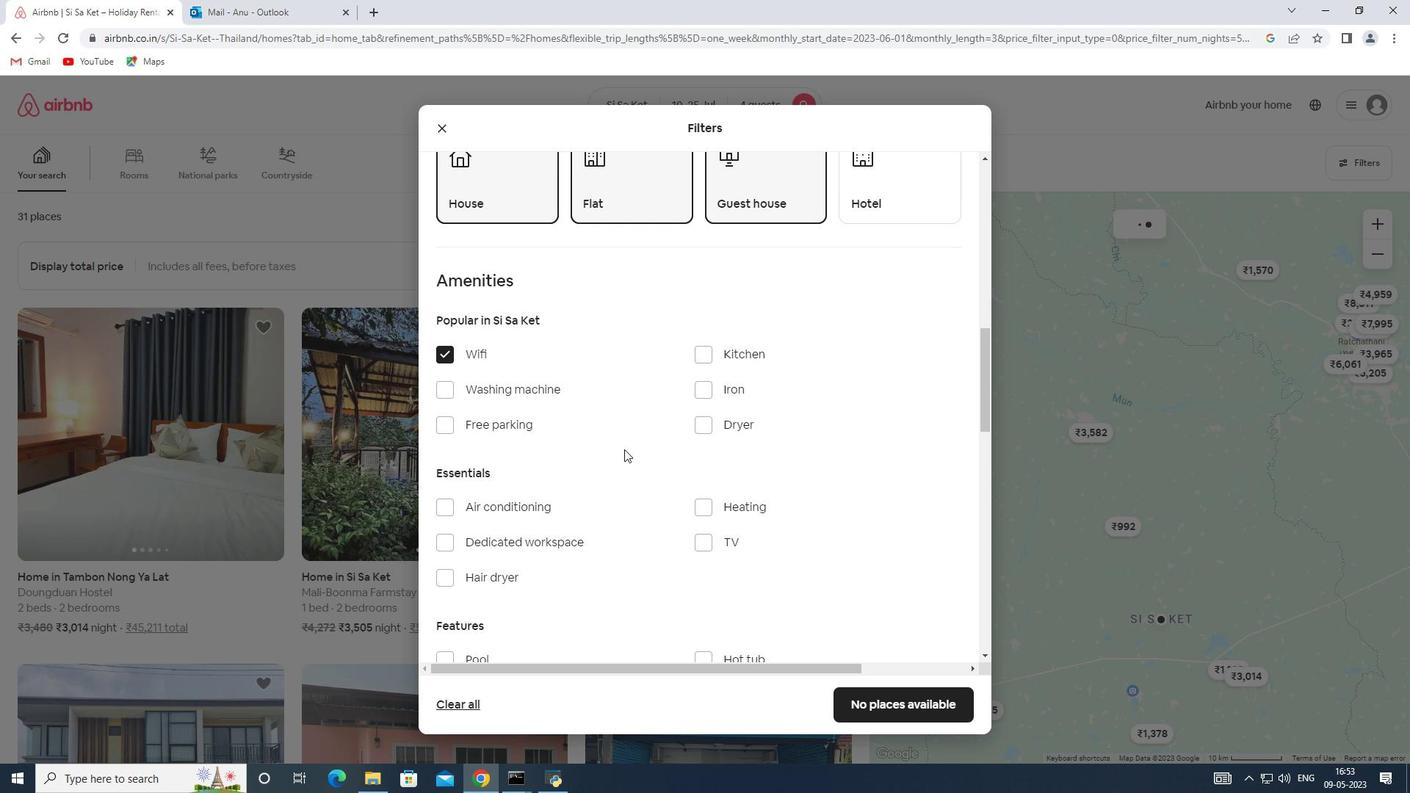 
Action: Mouse moved to (704, 472)
Screenshot: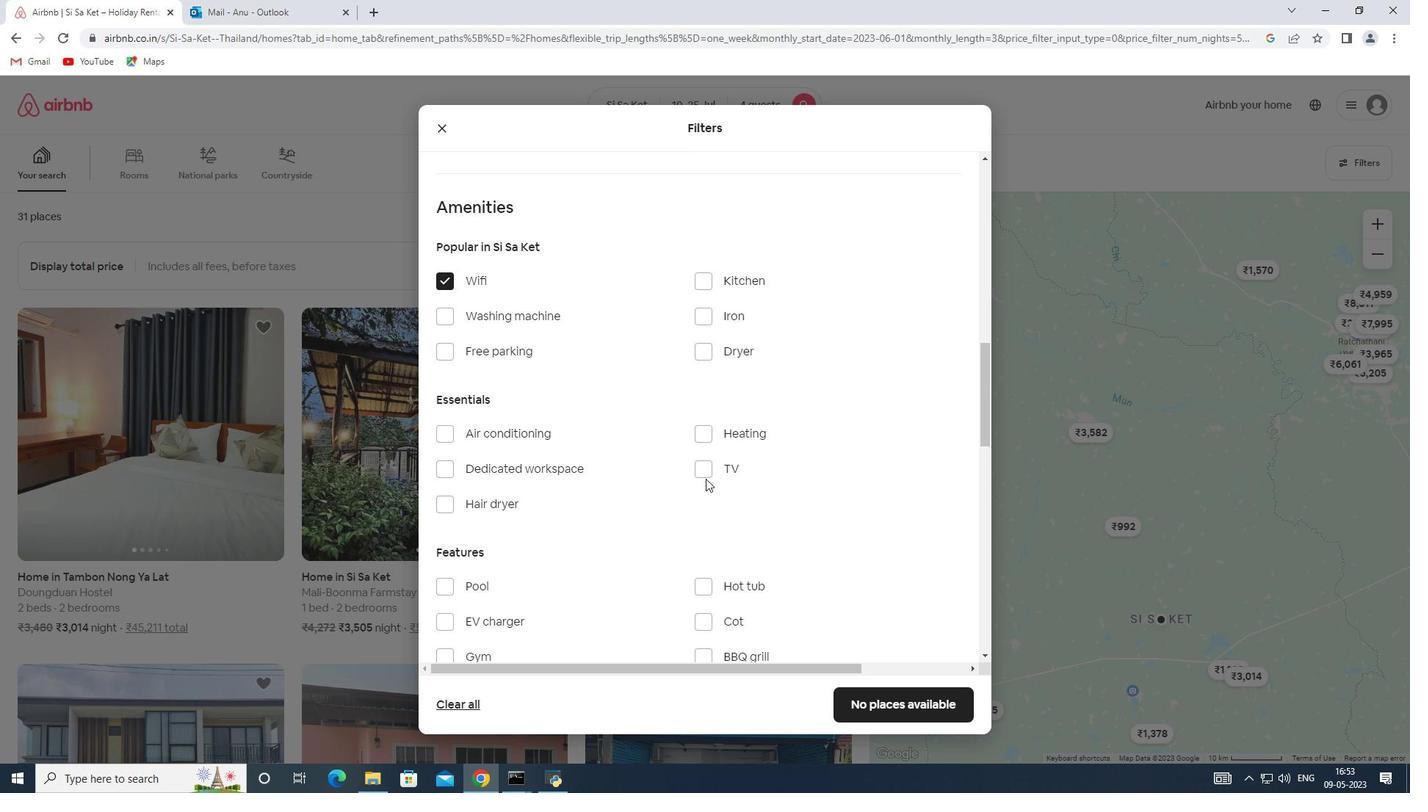 
Action: Mouse pressed left at (704, 472)
Screenshot: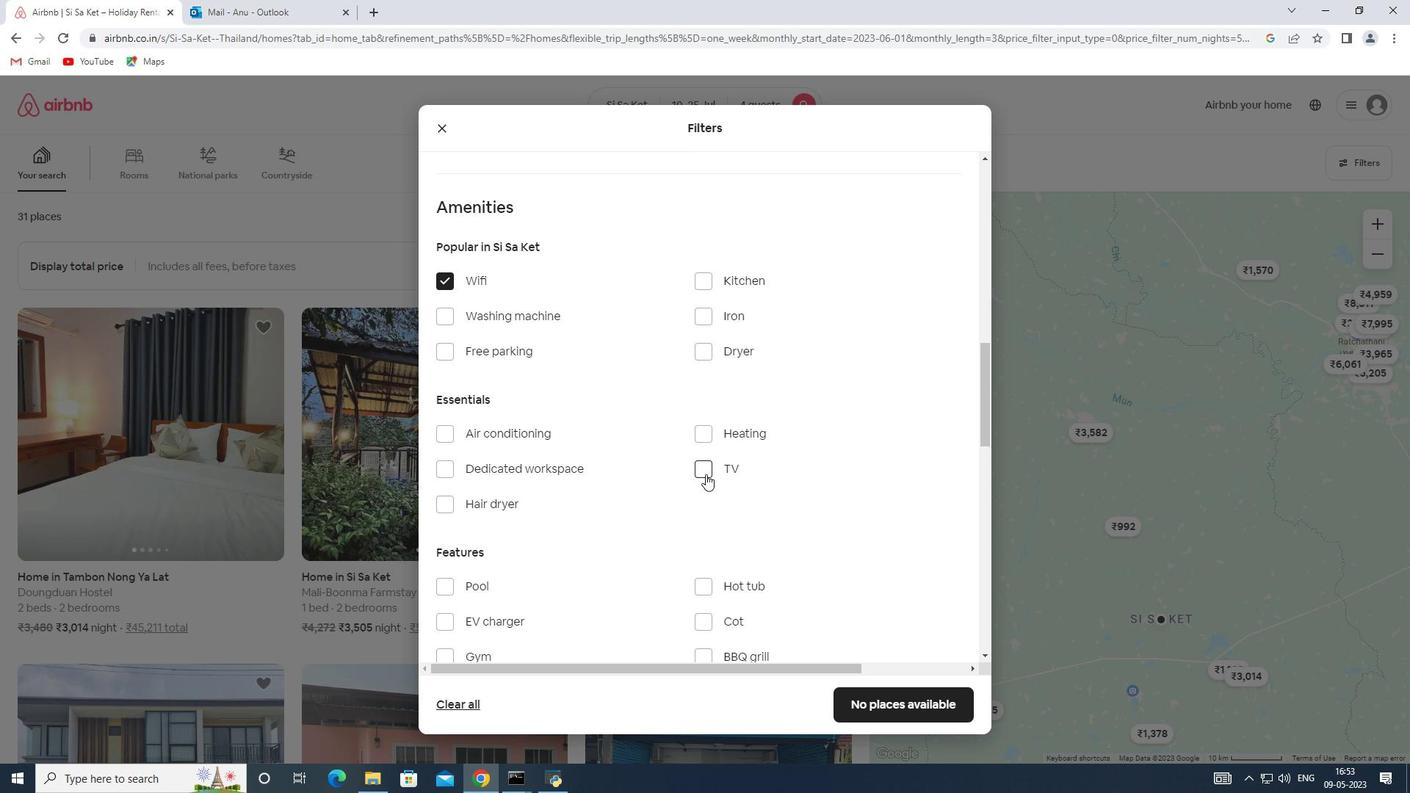 
Action: Mouse moved to (444, 354)
Screenshot: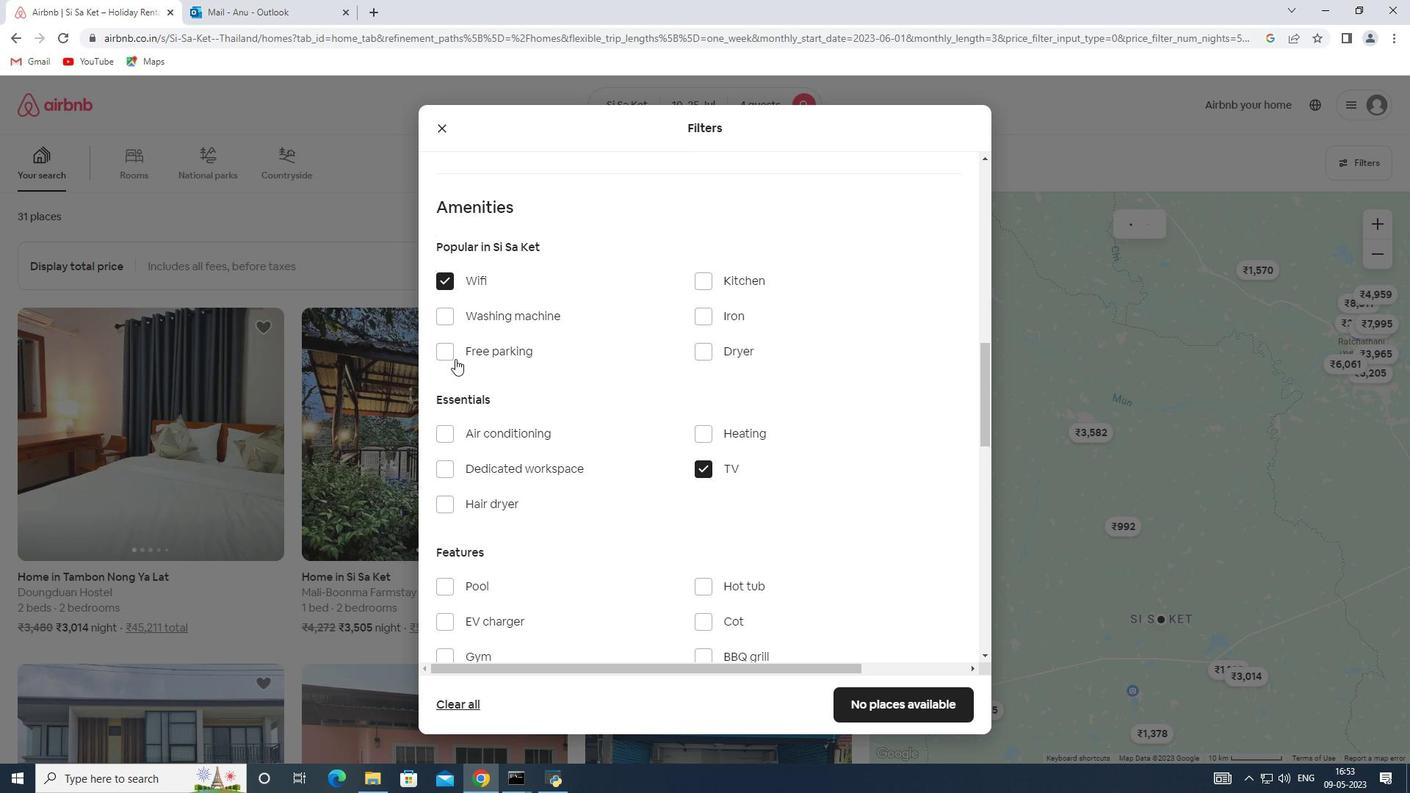 
Action: Mouse pressed left at (444, 354)
Screenshot: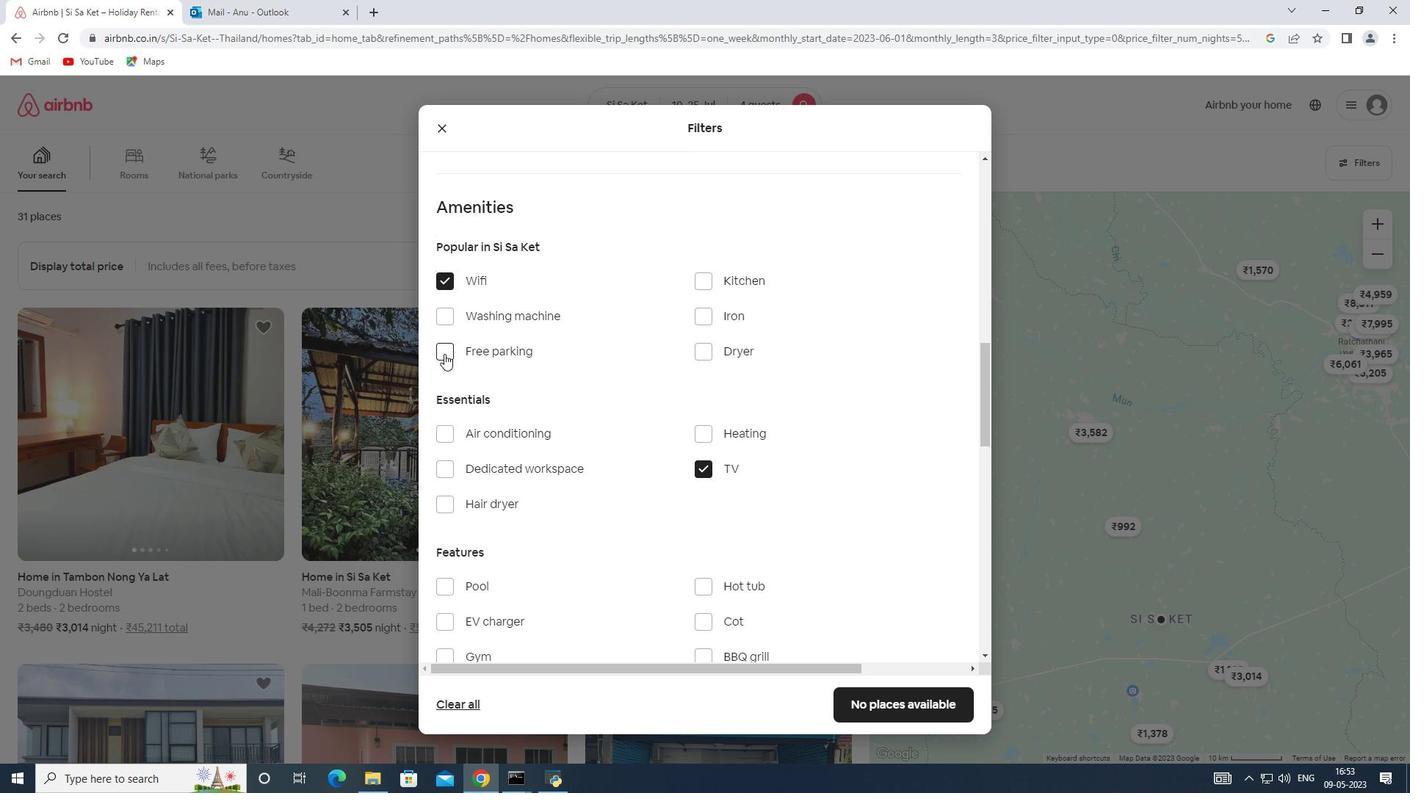 
Action: Mouse moved to (485, 465)
Screenshot: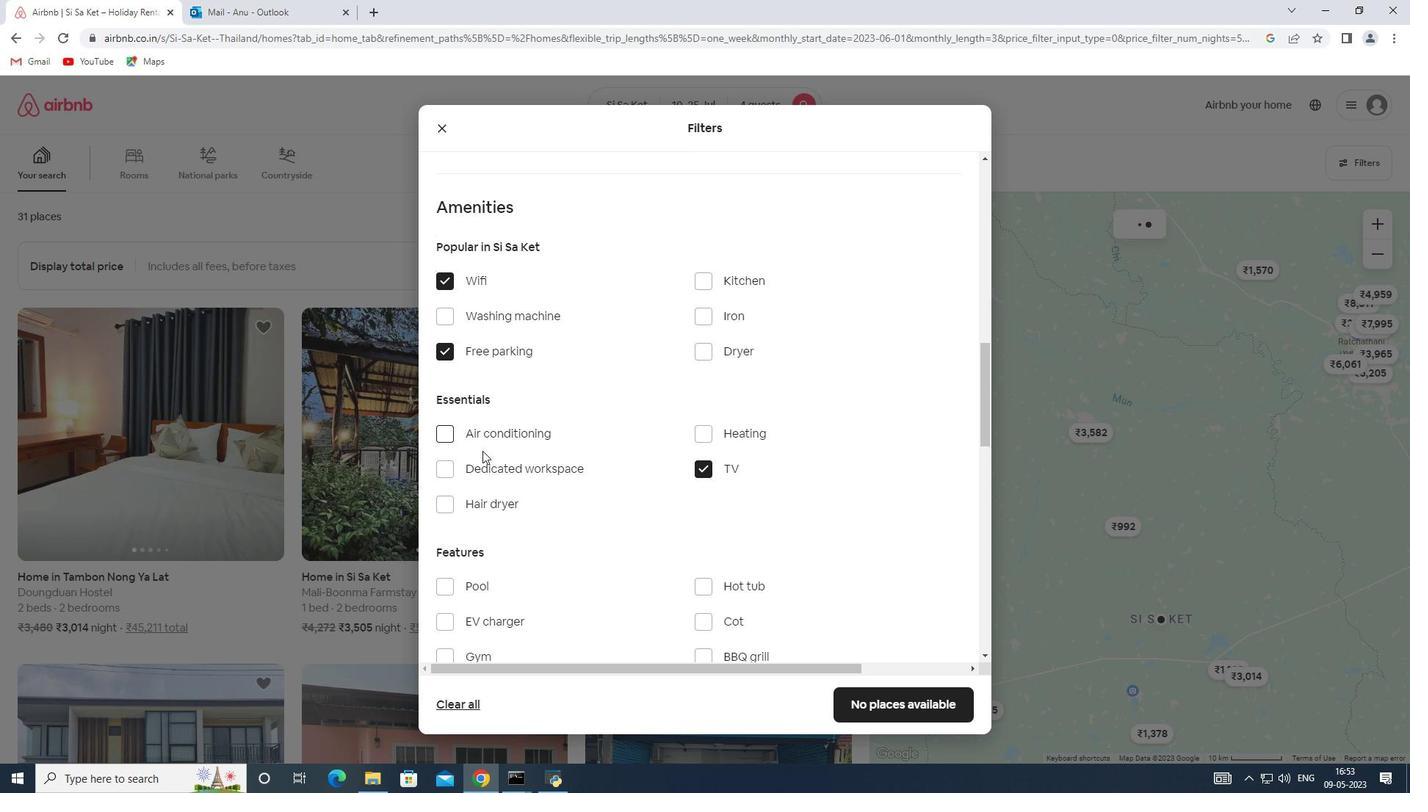 
Action: Mouse scrolled (485, 464) with delta (0, 0)
Screenshot: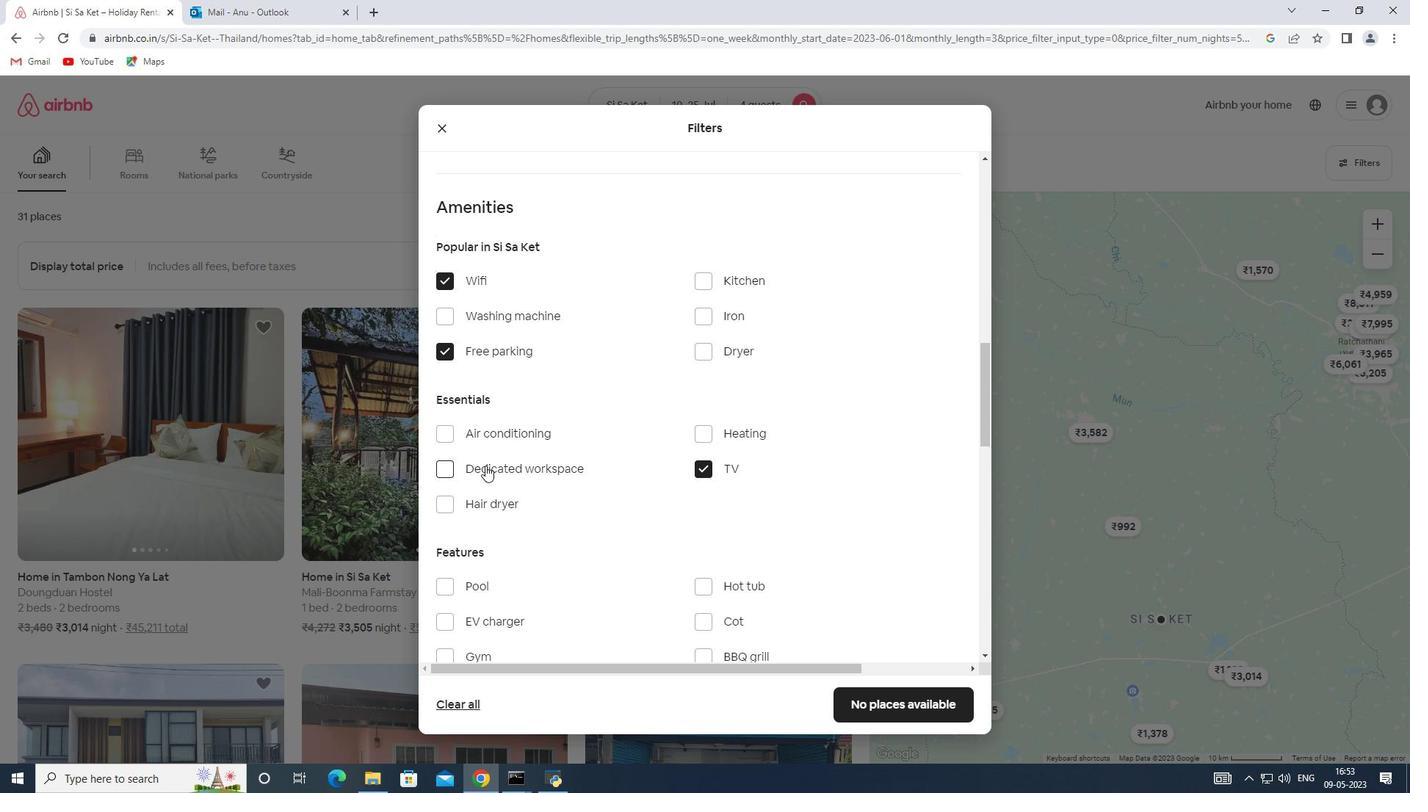 
Action: Mouse scrolled (485, 464) with delta (0, 0)
Screenshot: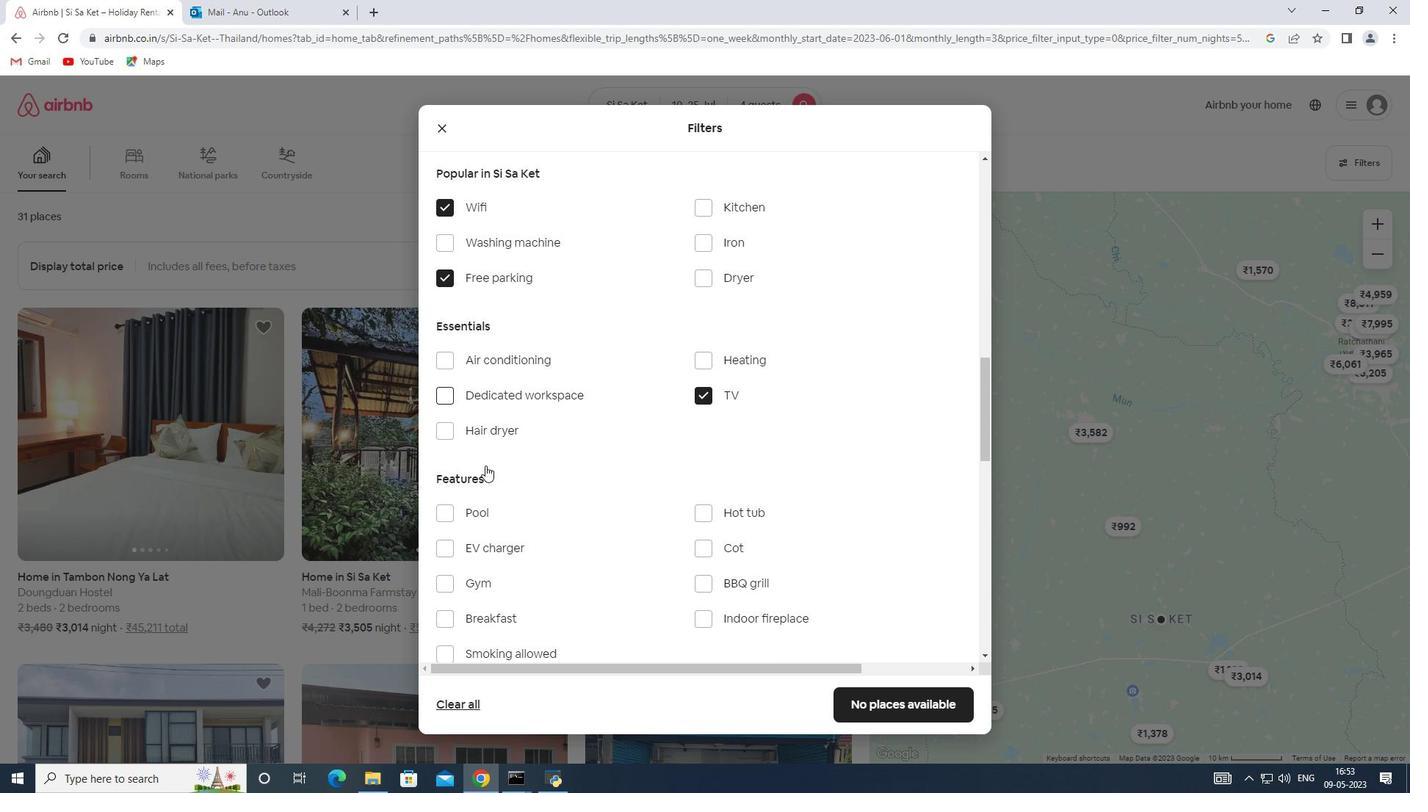 
Action: Mouse scrolled (485, 464) with delta (0, 0)
Screenshot: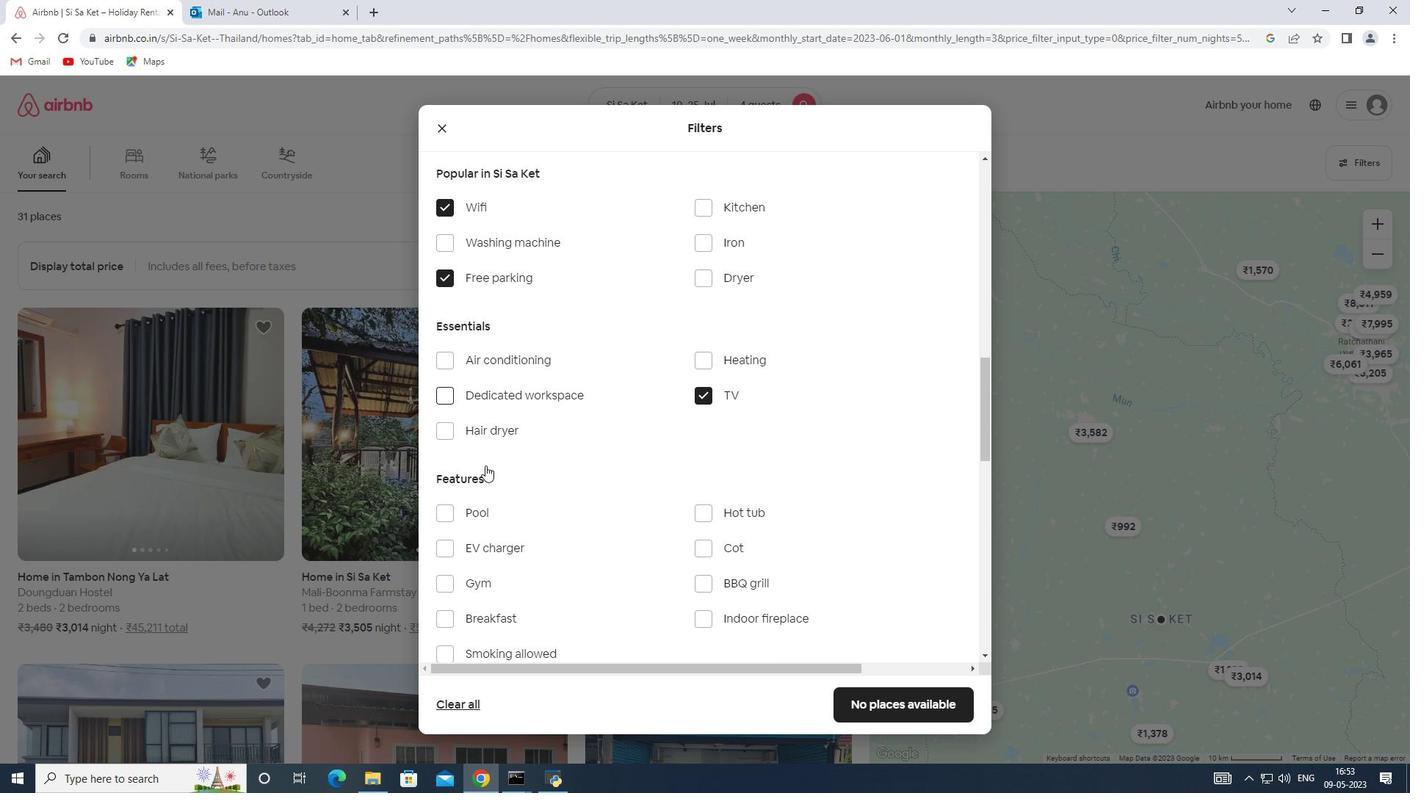 
Action: Mouse moved to (484, 439)
Screenshot: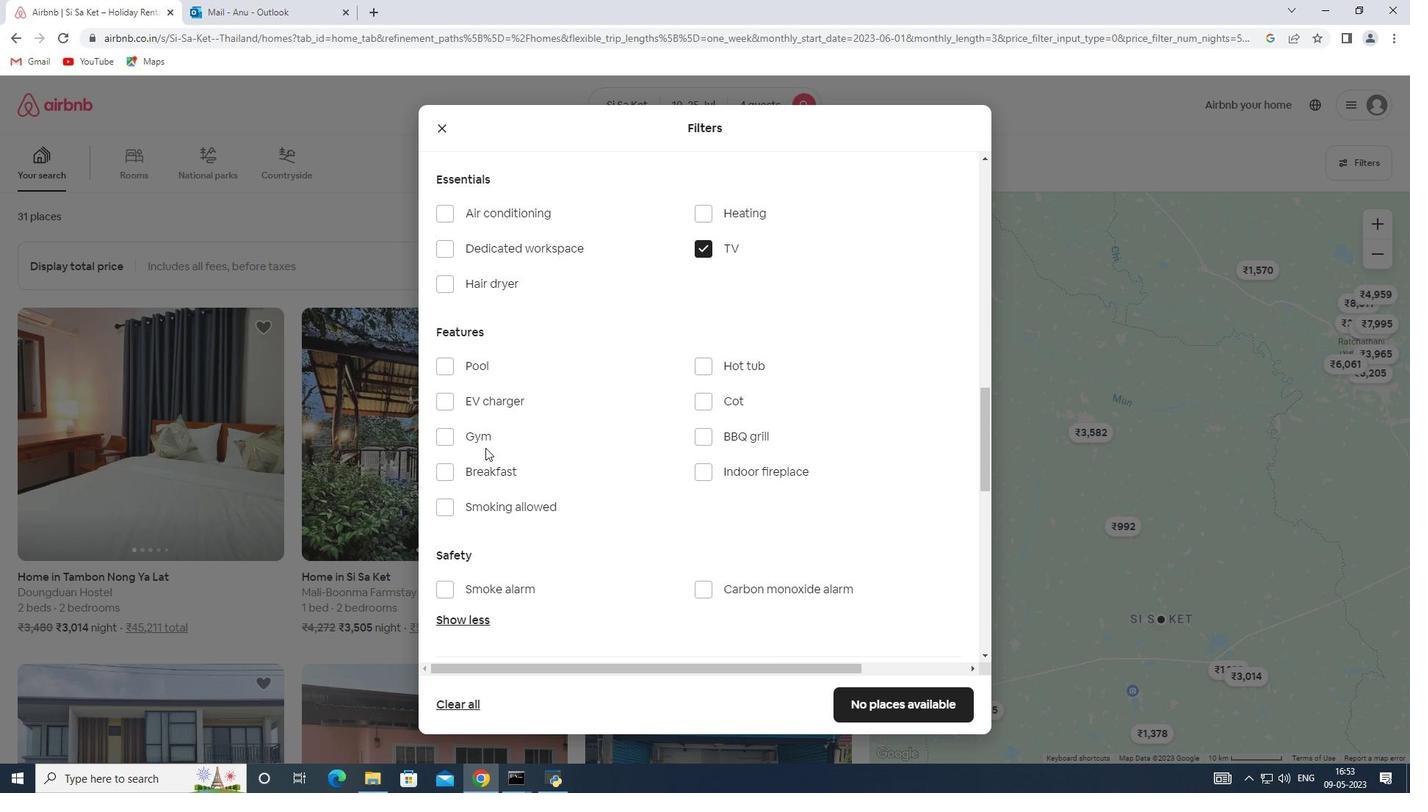 
Action: Mouse pressed left at (484, 439)
Screenshot: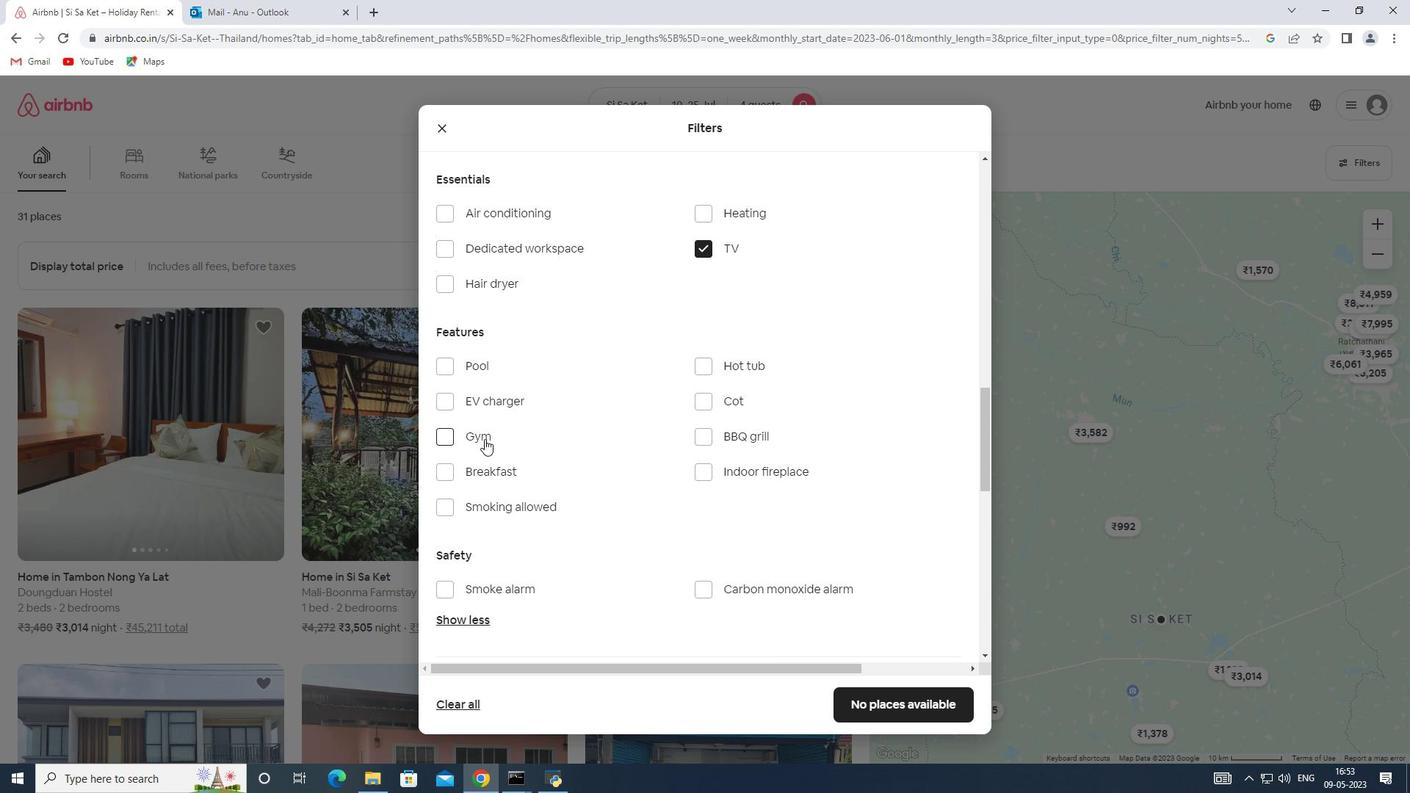 
Action: Mouse moved to (495, 469)
Screenshot: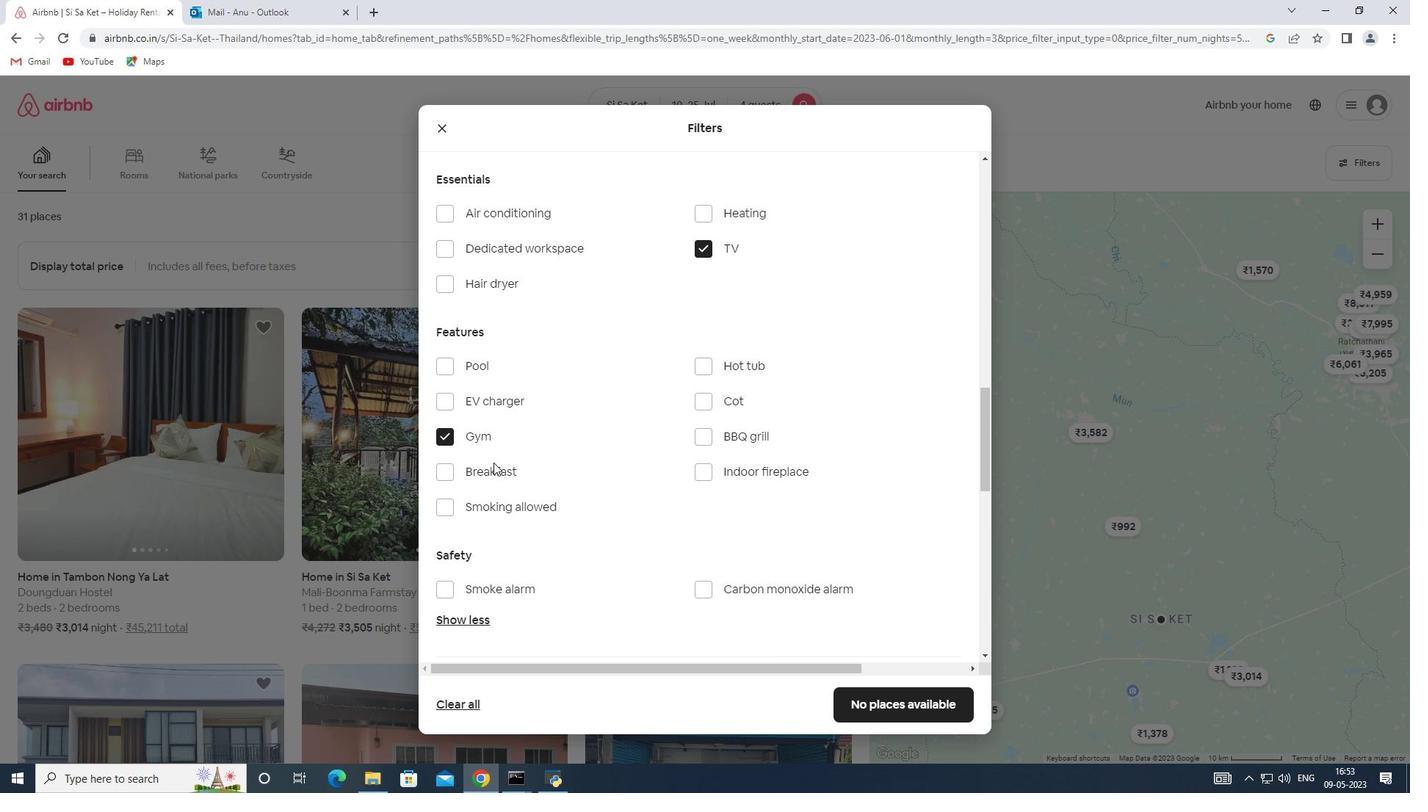 
Action: Mouse pressed left at (495, 469)
Screenshot: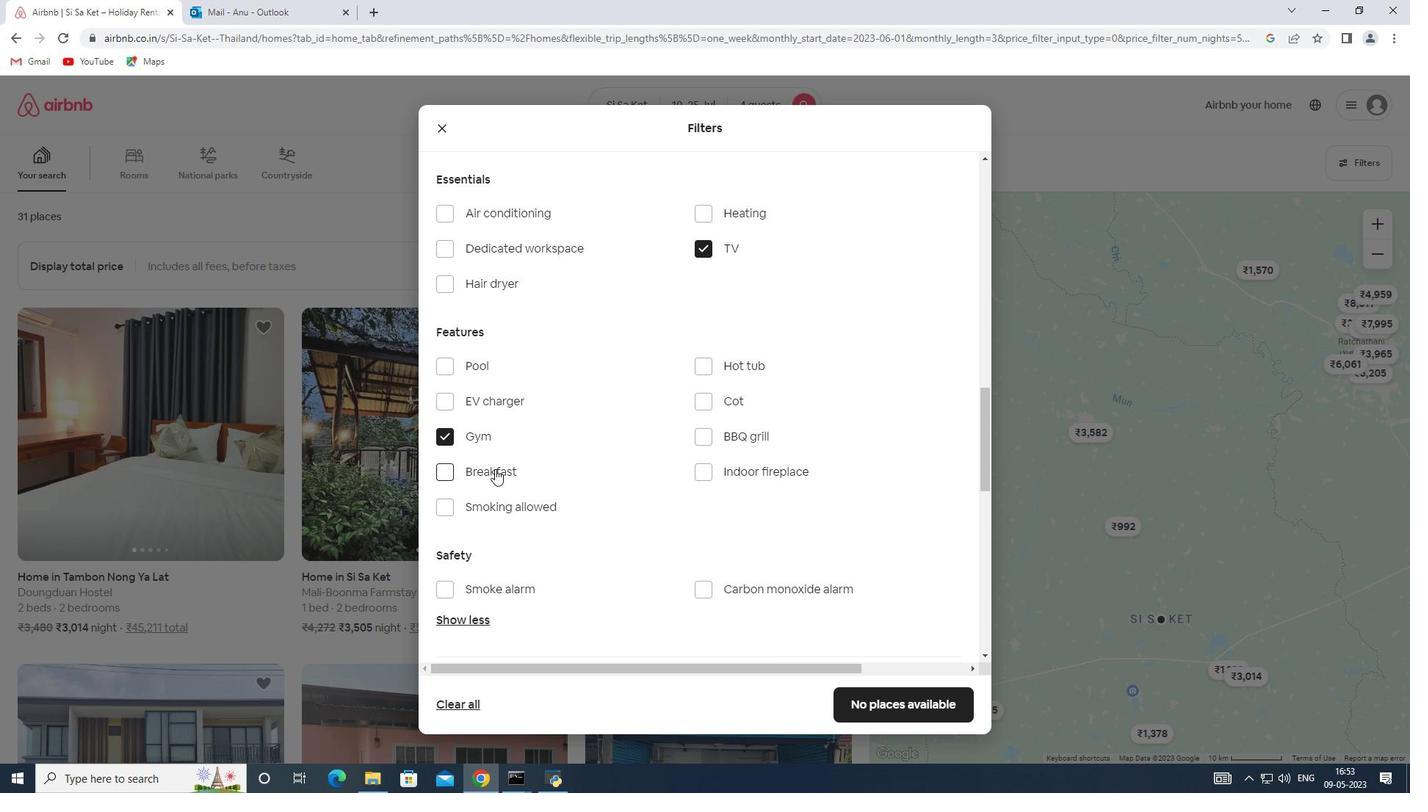 
Action: Mouse moved to (641, 465)
Screenshot: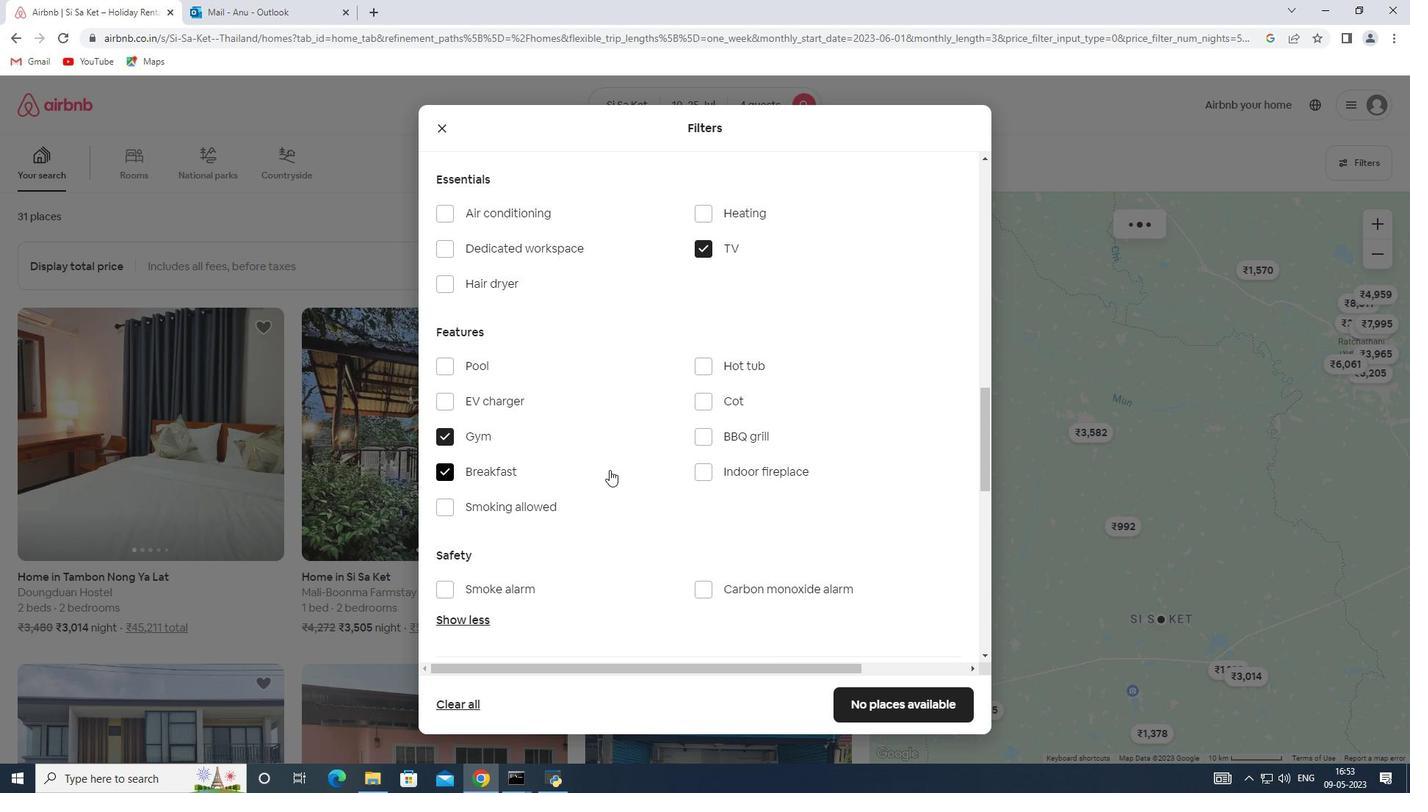 
Action: Mouse scrolled (641, 464) with delta (0, 0)
Screenshot: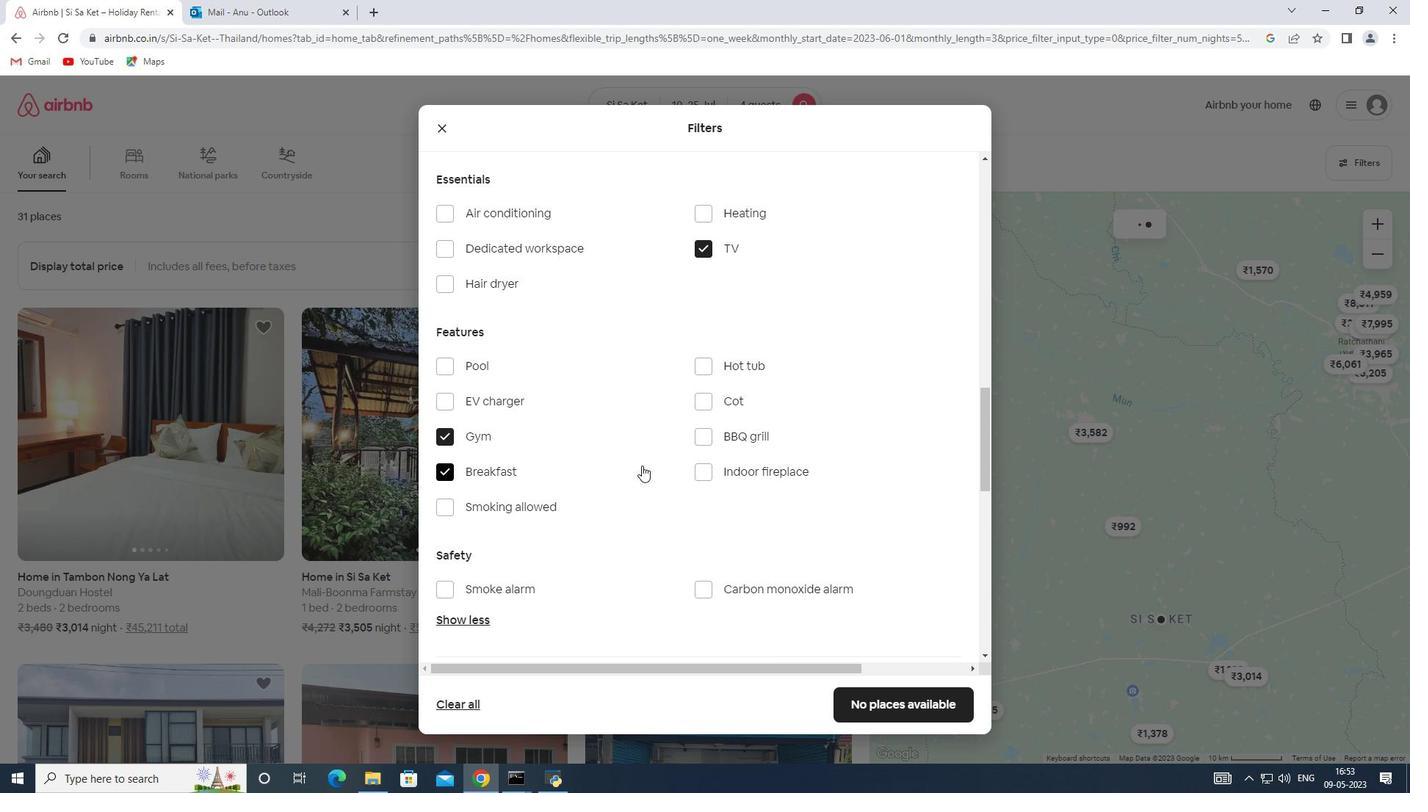 
Action: Mouse scrolled (641, 464) with delta (0, 0)
Screenshot: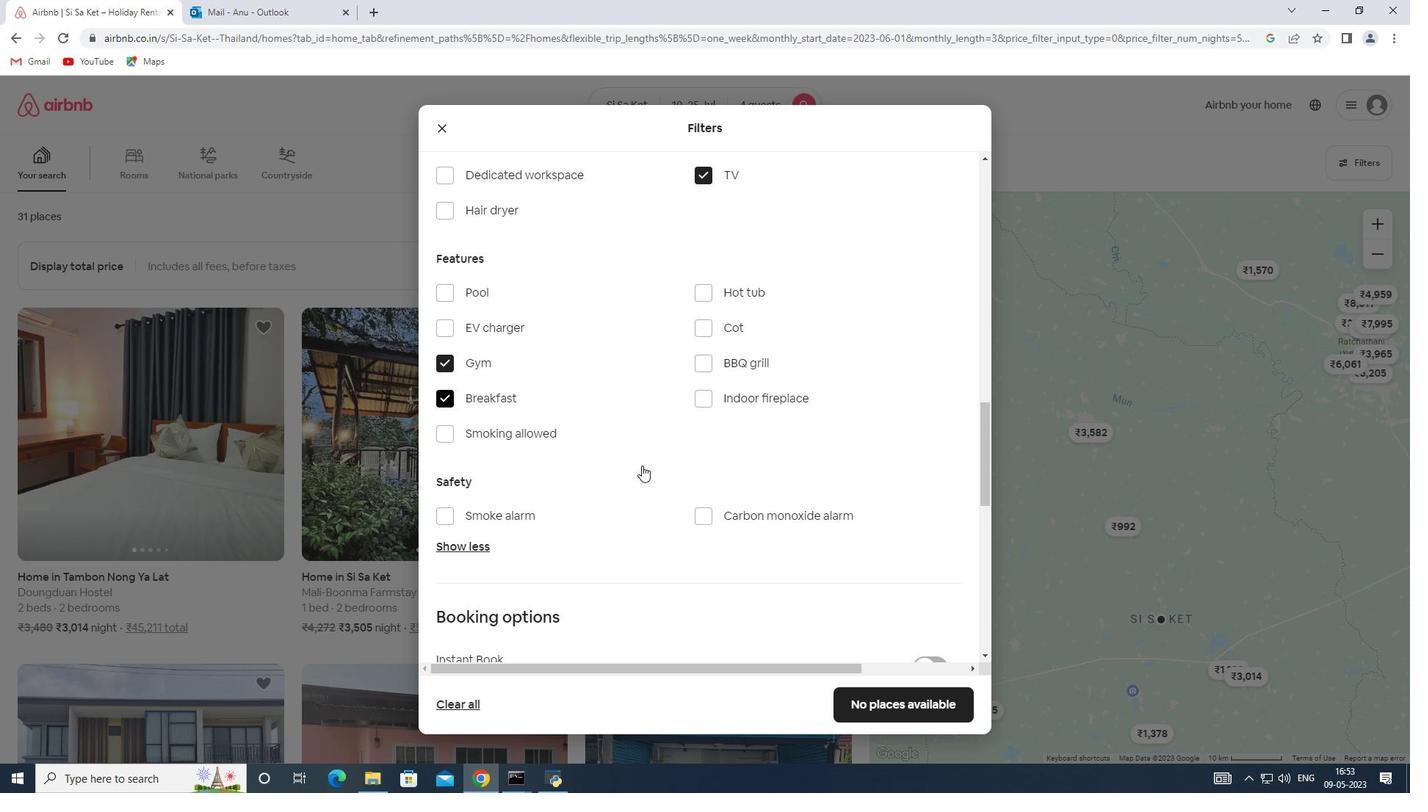 
Action: Mouse scrolled (641, 464) with delta (0, 0)
Screenshot: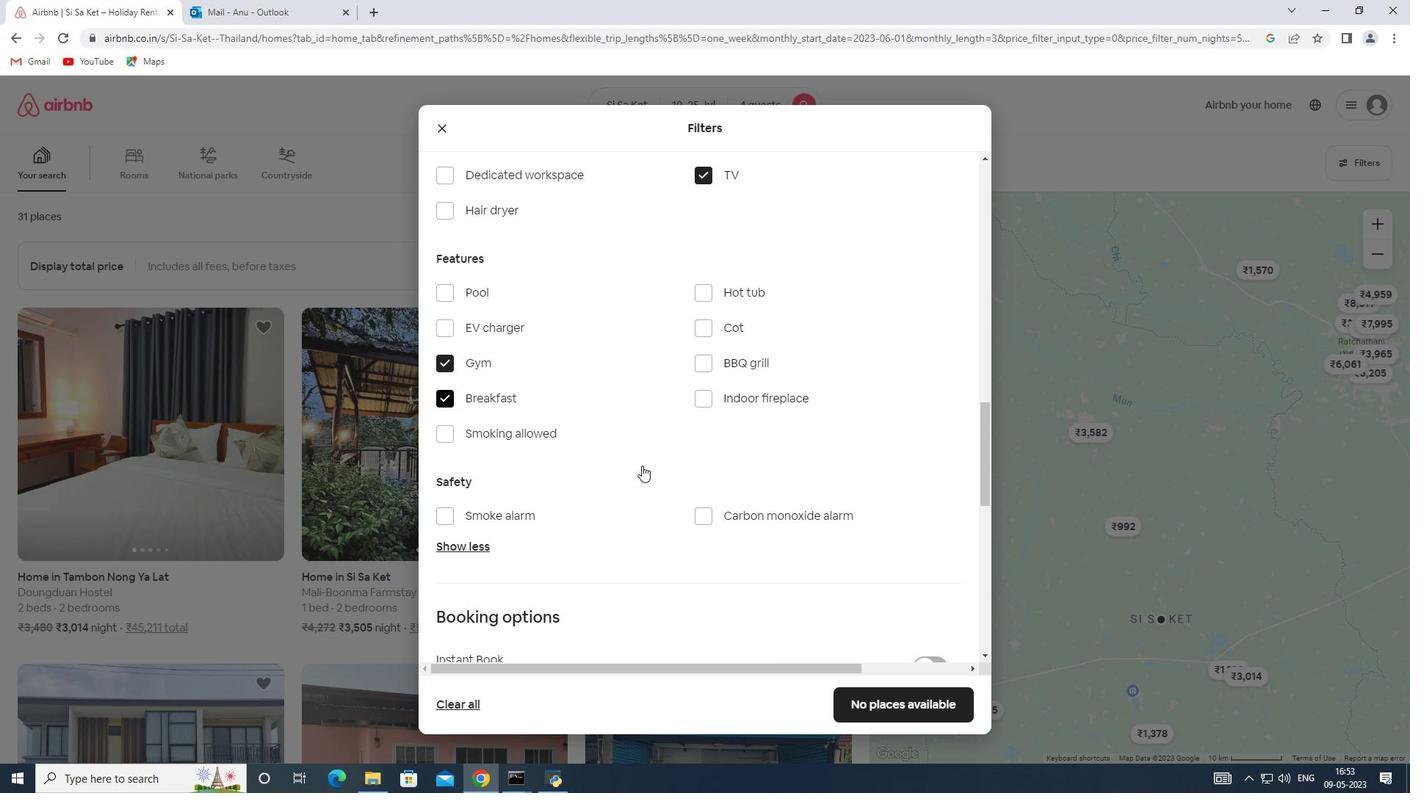 
Action: Mouse moved to (918, 565)
Screenshot: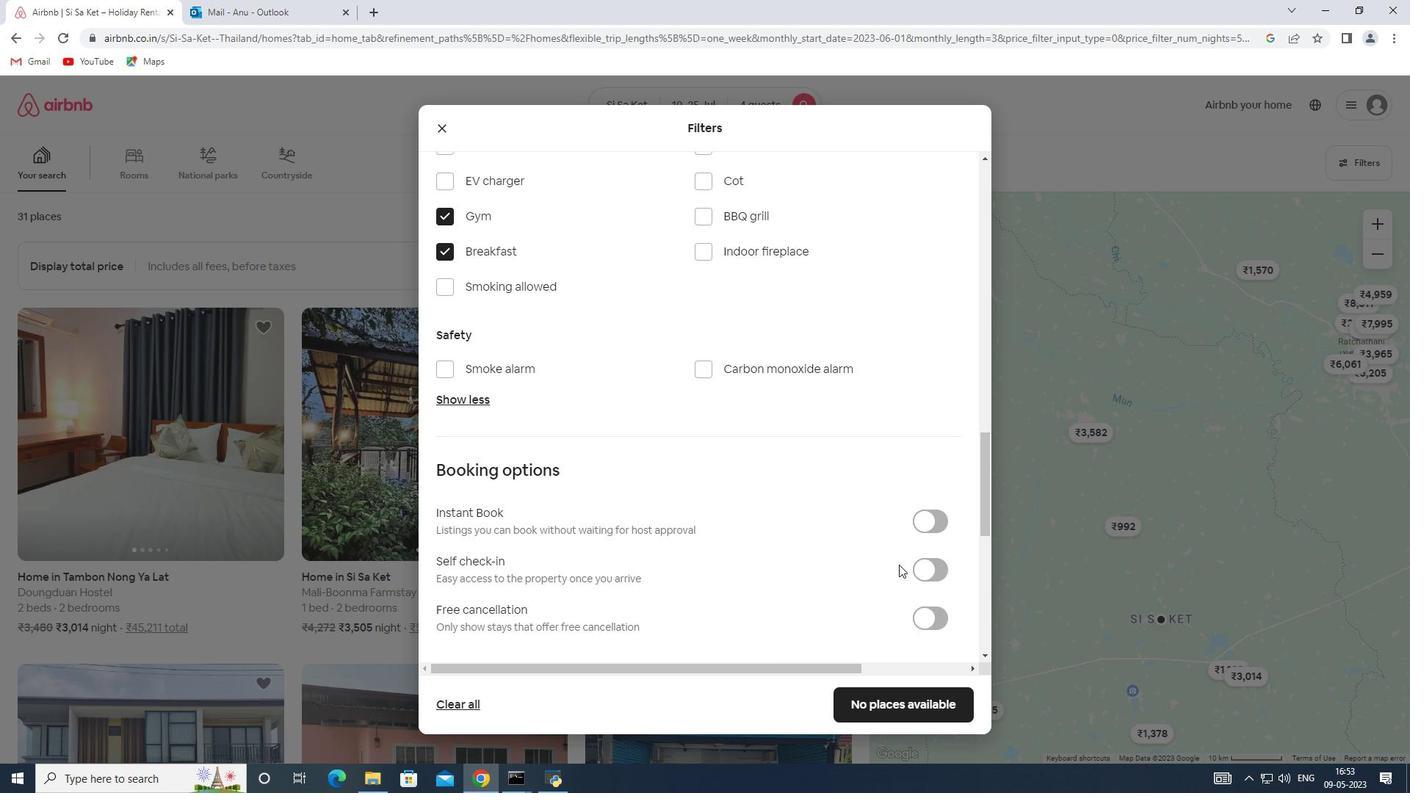 
Action: Mouse pressed left at (918, 565)
Screenshot: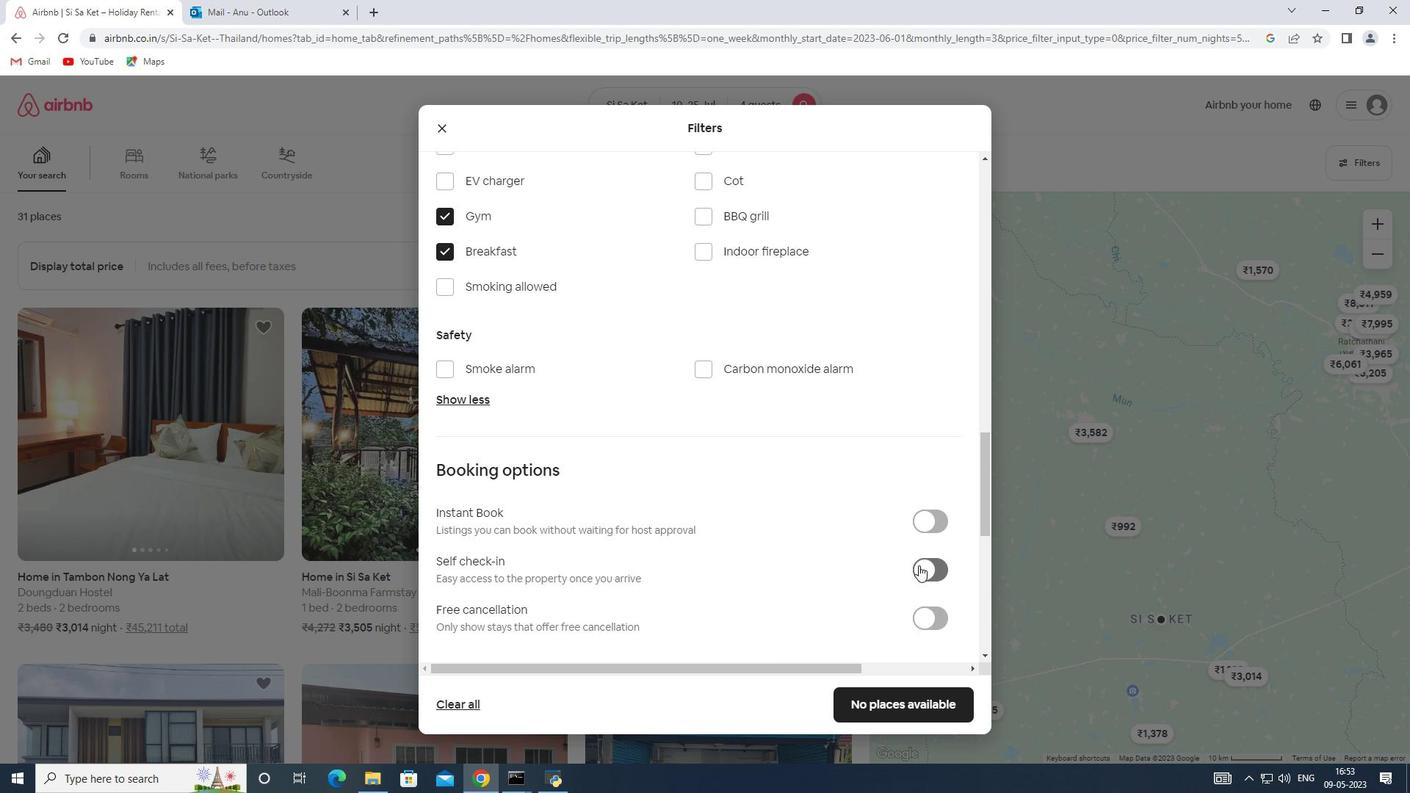 
Action: Mouse moved to (594, 518)
Screenshot: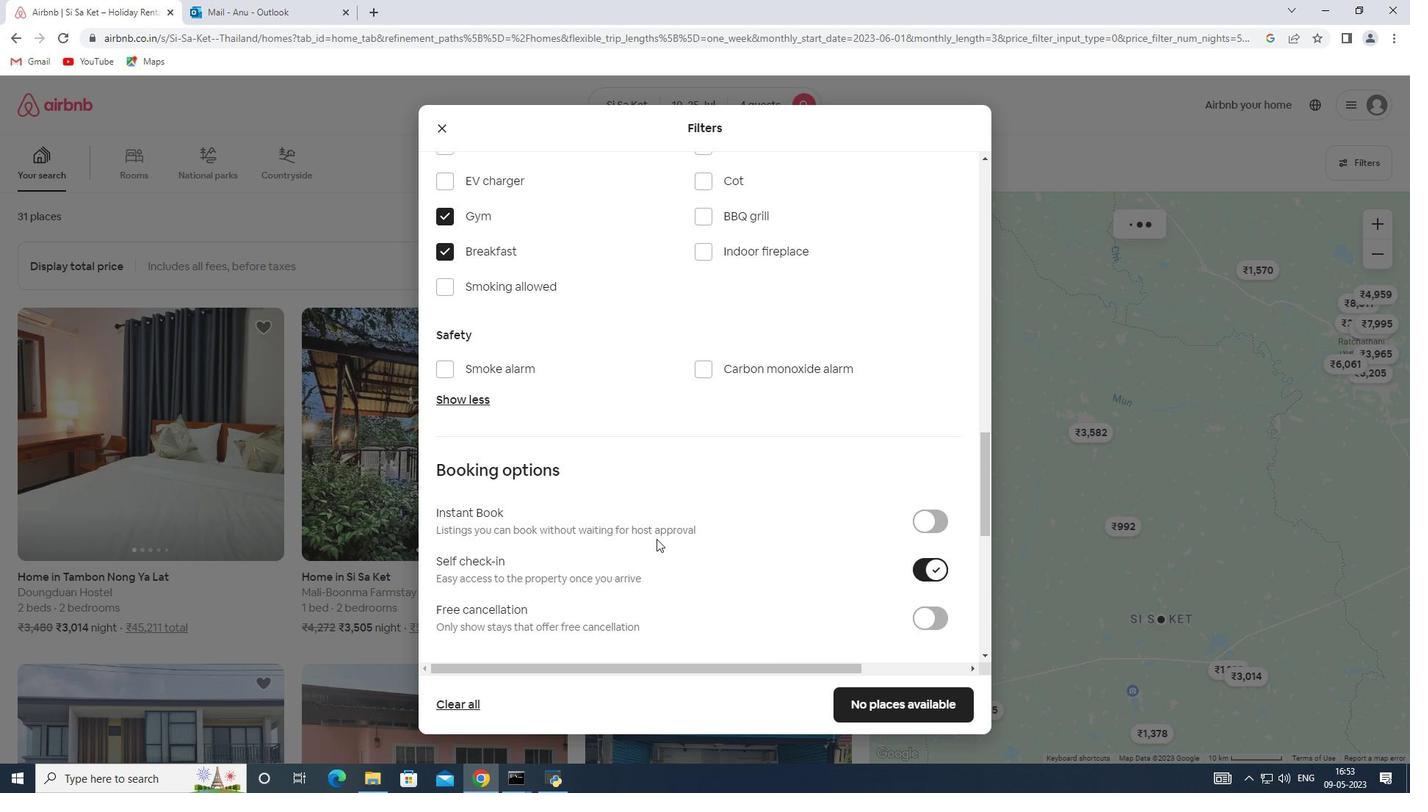 
Action: Mouse scrolled (594, 517) with delta (0, 0)
Screenshot: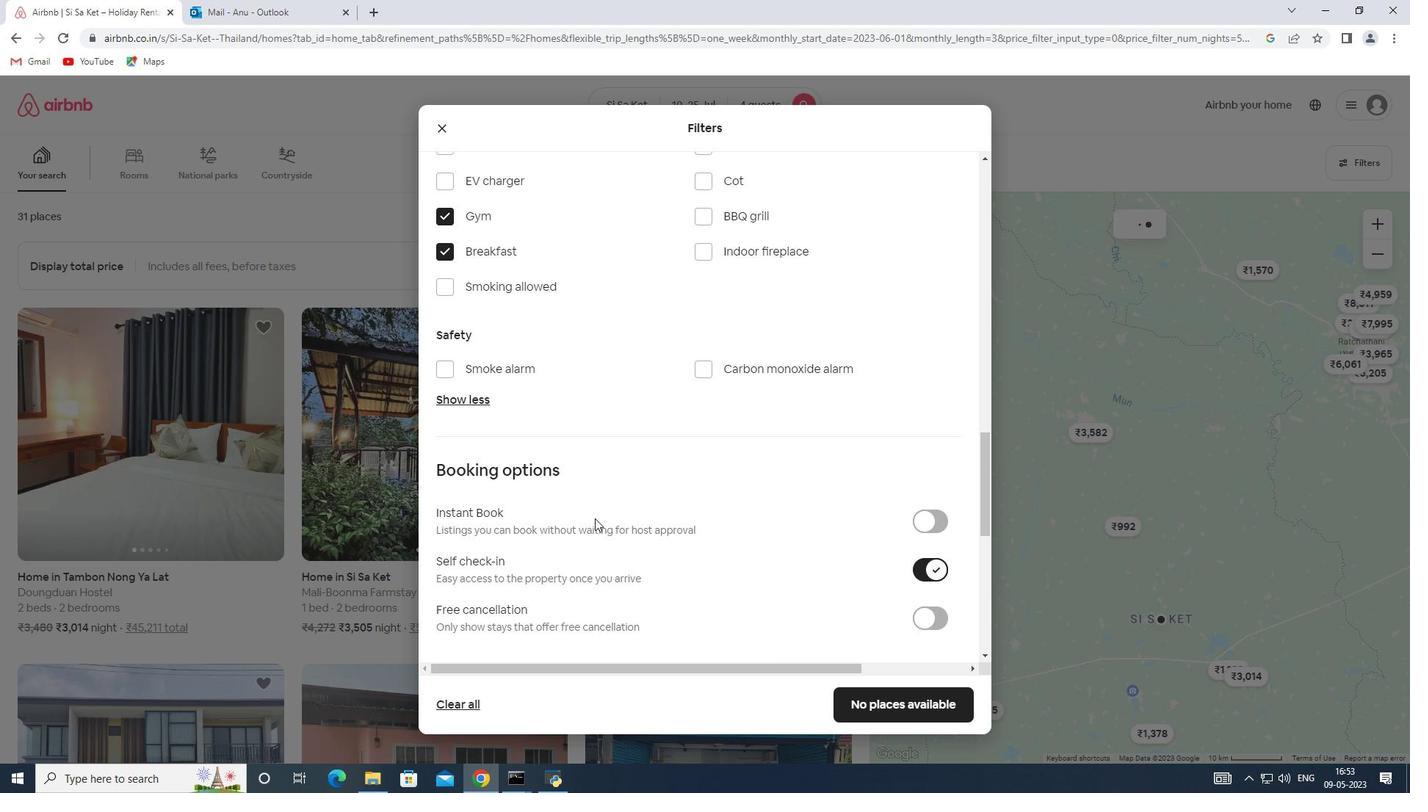 
Action: Mouse scrolled (594, 517) with delta (0, 0)
Screenshot: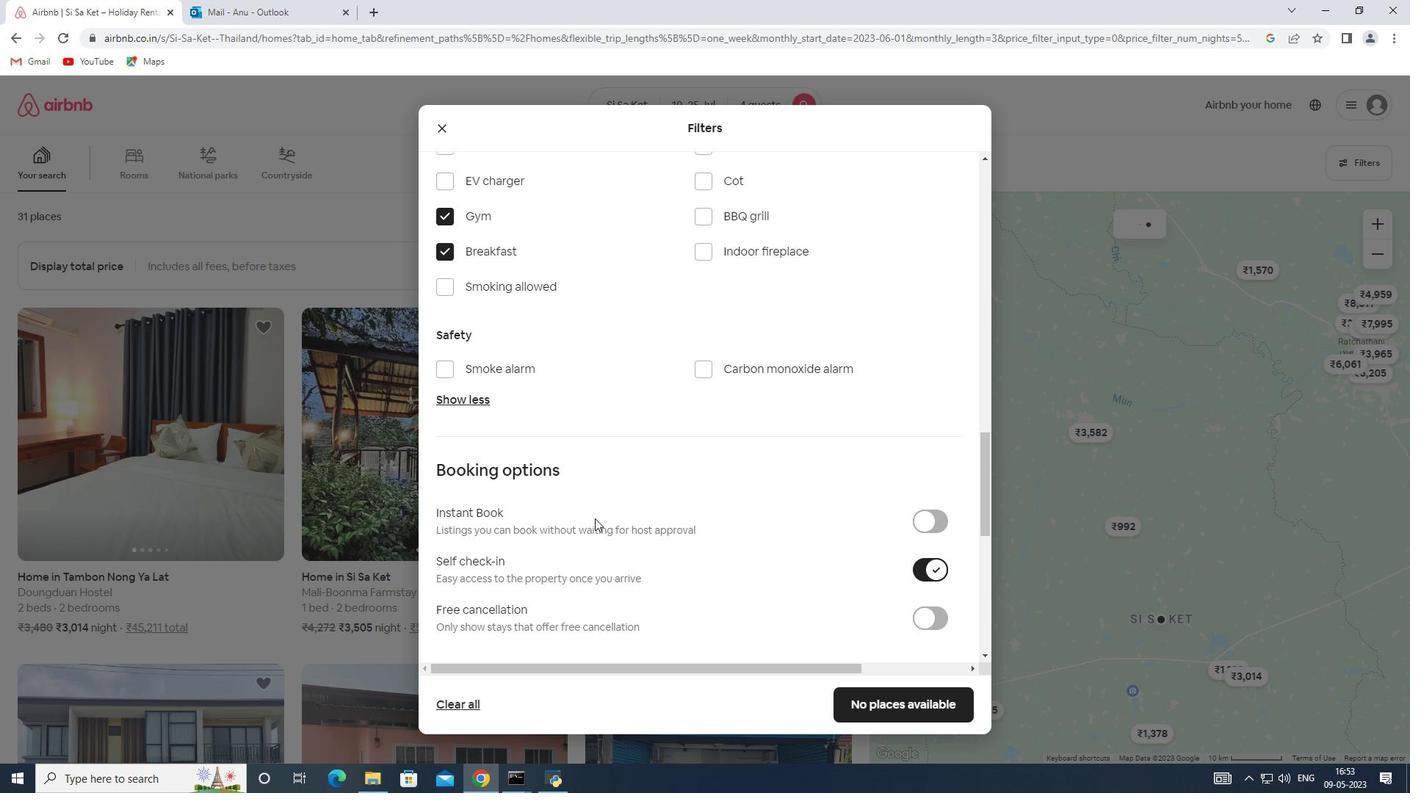 
Action: Mouse scrolled (594, 517) with delta (0, 0)
Screenshot: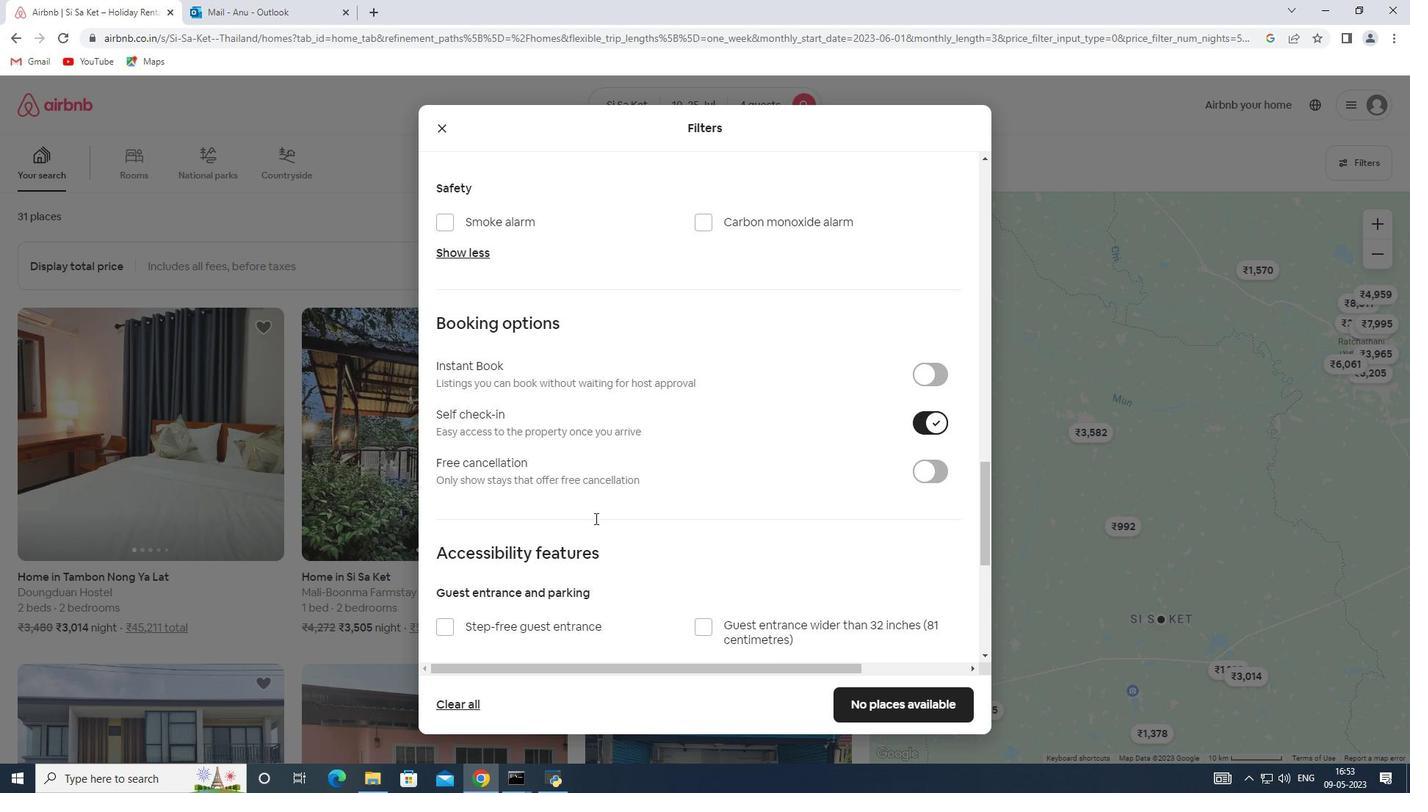 
Action: Mouse scrolled (594, 517) with delta (0, 0)
Screenshot: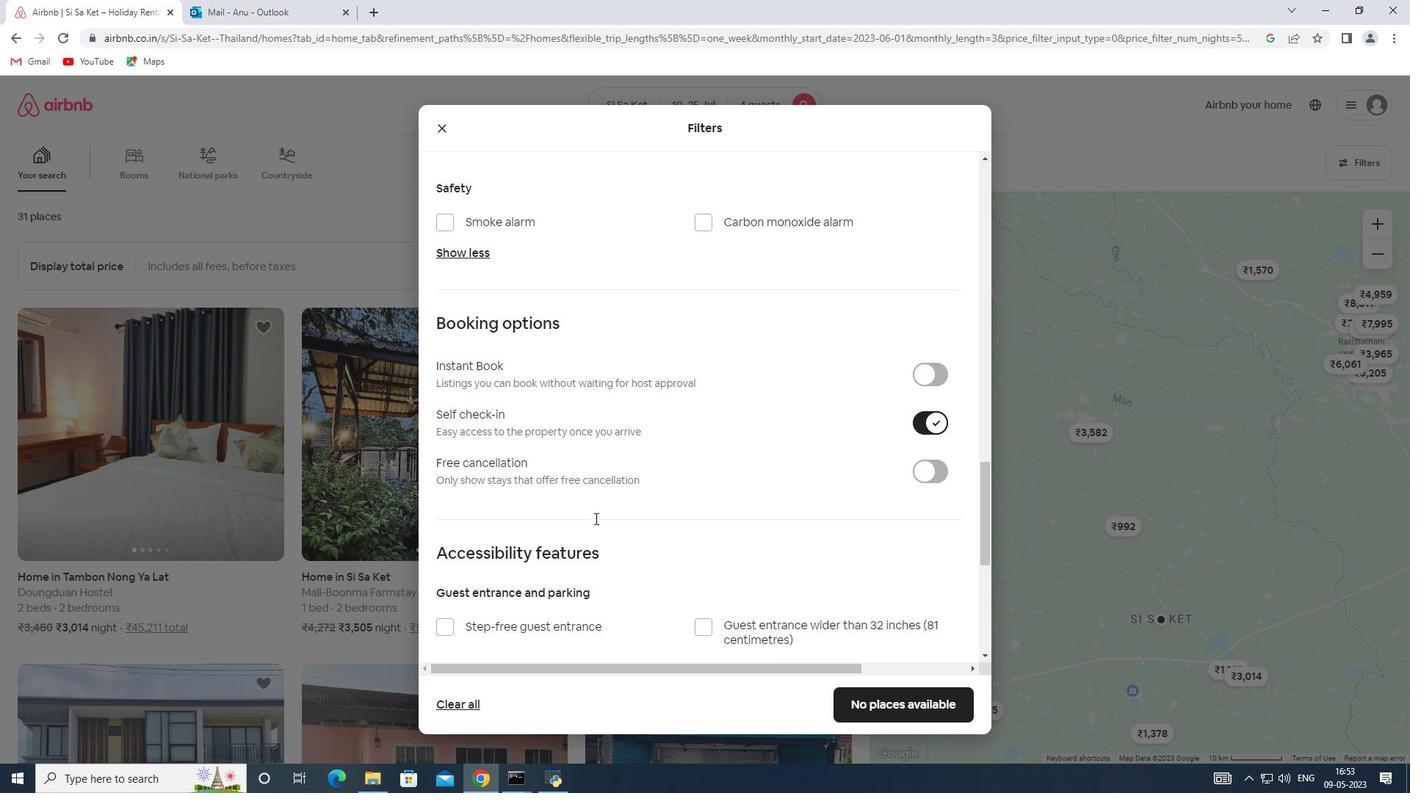 
Action: Mouse scrolled (594, 517) with delta (0, 0)
Screenshot: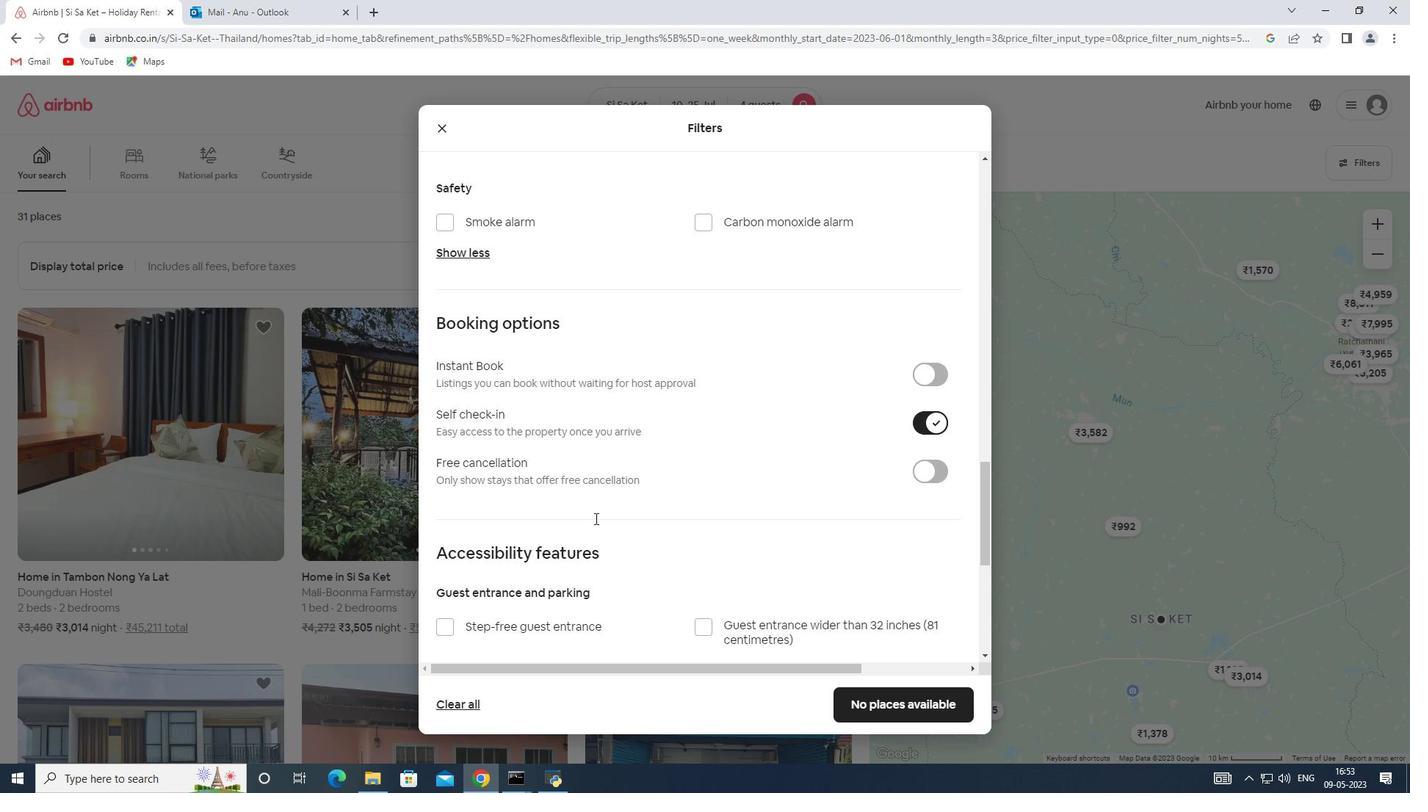 
Action: Mouse scrolled (594, 517) with delta (0, 0)
Screenshot: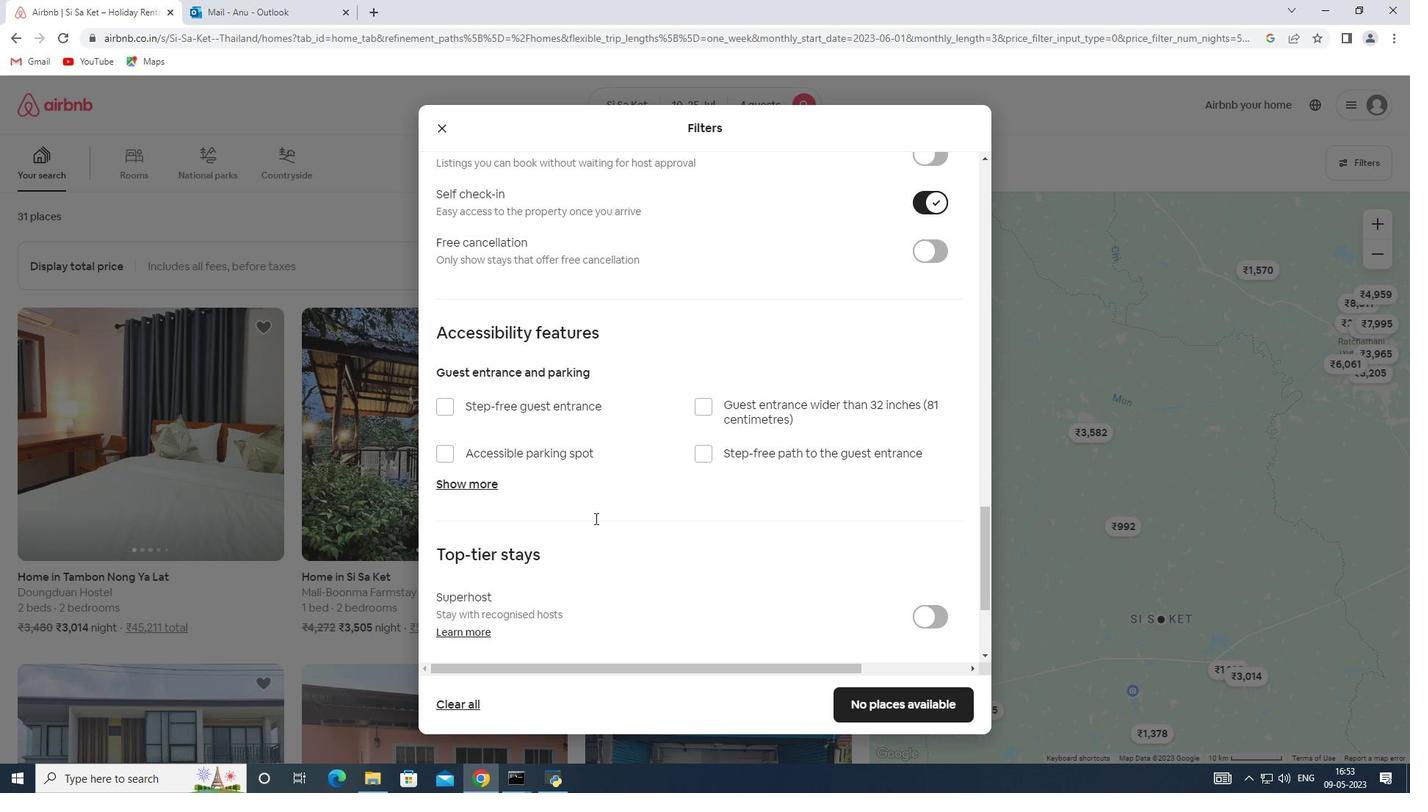 
Action: Mouse scrolled (594, 517) with delta (0, 0)
Screenshot: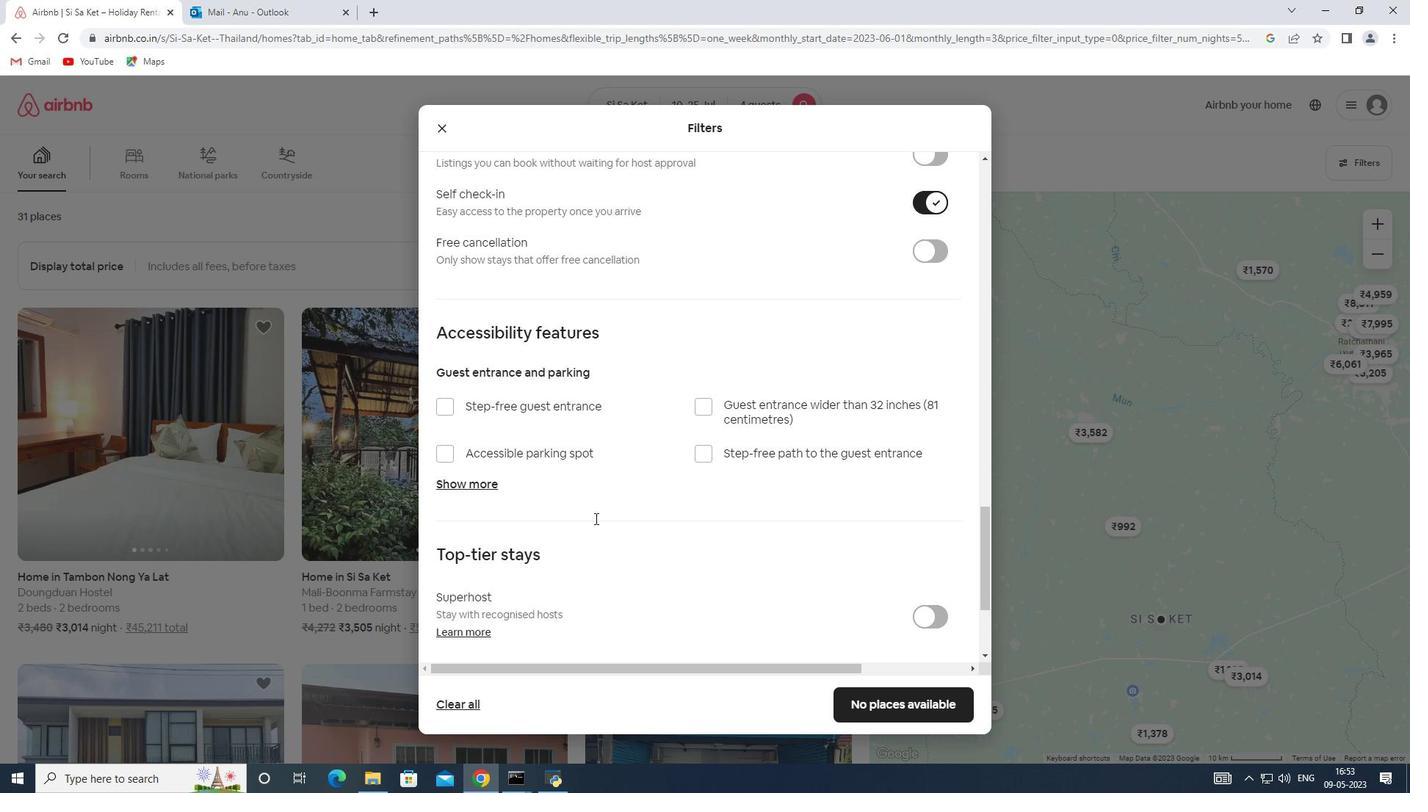 
Action: Mouse scrolled (594, 517) with delta (0, 0)
Screenshot: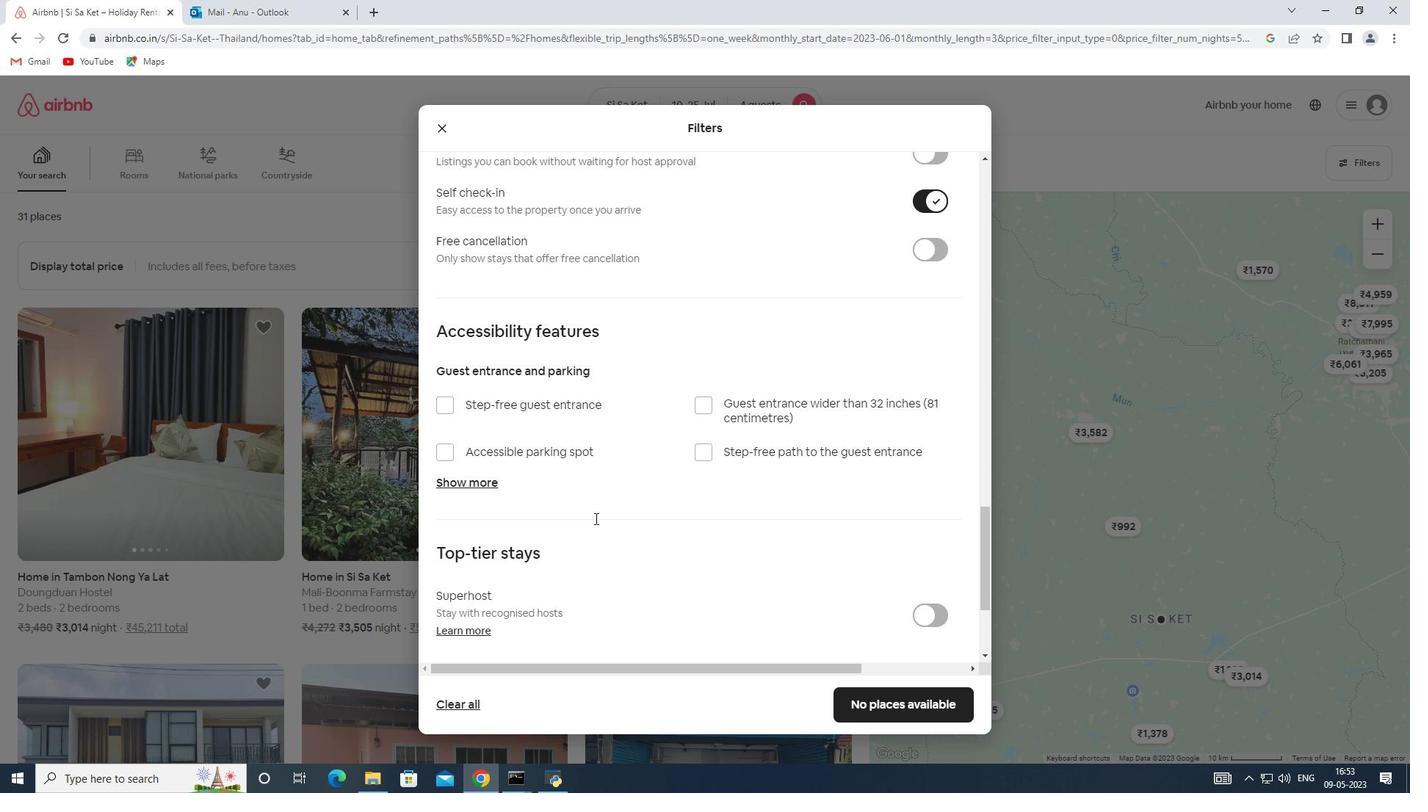 
Action: Mouse moved to (498, 555)
Screenshot: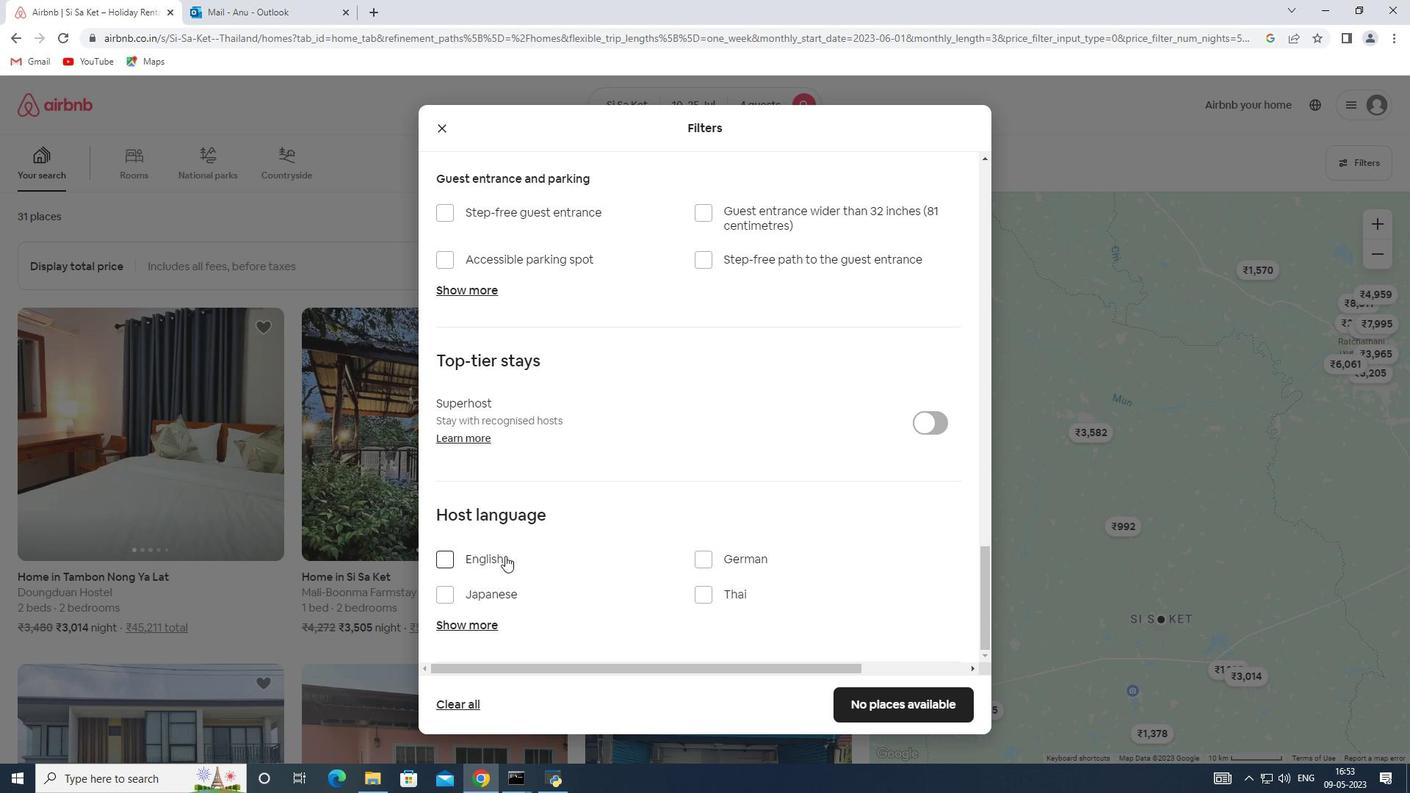 
Action: Mouse pressed left at (498, 555)
Screenshot: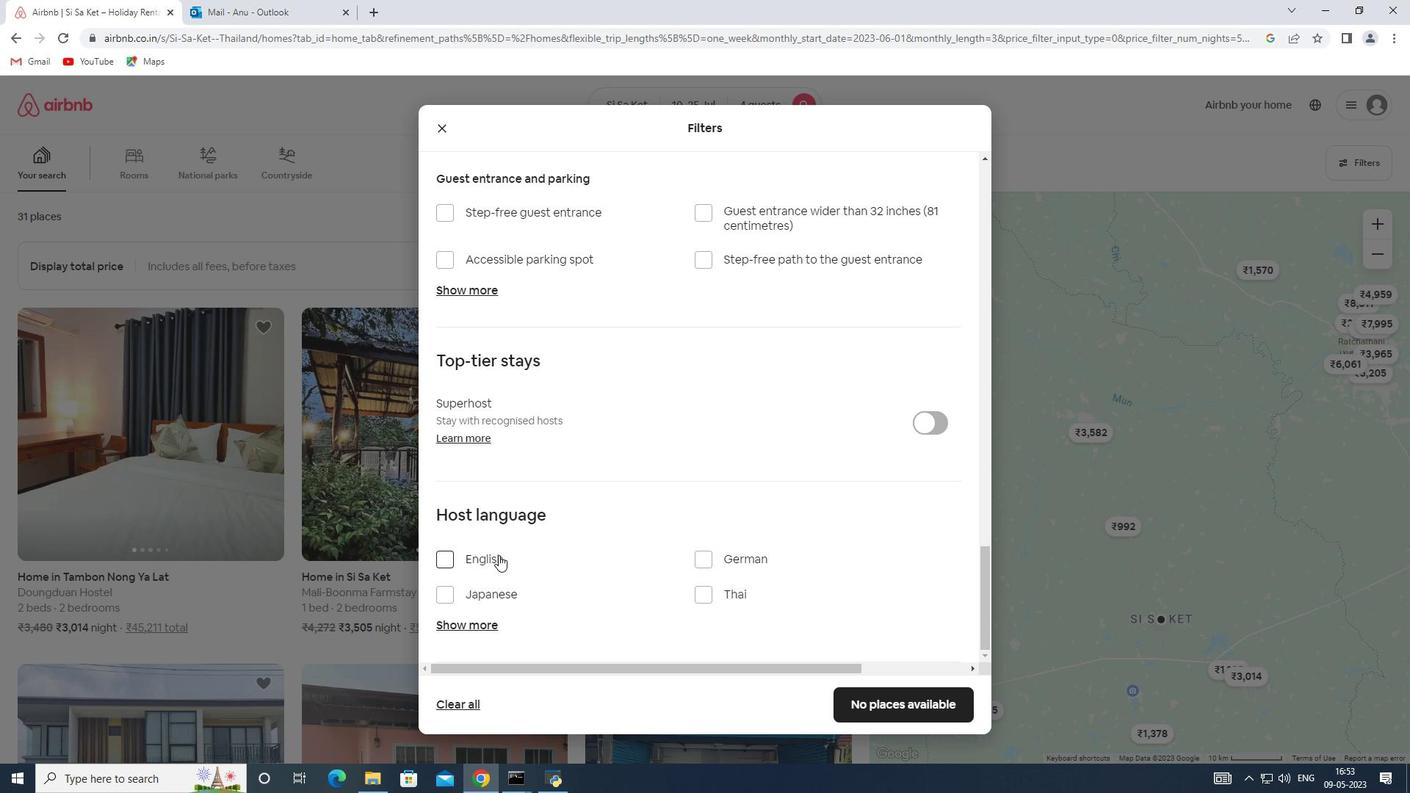 
Action: Mouse moved to (891, 701)
Screenshot: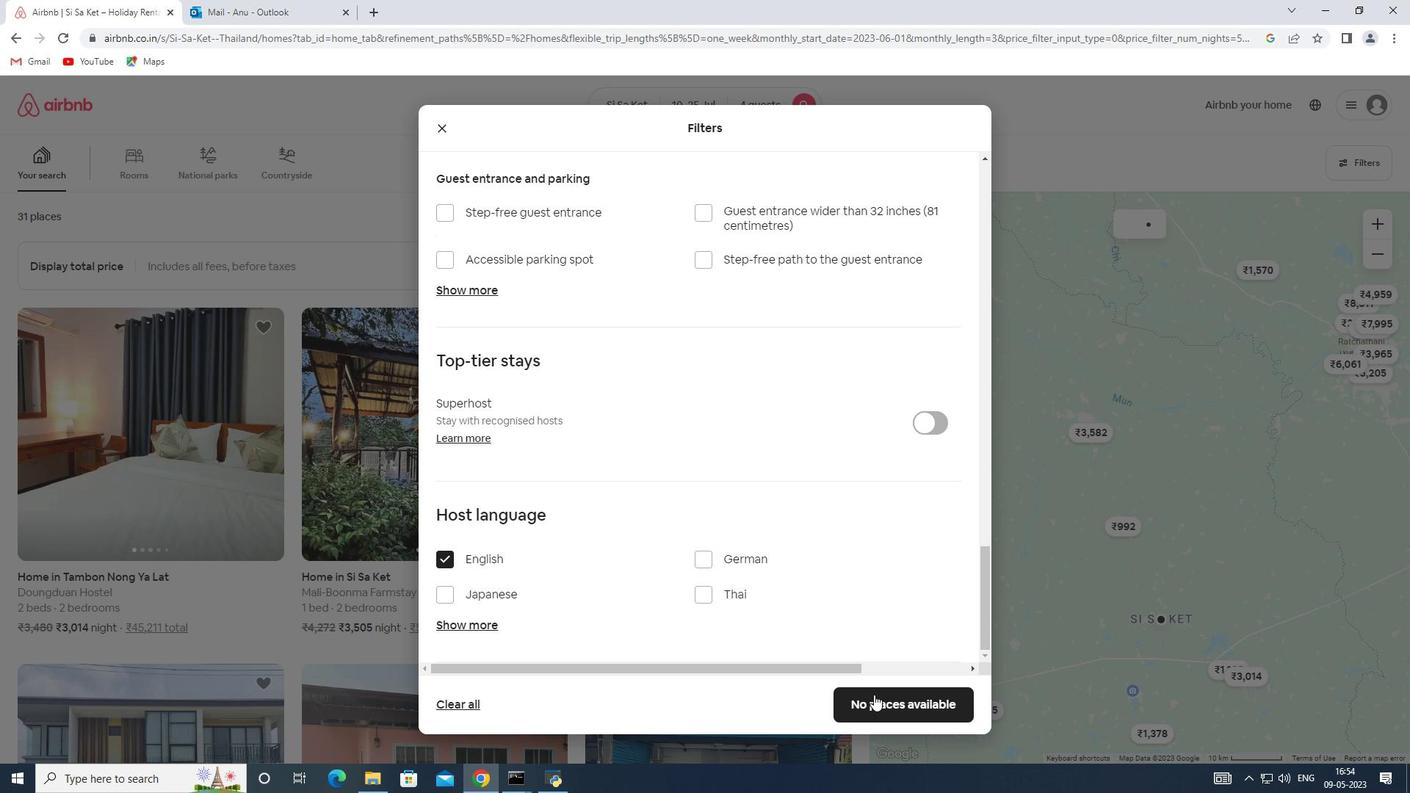
Action: Mouse pressed left at (891, 701)
Screenshot: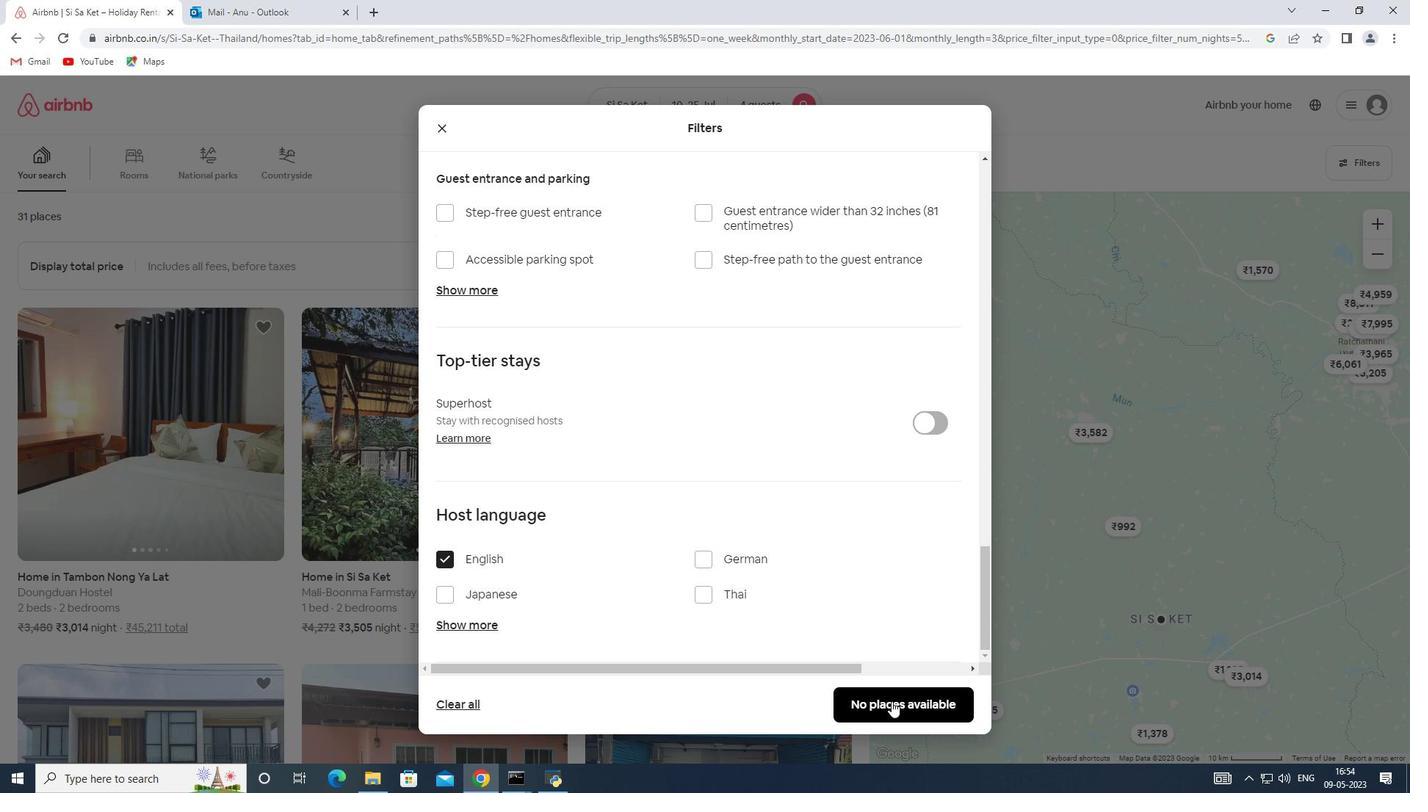 
